 Task: Provide the results of the 2023 Victory Lane Racing Xfinity Series for the track "Portland Int'l Raceway".
Action: Mouse moved to (313, 407)
Screenshot: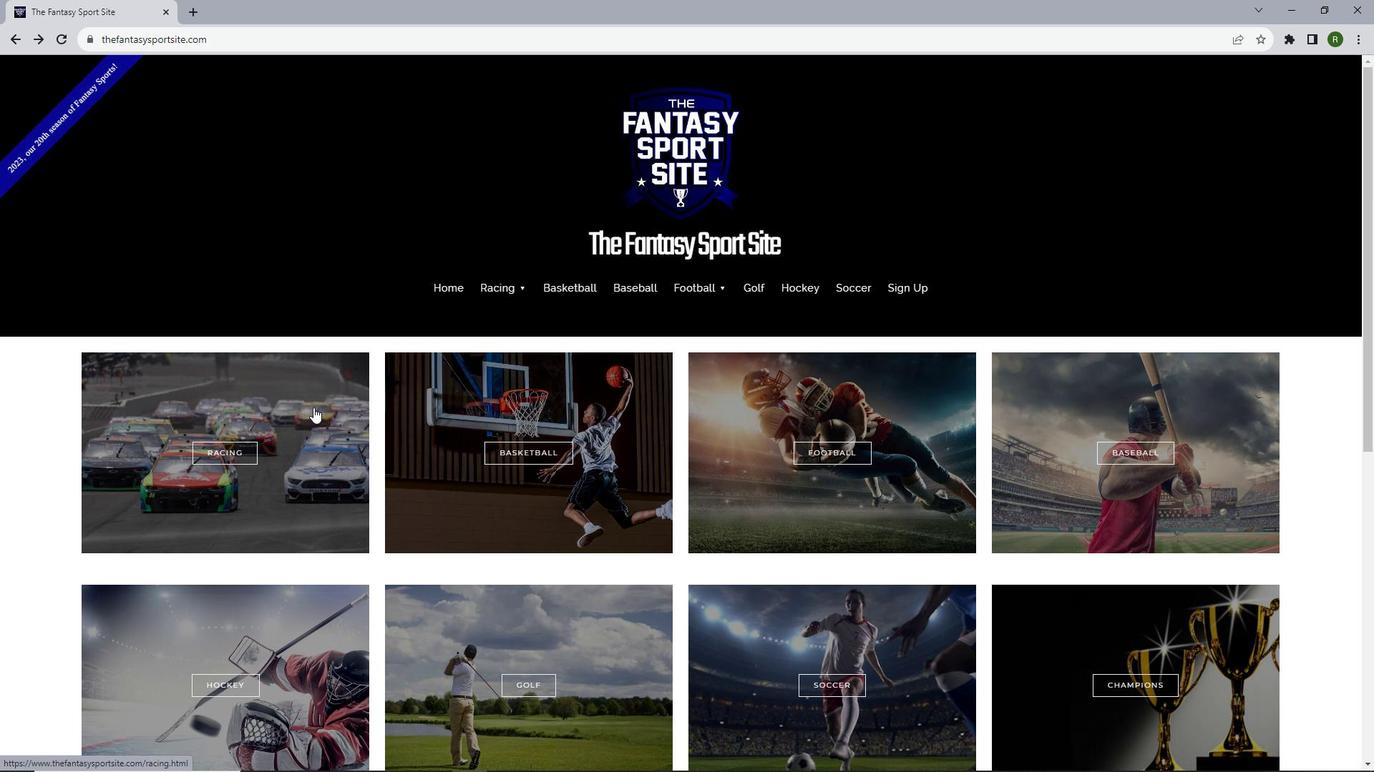 
Action: Mouse scrolled (313, 407) with delta (0, 0)
Screenshot: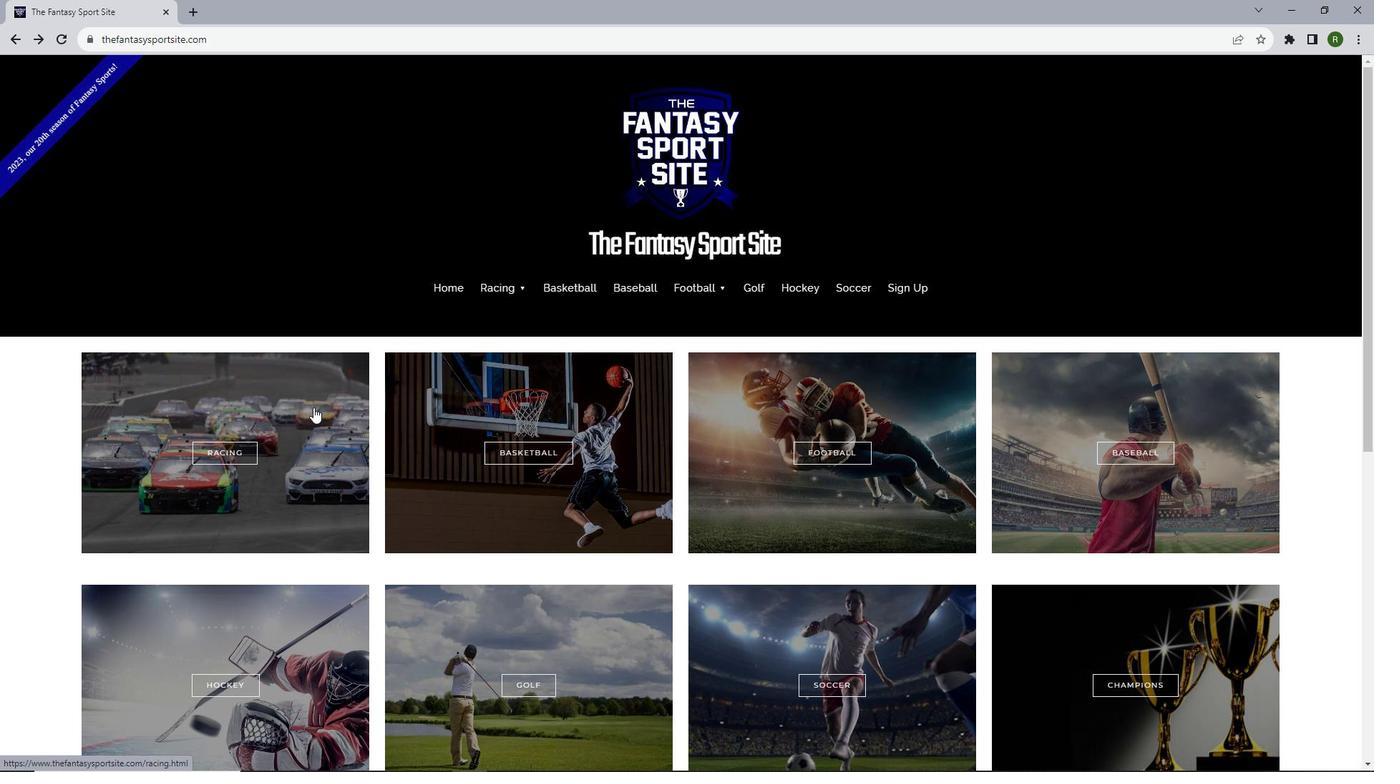 
Action: Mouse moved to (210, 370)
Screenshot: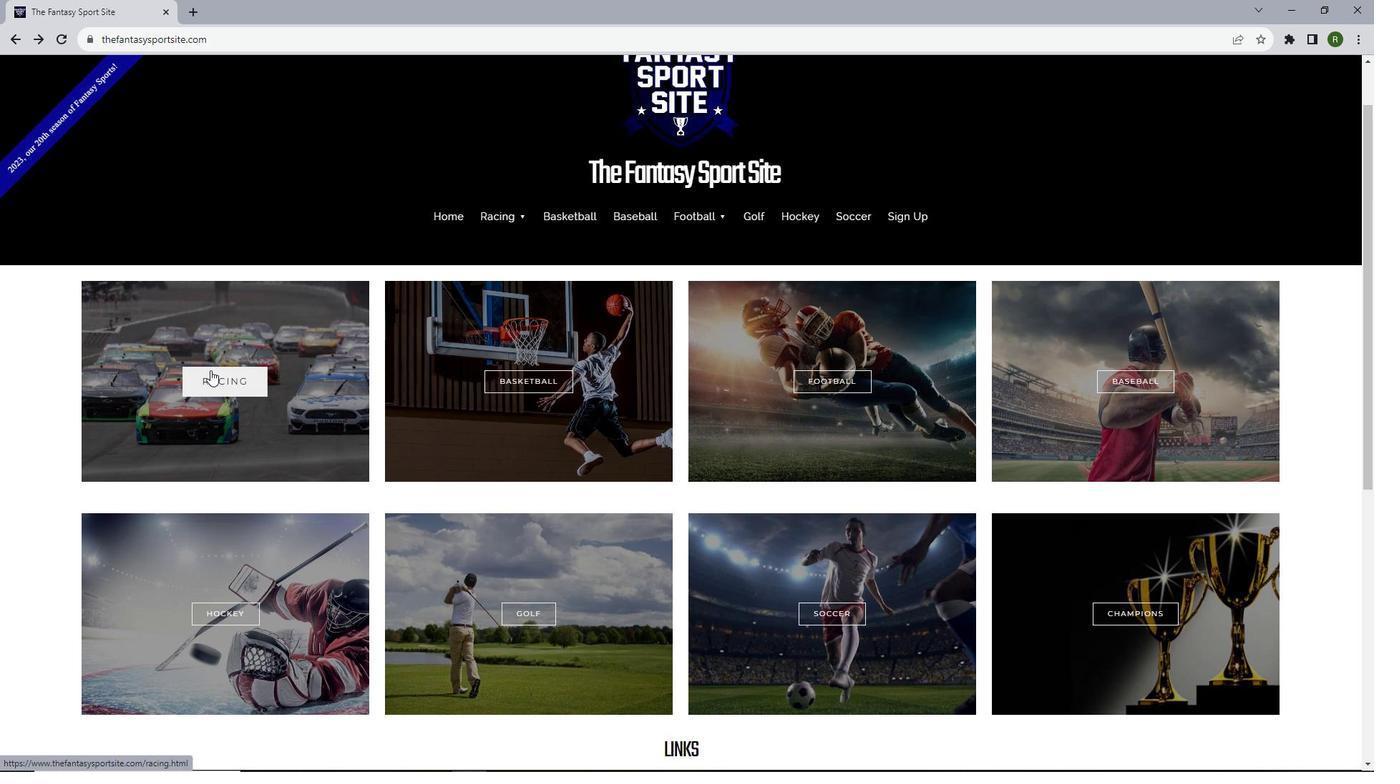 
Action: Mouse pressed left at (210, 370)
Screenshot: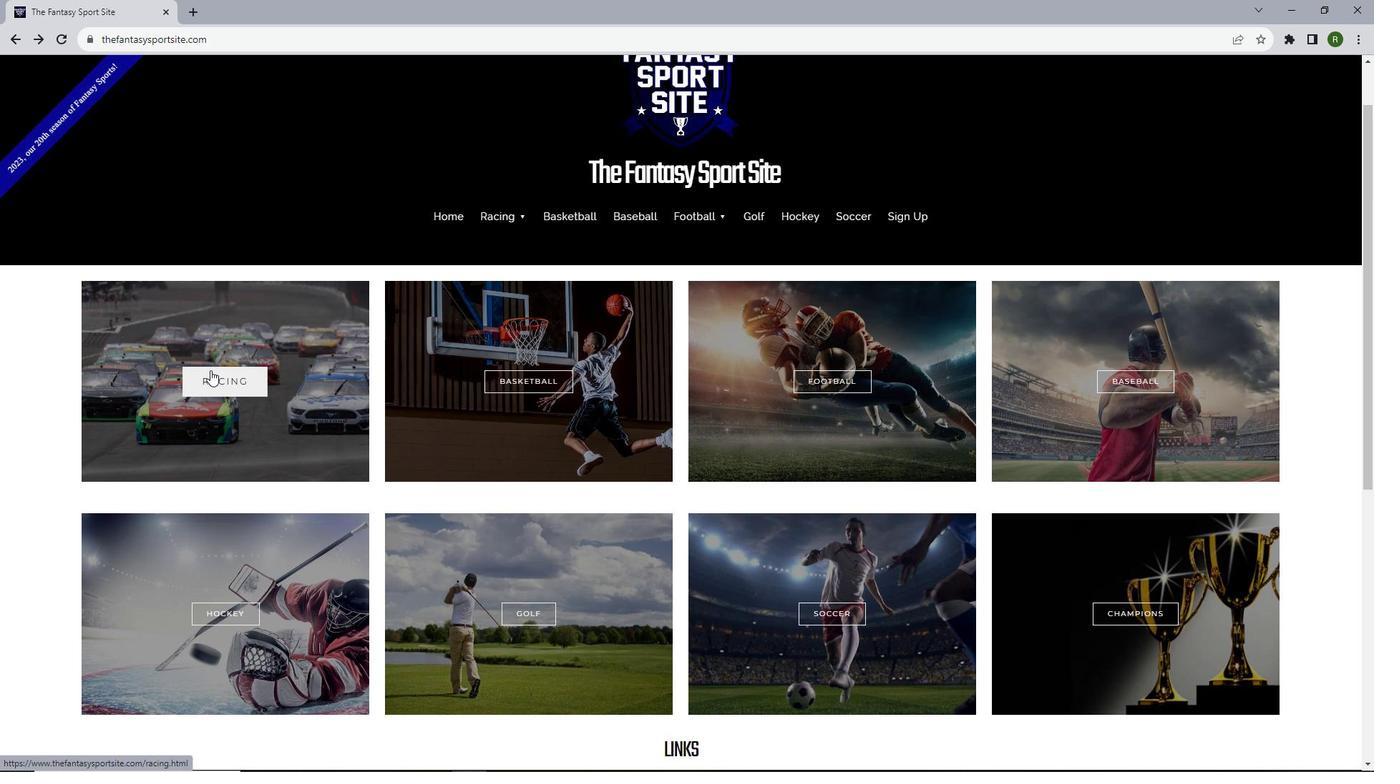 
Action: Mouse moved to (547, 420)
Screenshot: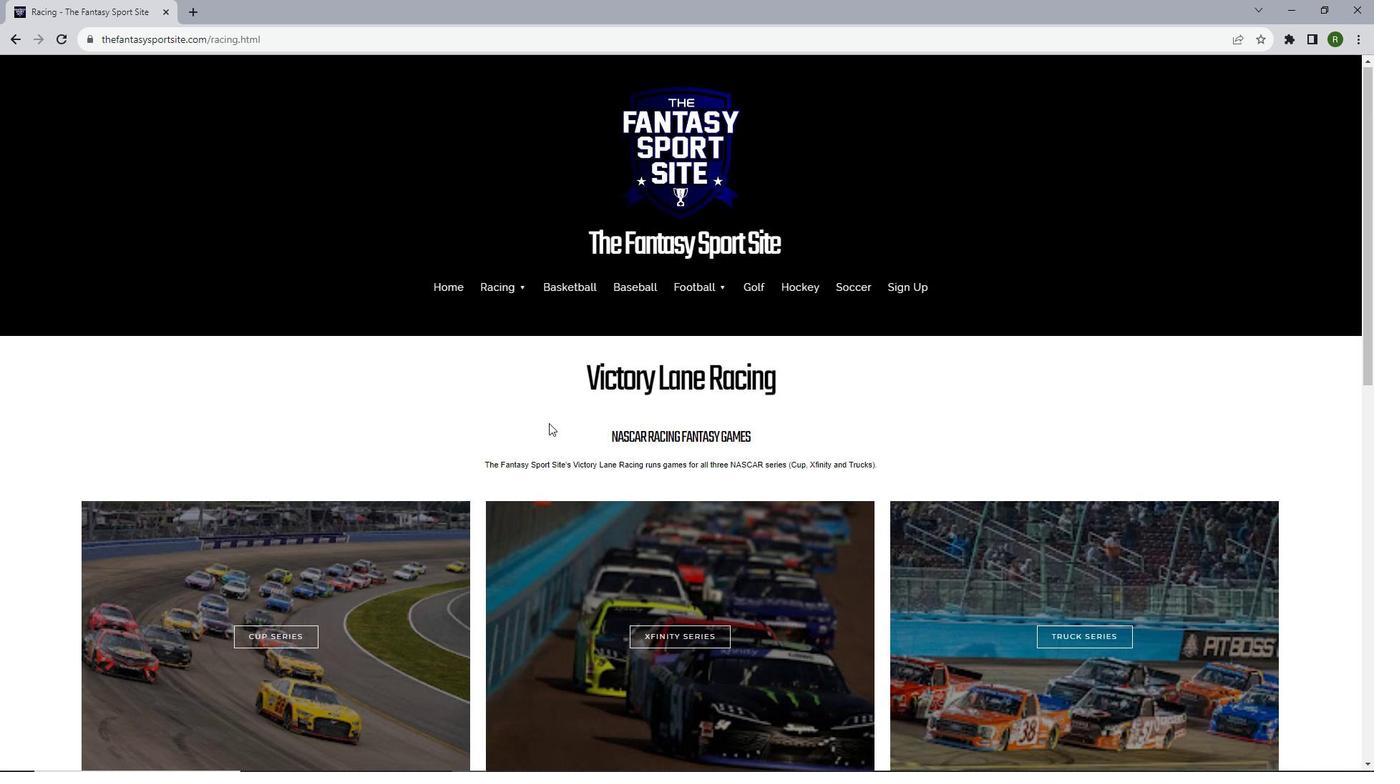 
Action: Mouse scrolled (547, 420) with delta (0, 0)
Screenshot: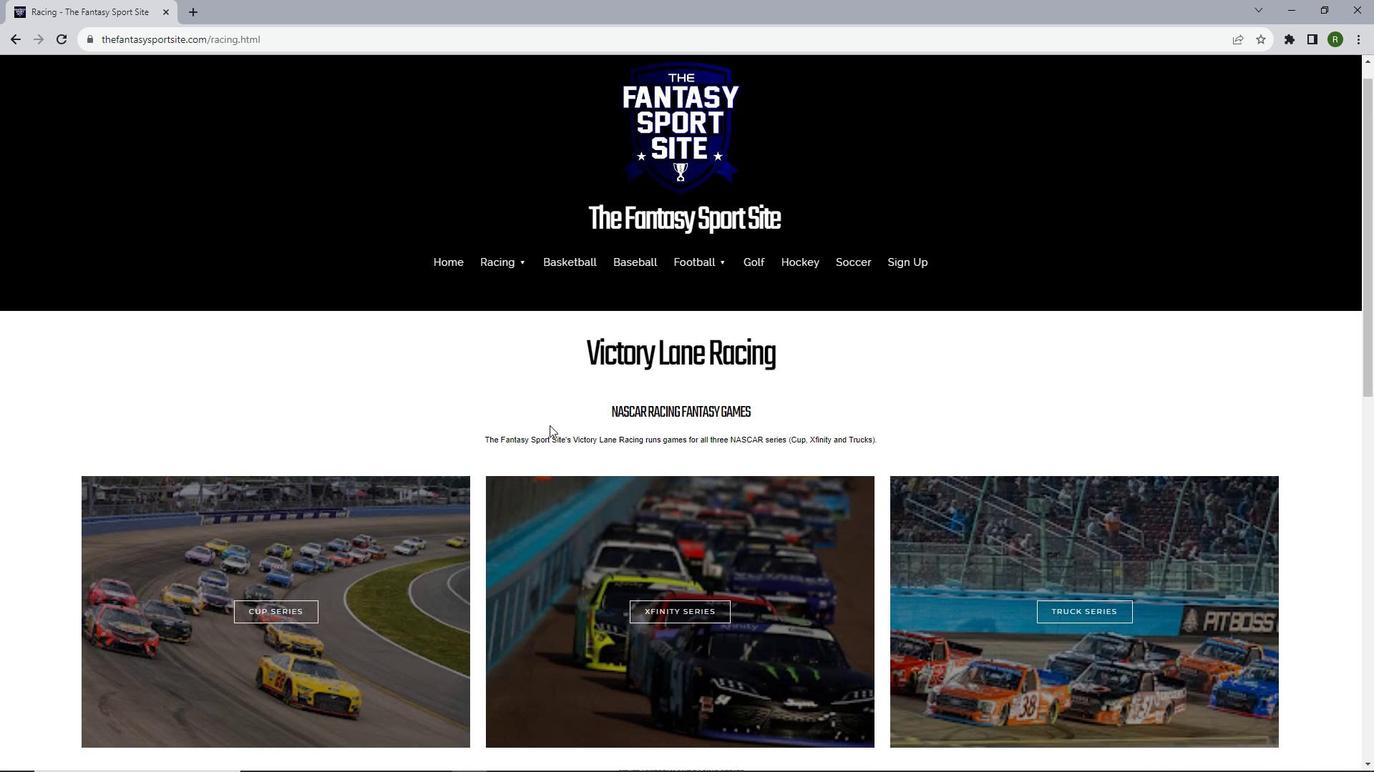 
Action: Mouse moved to (717, 576)
Screenshot: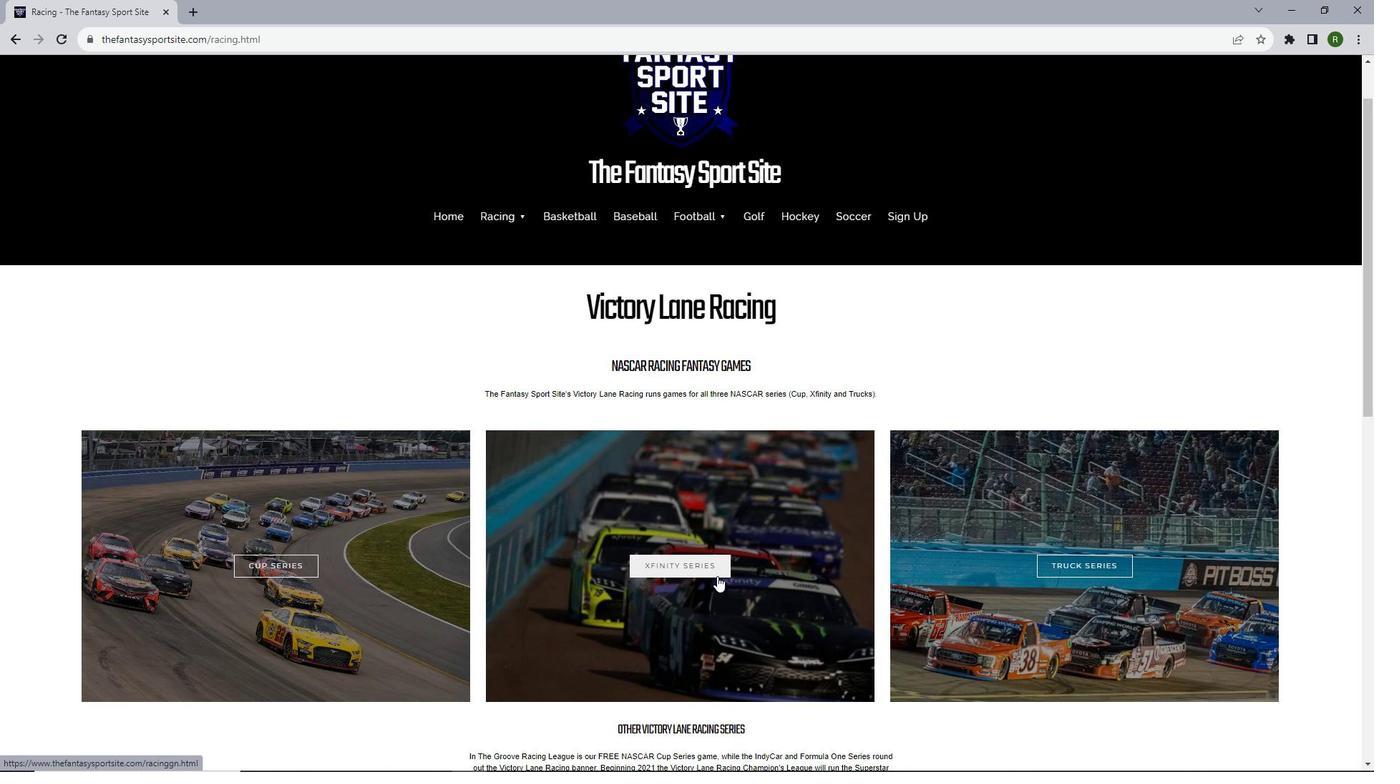 
Action: Mouse pressed left at (717, 576)
Screenshot: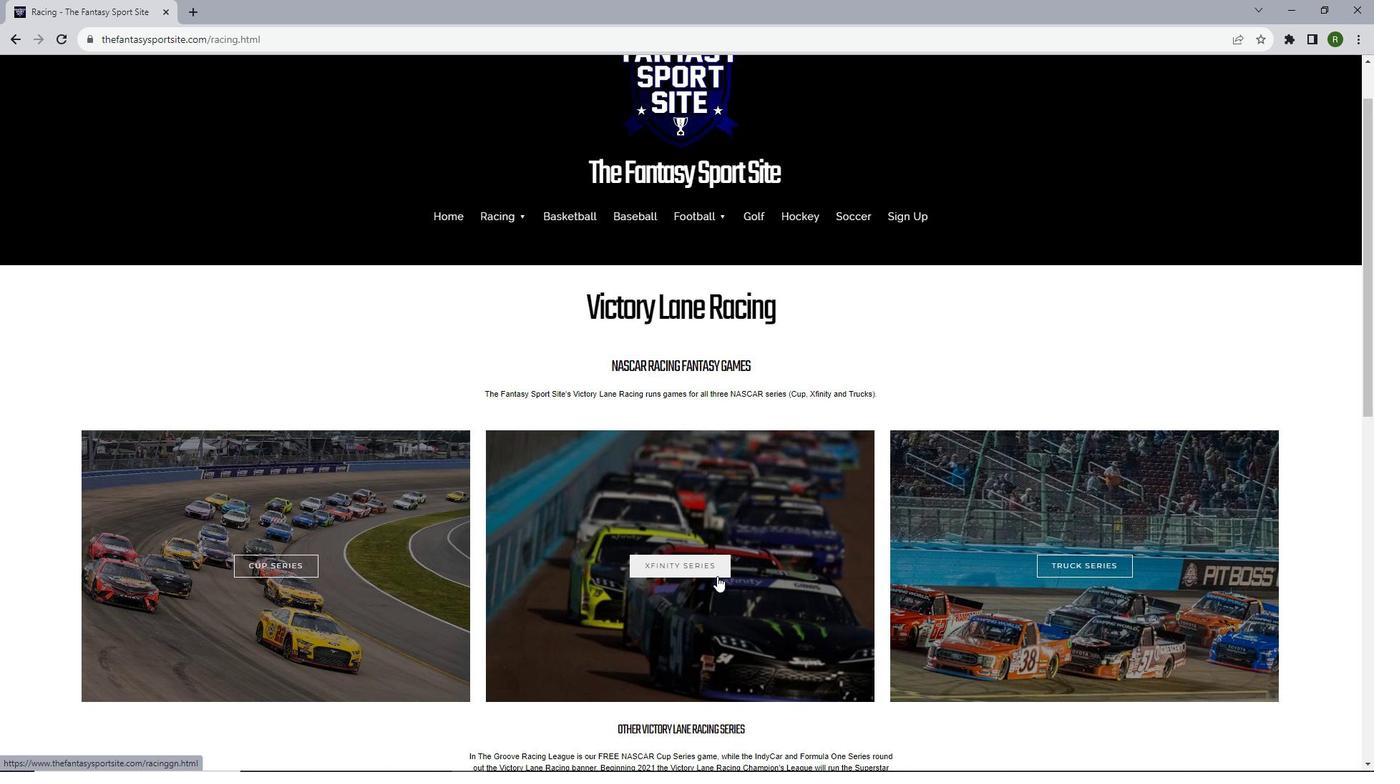 
Action: Mouse moved to (292, 289)
Screenshot: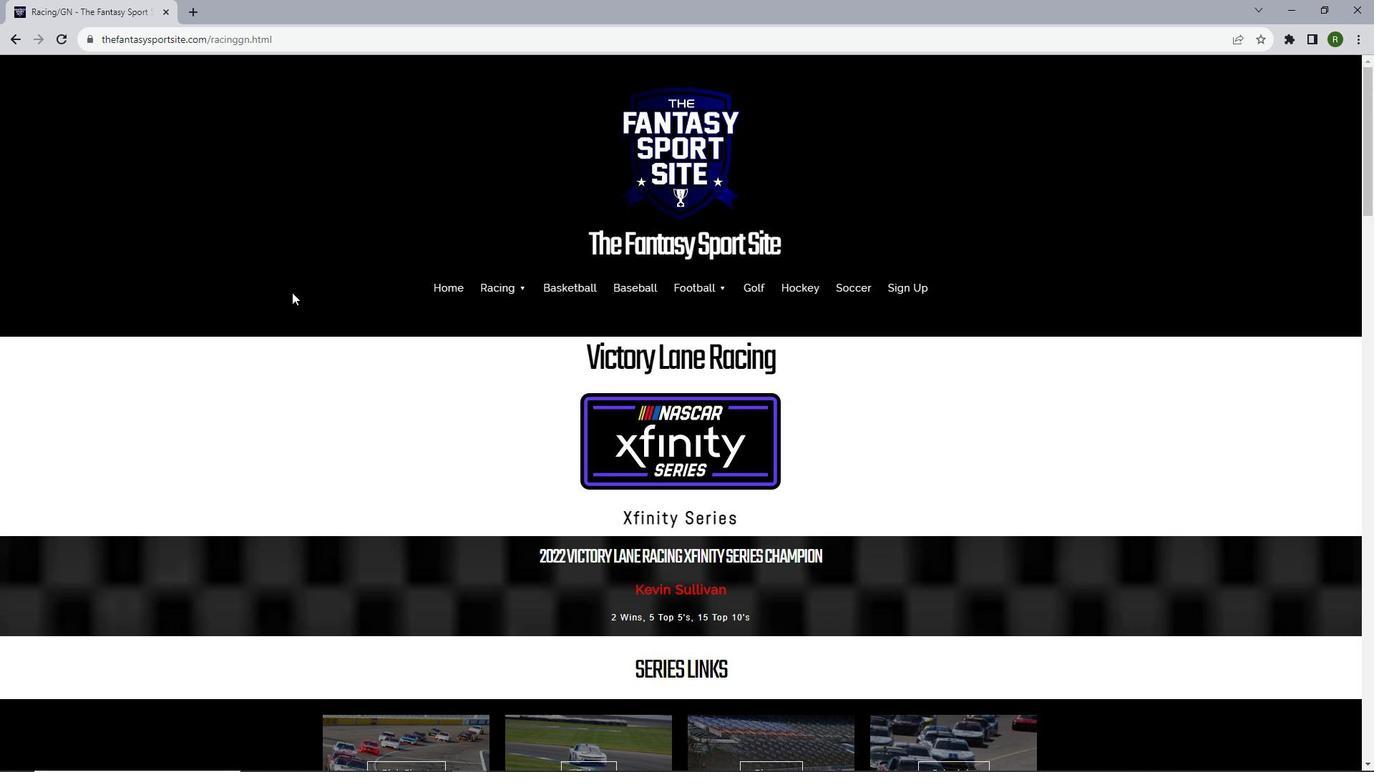 
Action: Mouse scrolled (292, 288) with delta (0, 0)
Screenshot: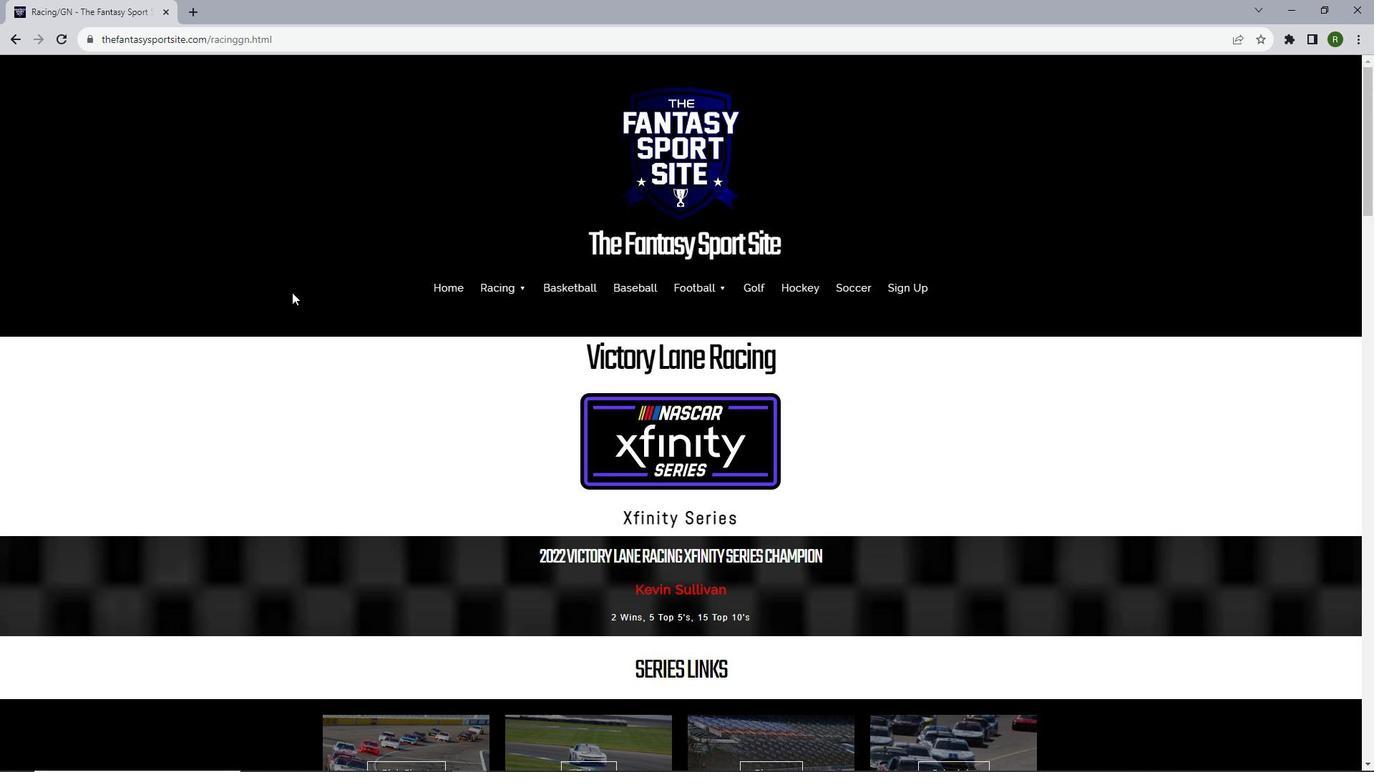 
Action: Mouse moved to (292, 295)
Screenshot: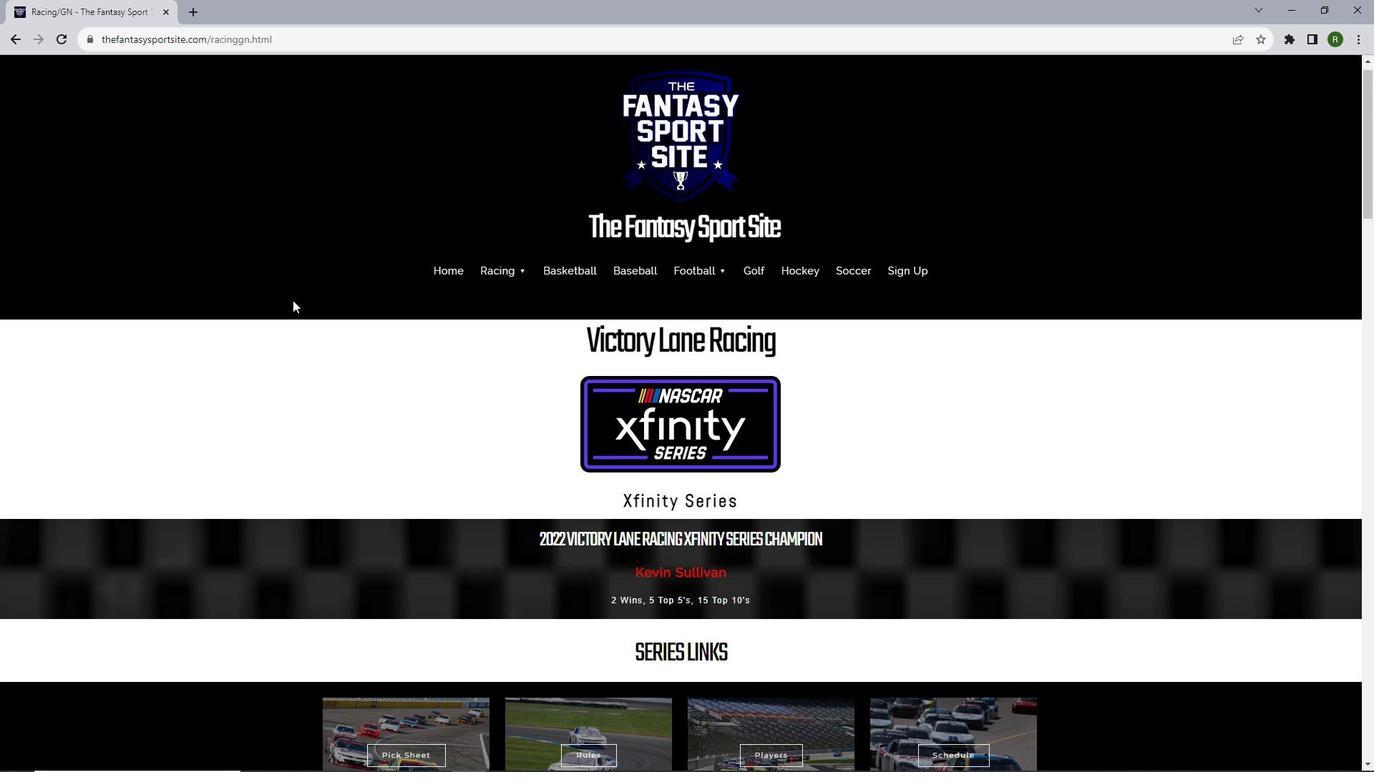 
Action: Mouse scrolled (292, 294) with delta (0, 0)
Screenshot: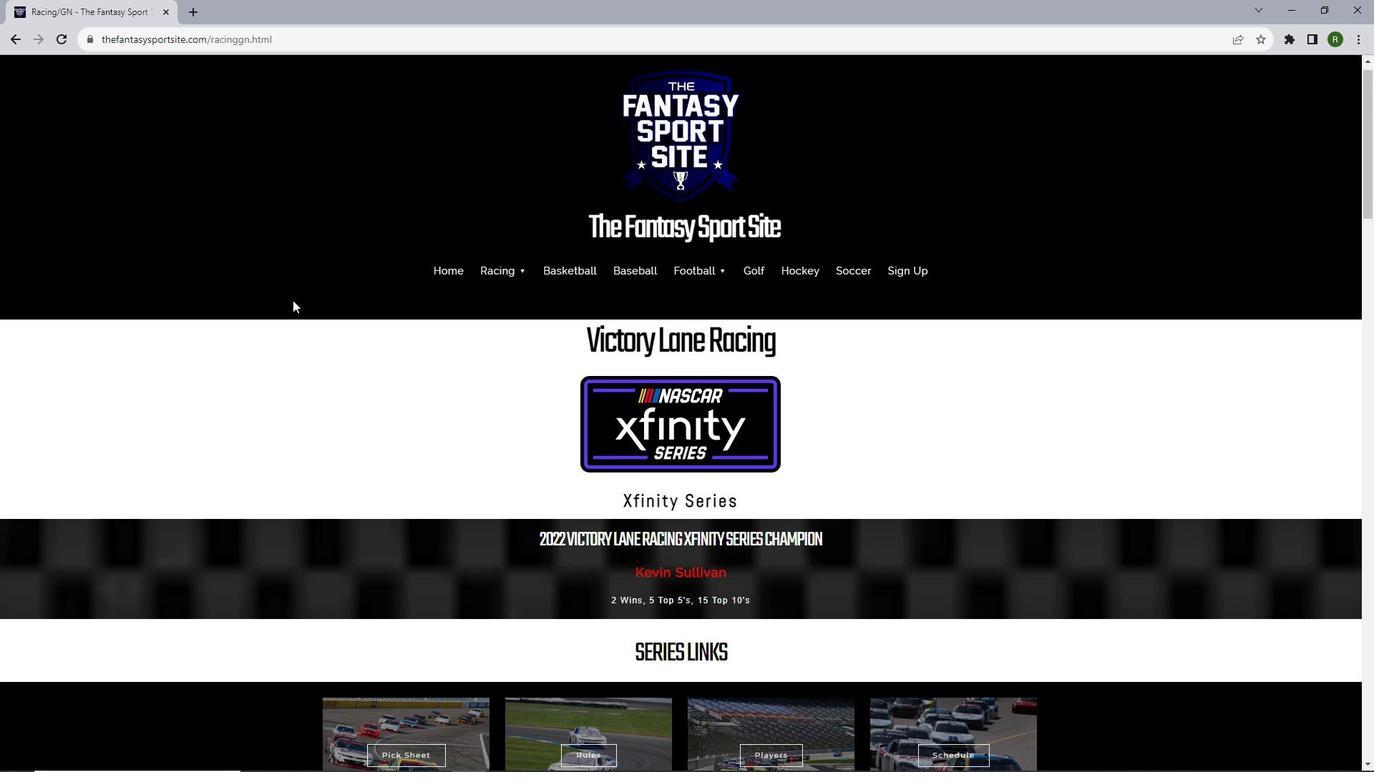 
Action: Mouse moved to (454, 397)
Screenshot: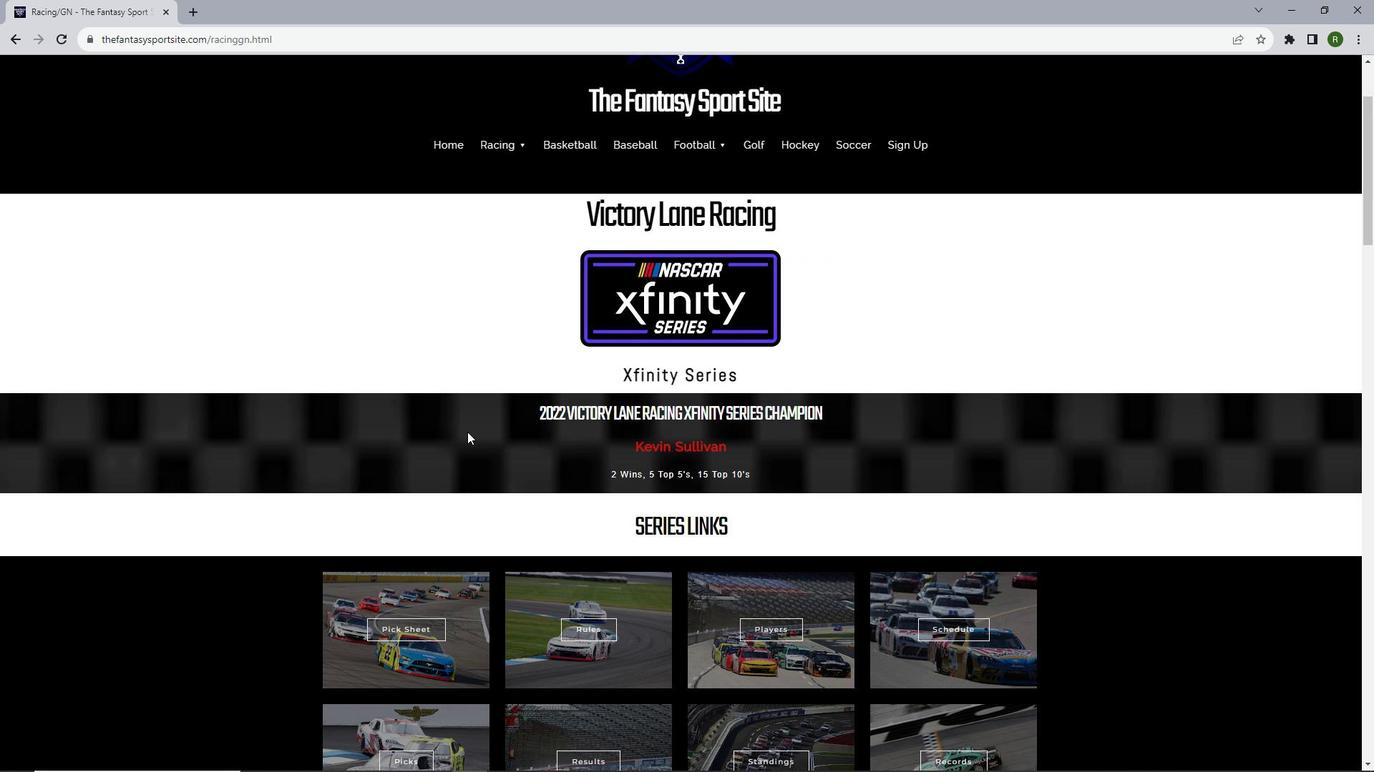 
Action: Mouse scrolled (454, 396) with delta (0, 0)
Screenshot: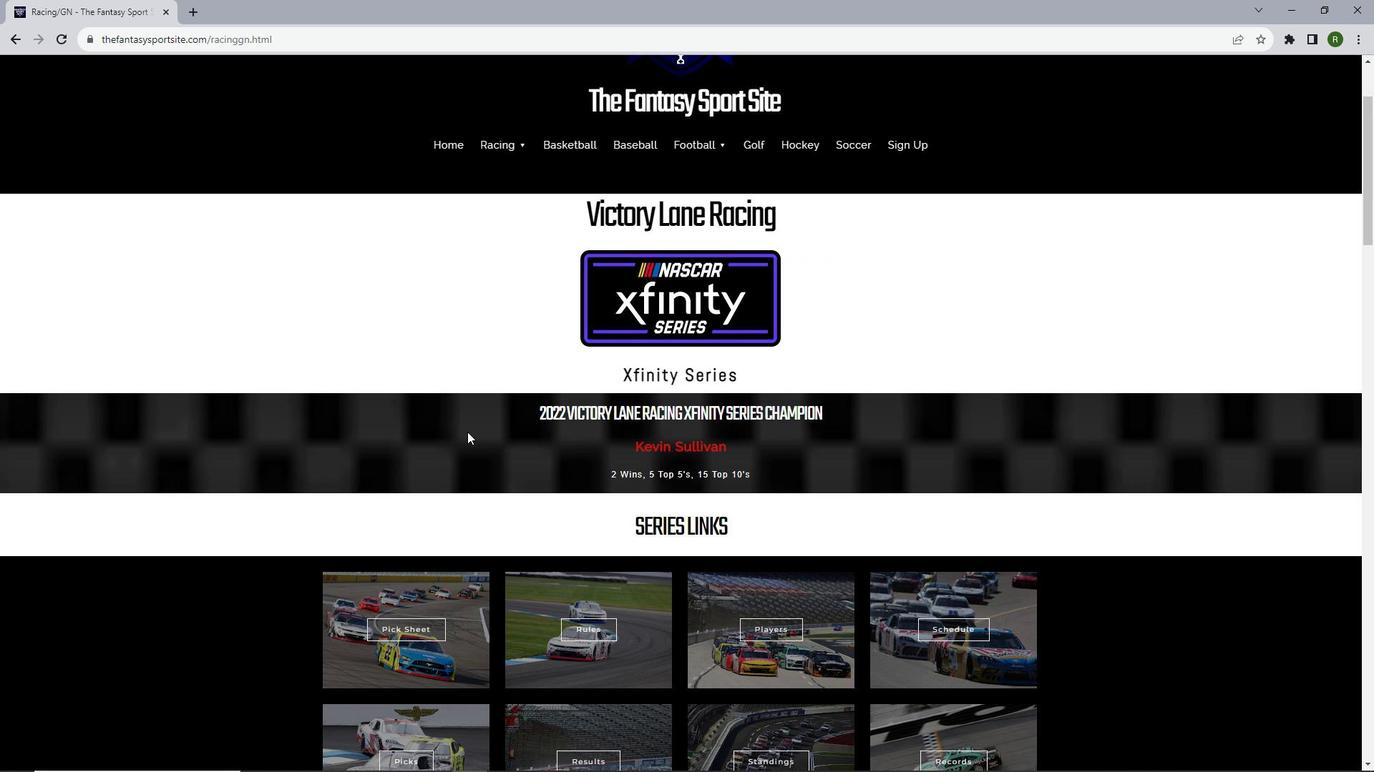 
Action: Mouse moved to (464, 427)
Screenshot: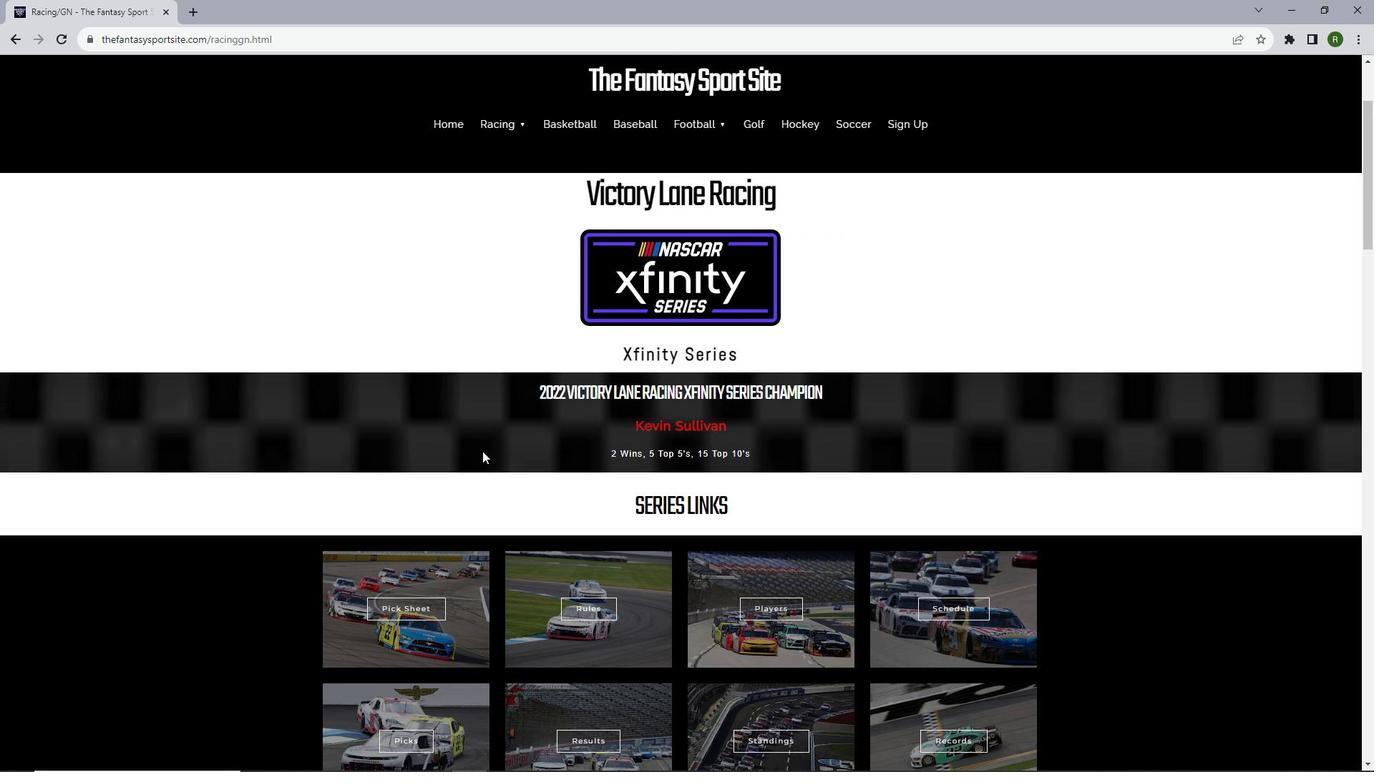 
Action: Mouse scrolled (464, 426) with delta (0, 0)
Screenshot: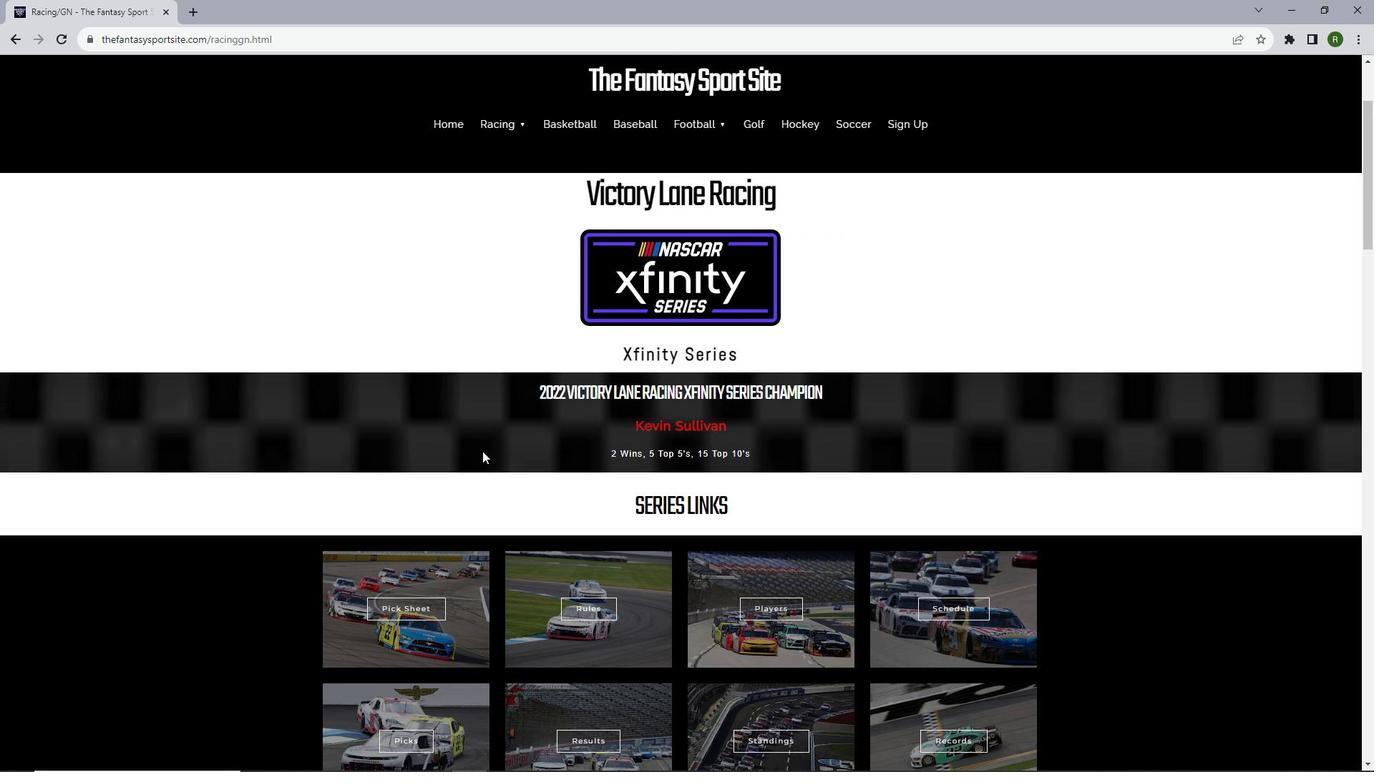 
Action: Mouse moved to (563, 616)
Screenshot: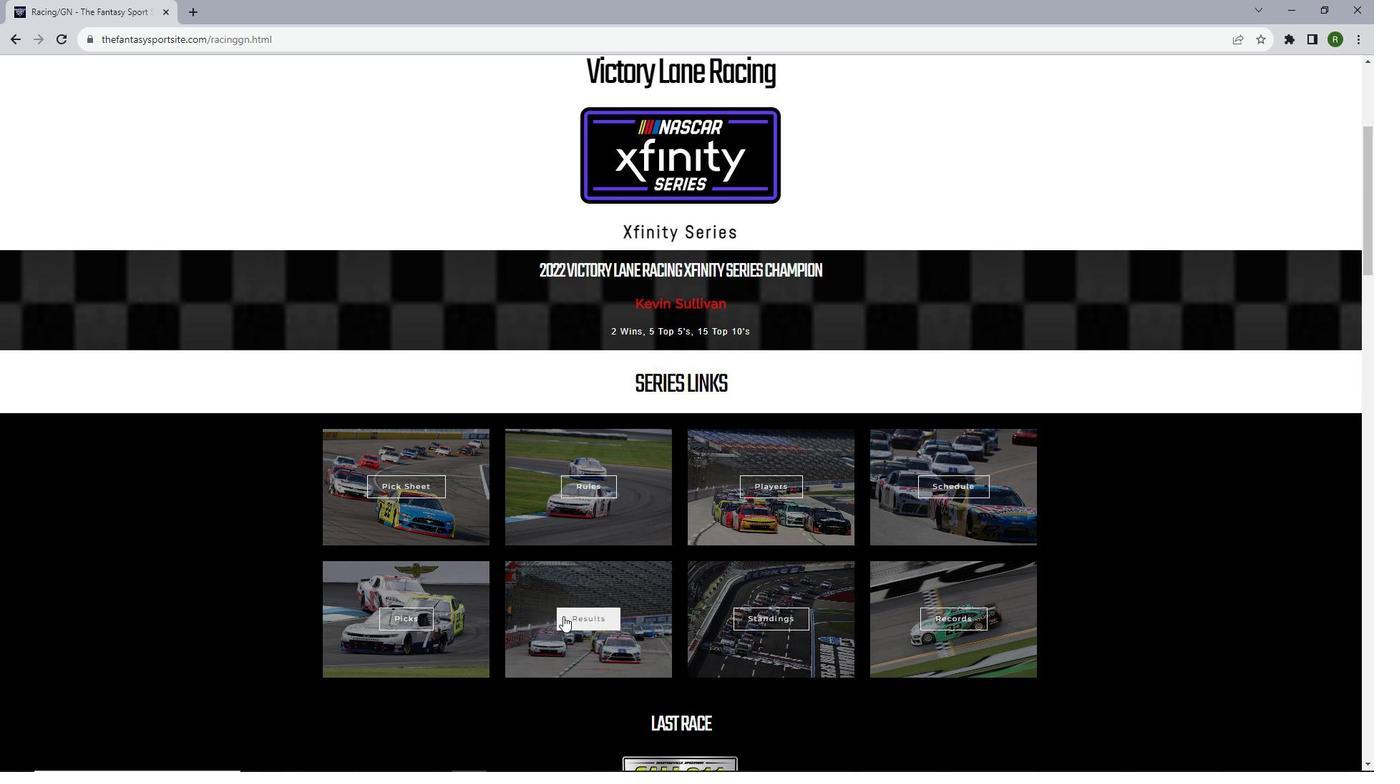 
Action: Mouse pressed left at (563, 616)
Screenshot: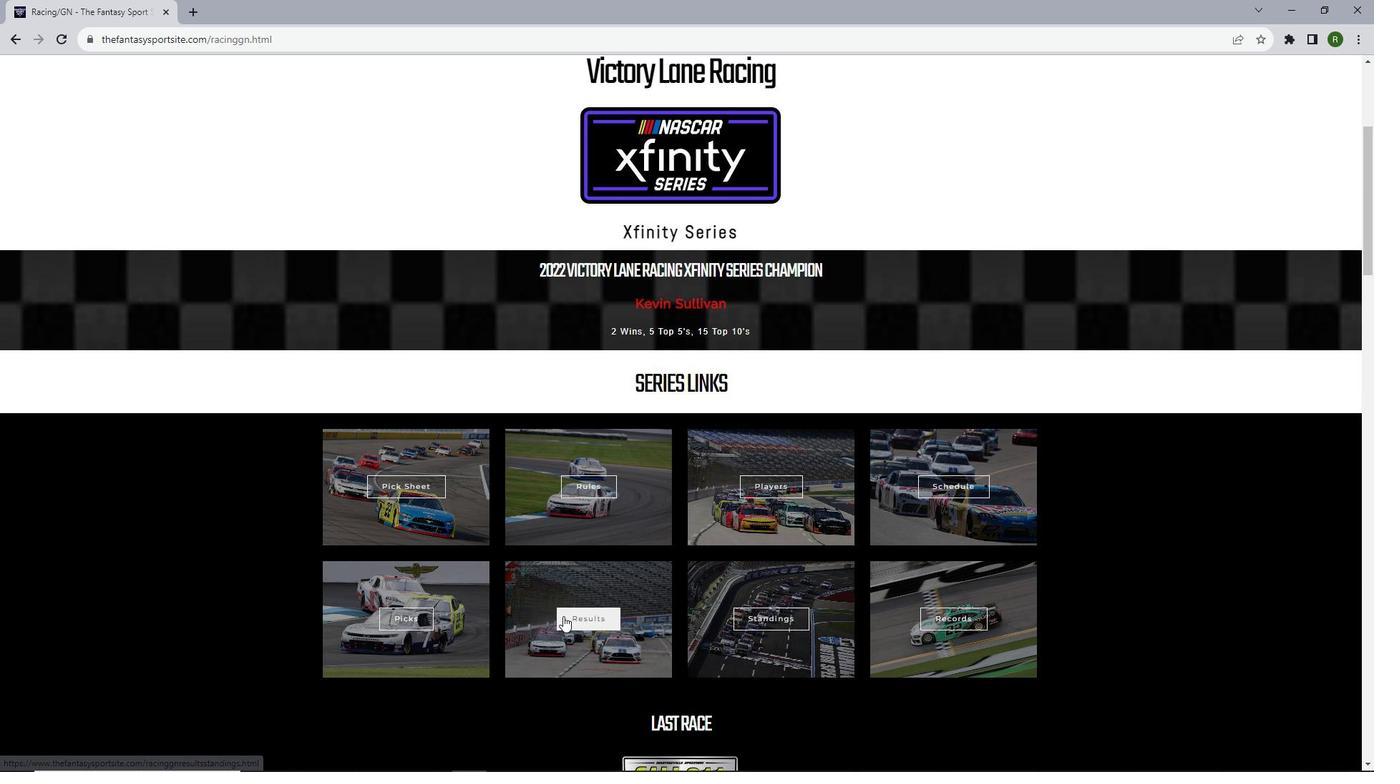 
Action: Mouse moved to (571, 338)
Screenshot: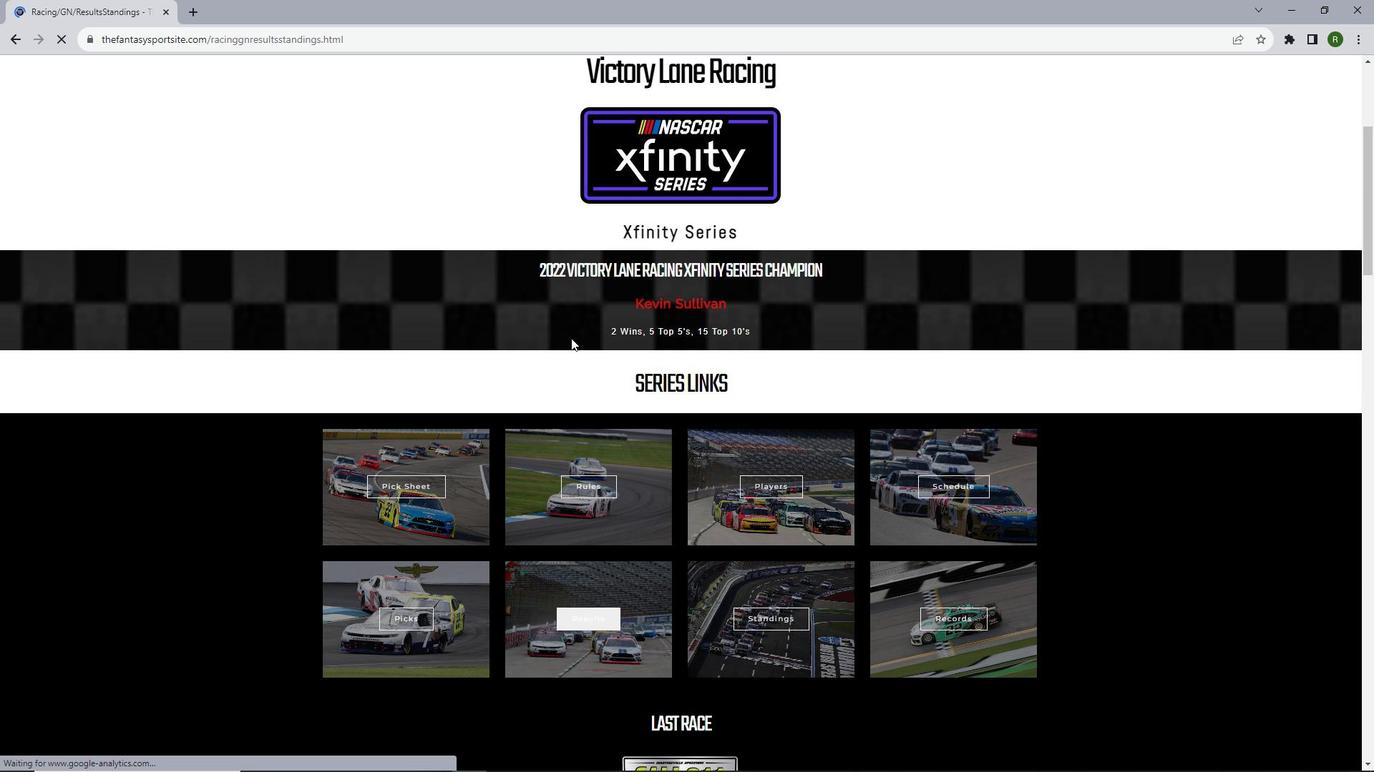 
Action: Mouse scrolled (571, 337) with delta (0, 0)
Screenshot: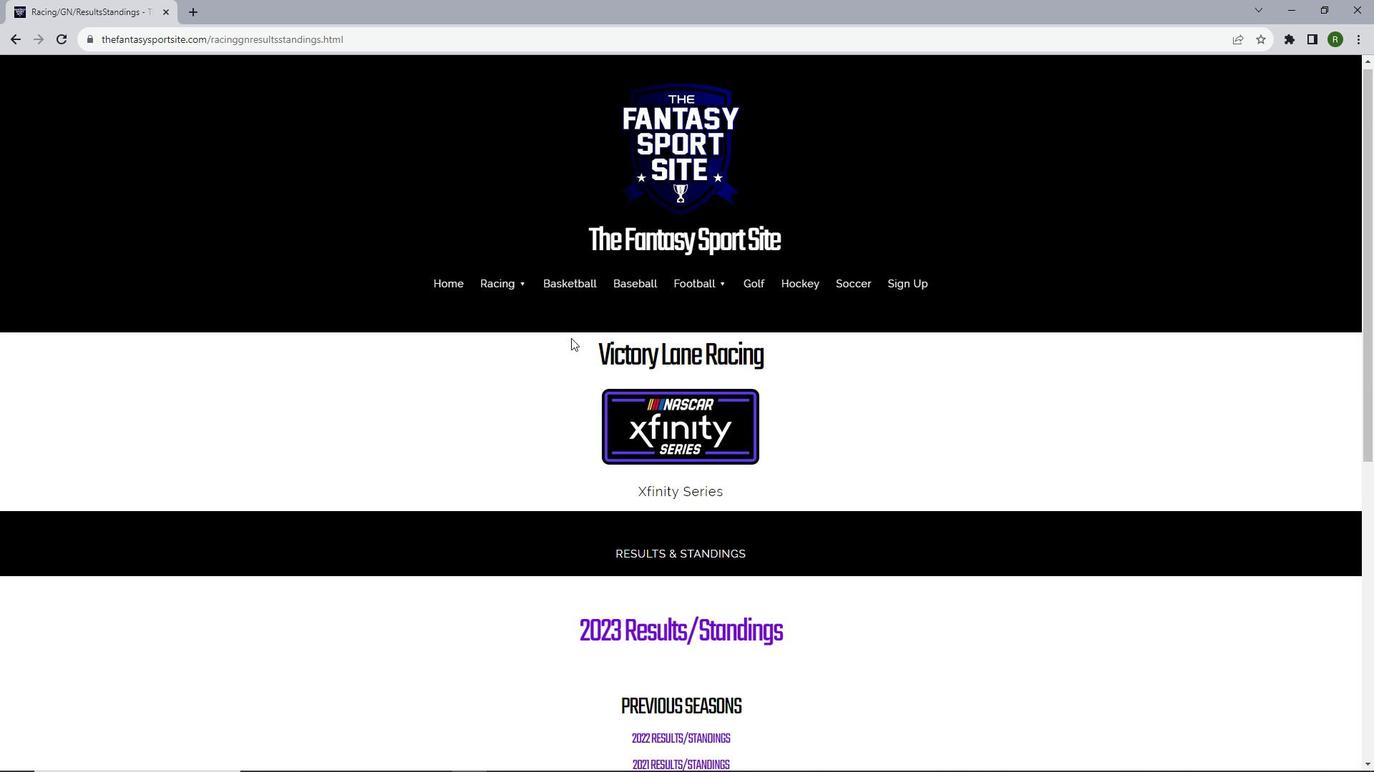 
Action: Mouse scrolled (571, 337) with delta (0, 0)
Screenshot: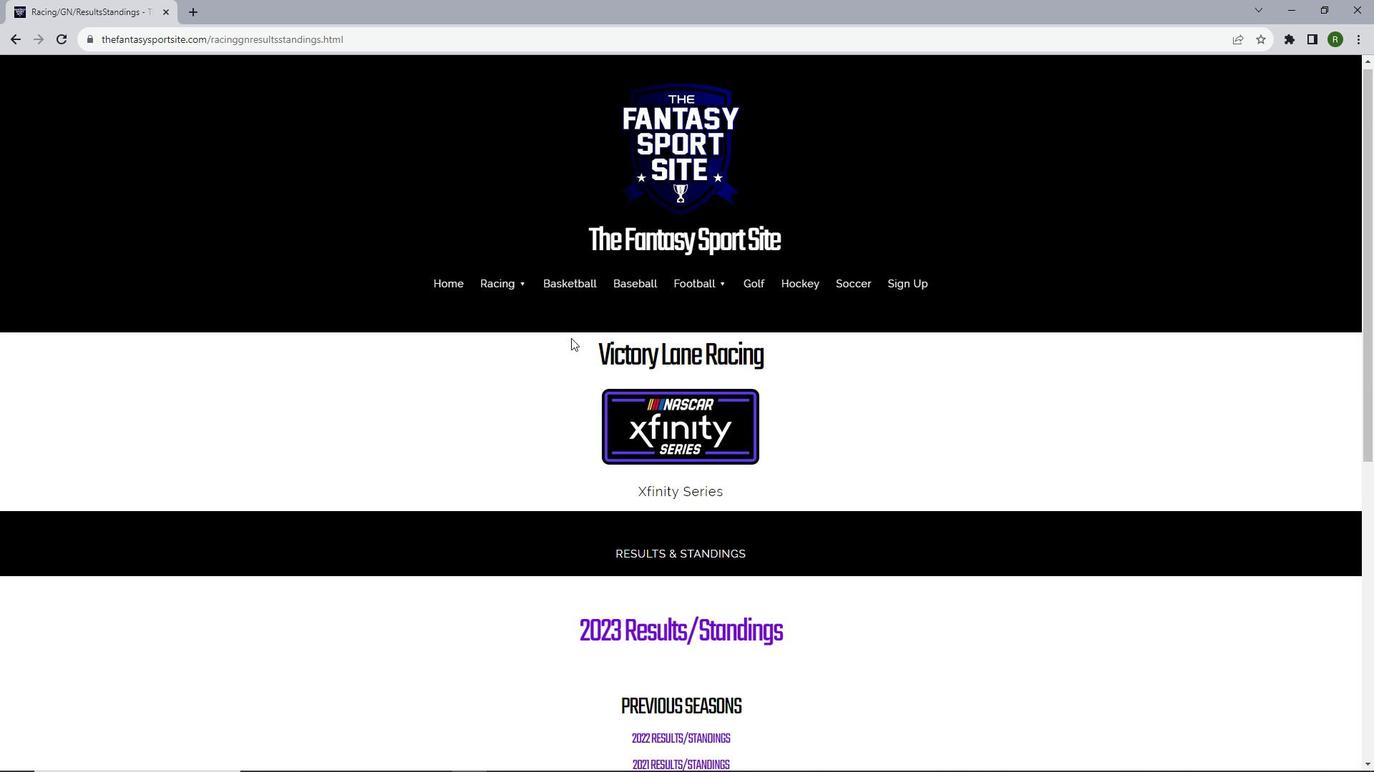 
Action: Mouse scrolled (571, 337) with delta (0, 0)
Screenshot: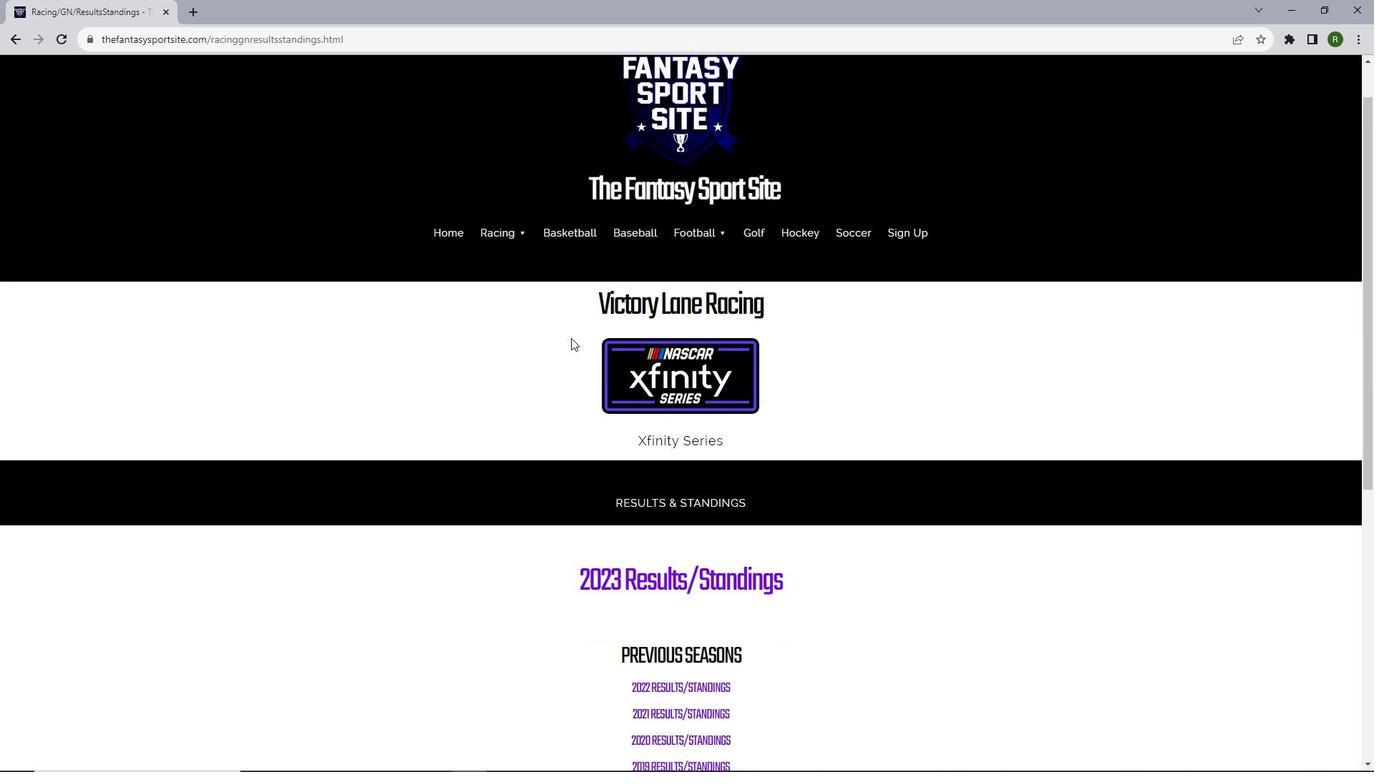 
Action: Mouse moved to (744, 422)
Screenshot: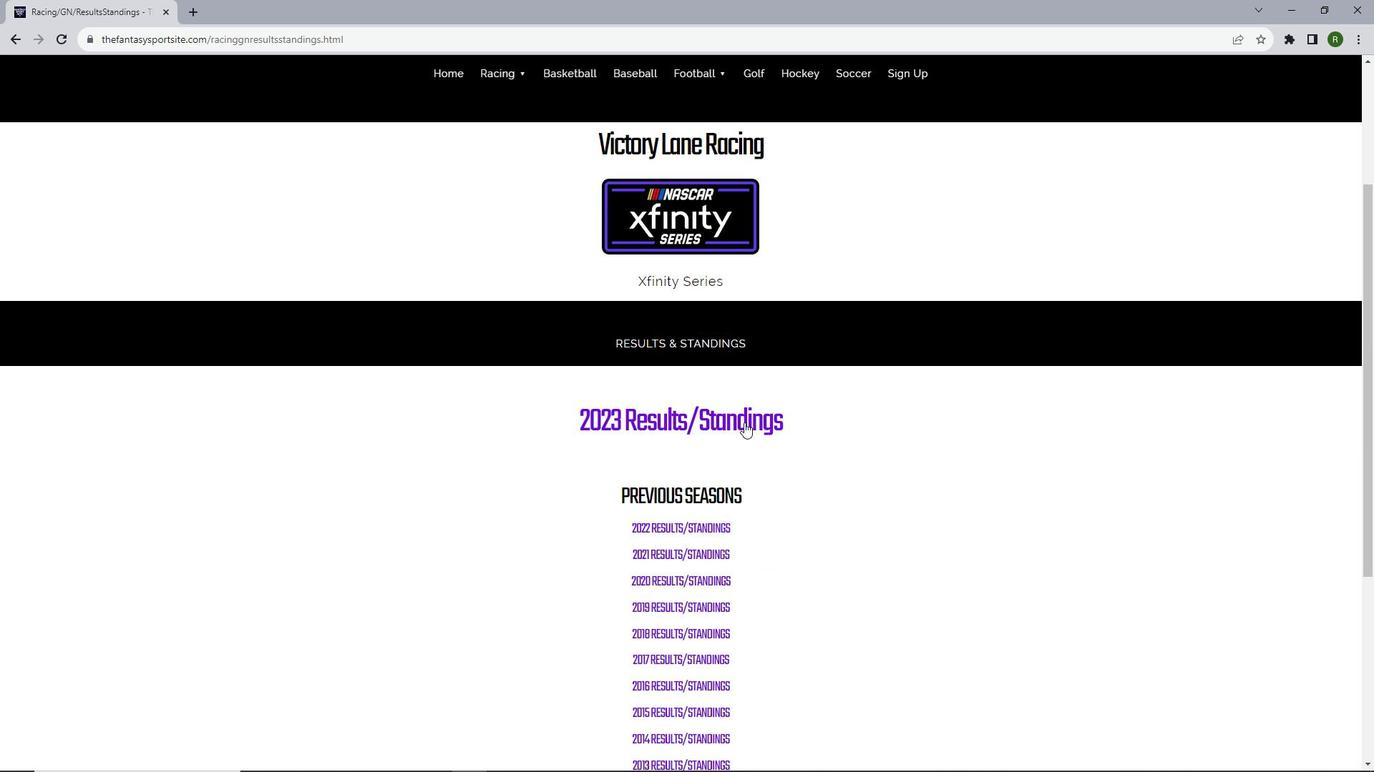 
Action: Mouse pressed left at (744, 422)
Screenshot: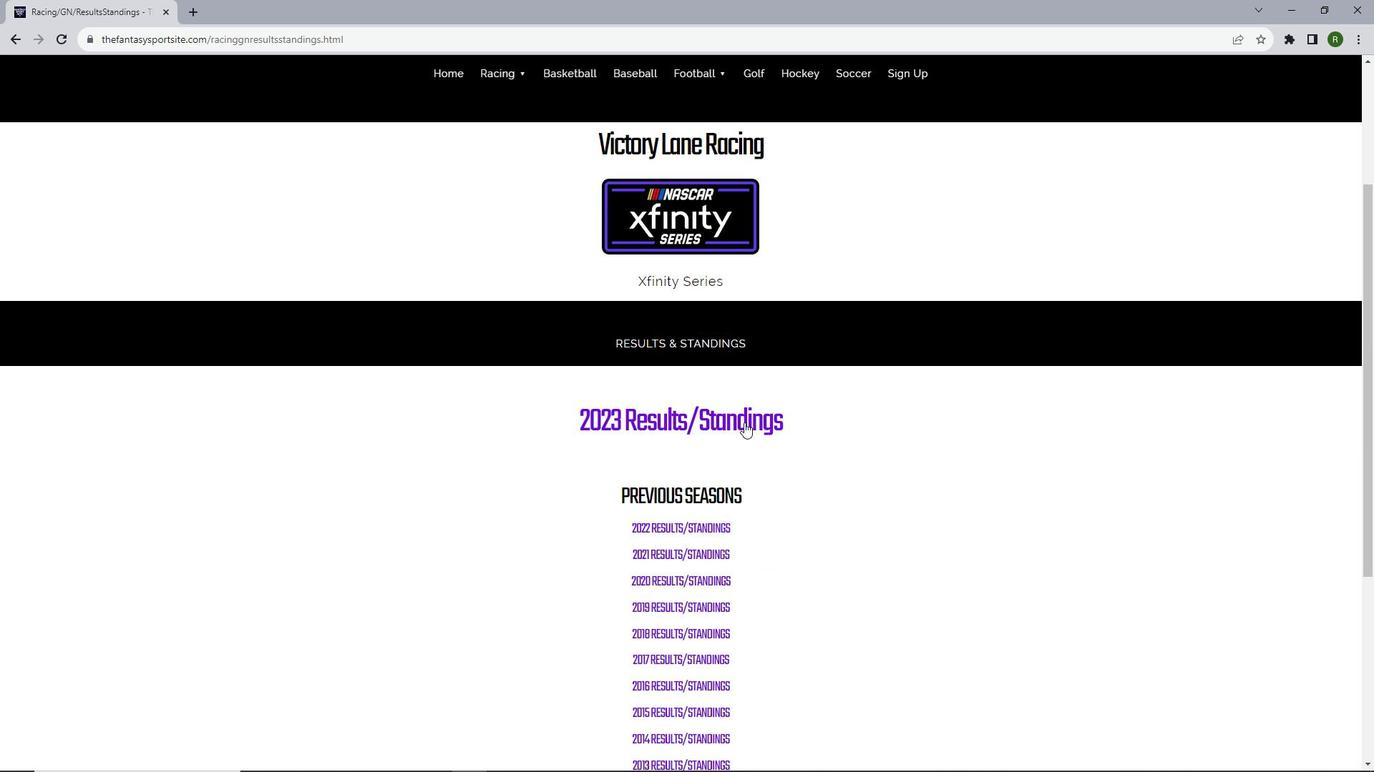 
Action: Mouse moved to (795, 304)
Screenshot: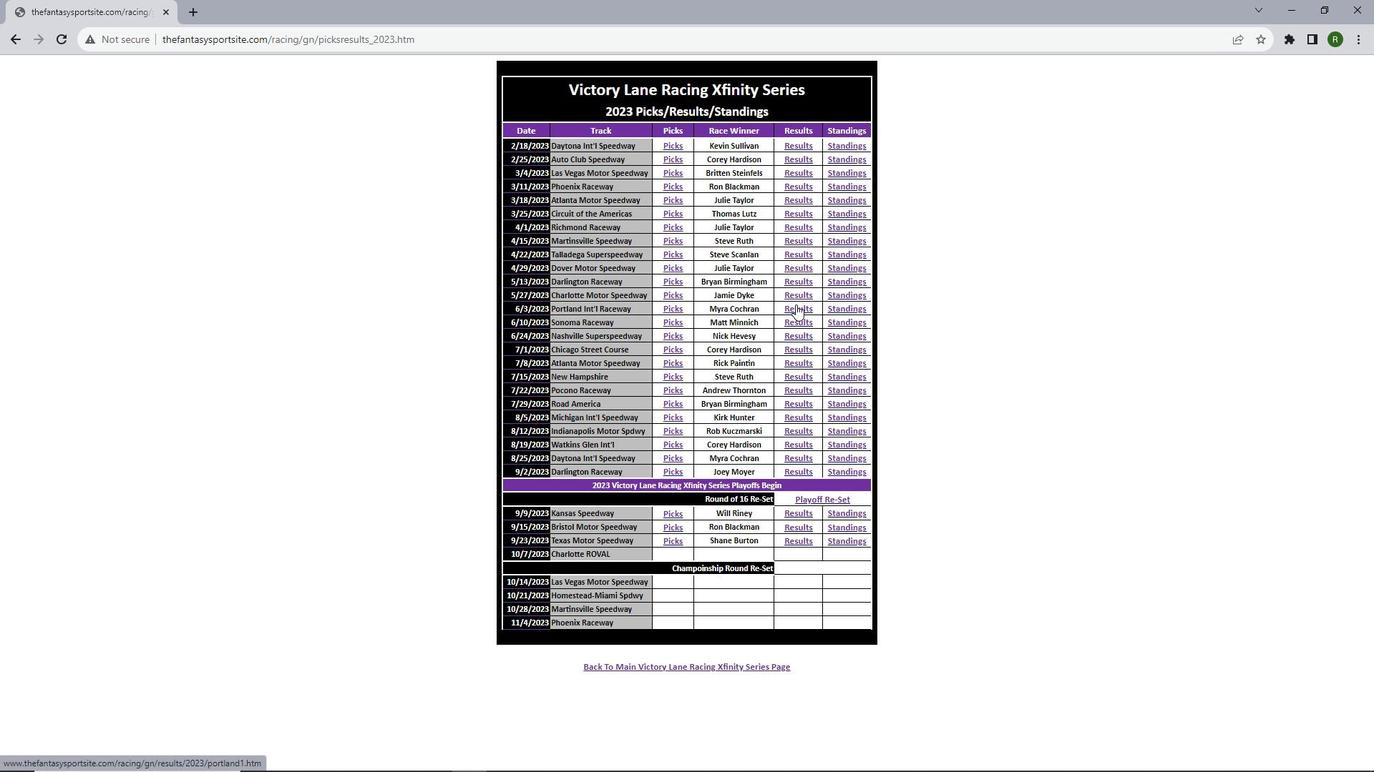 
Action: Mouse pressed left at (795, 304)
Screenshot: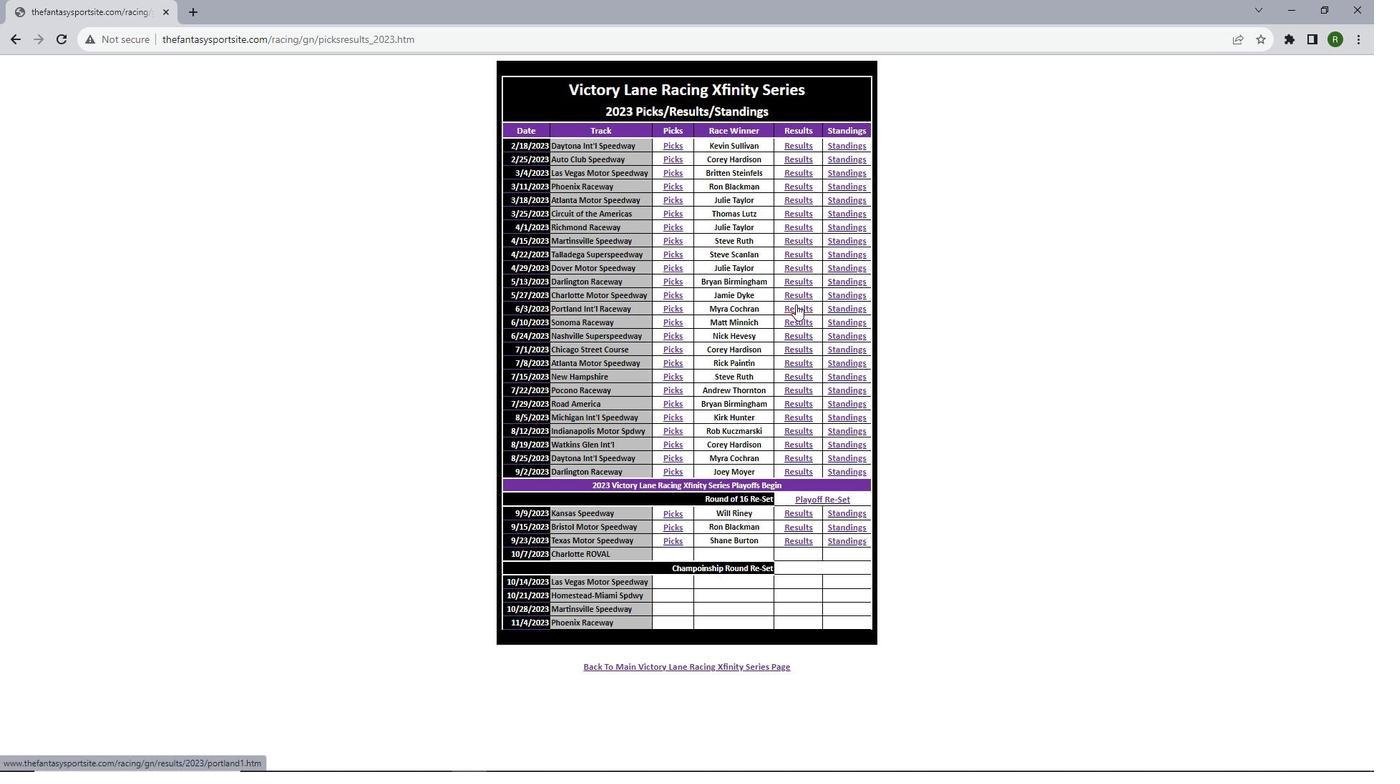
Action: Mouse scrolled (795, 304) with delta (0, 0)
Screenshot: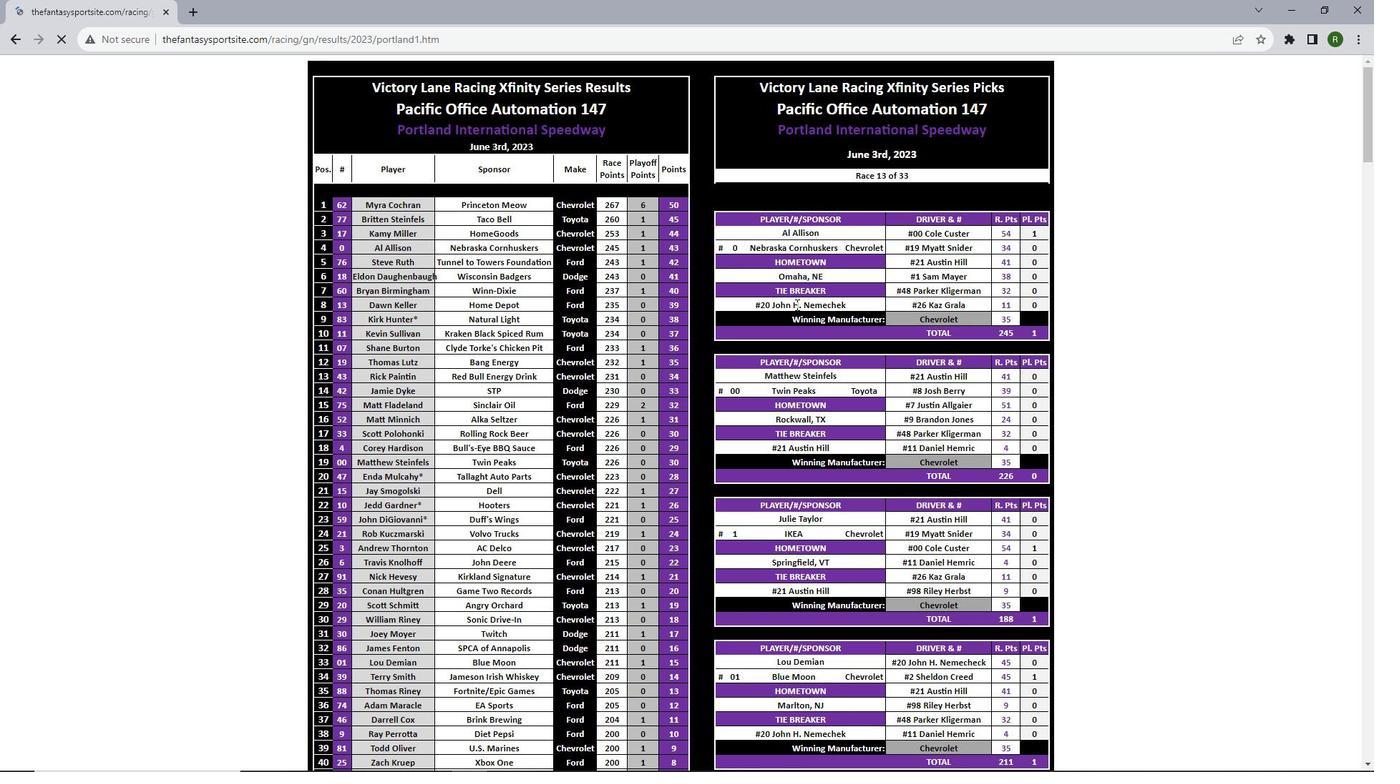 
Action: Mouse scrolled (795, 304) with delta (0, 0)
Screenshot: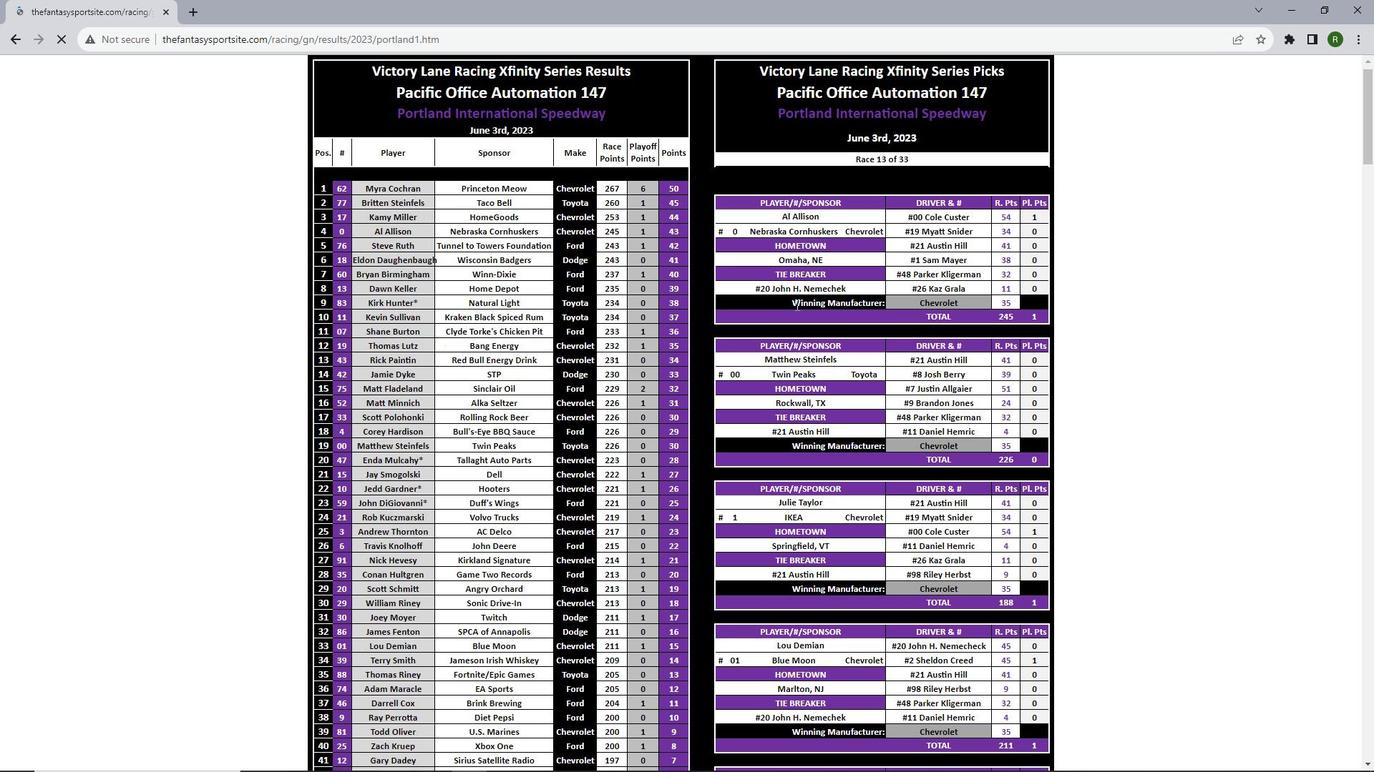
Action: Mouse scrolled (795, 304) with delta (0, 0)
Screenshot: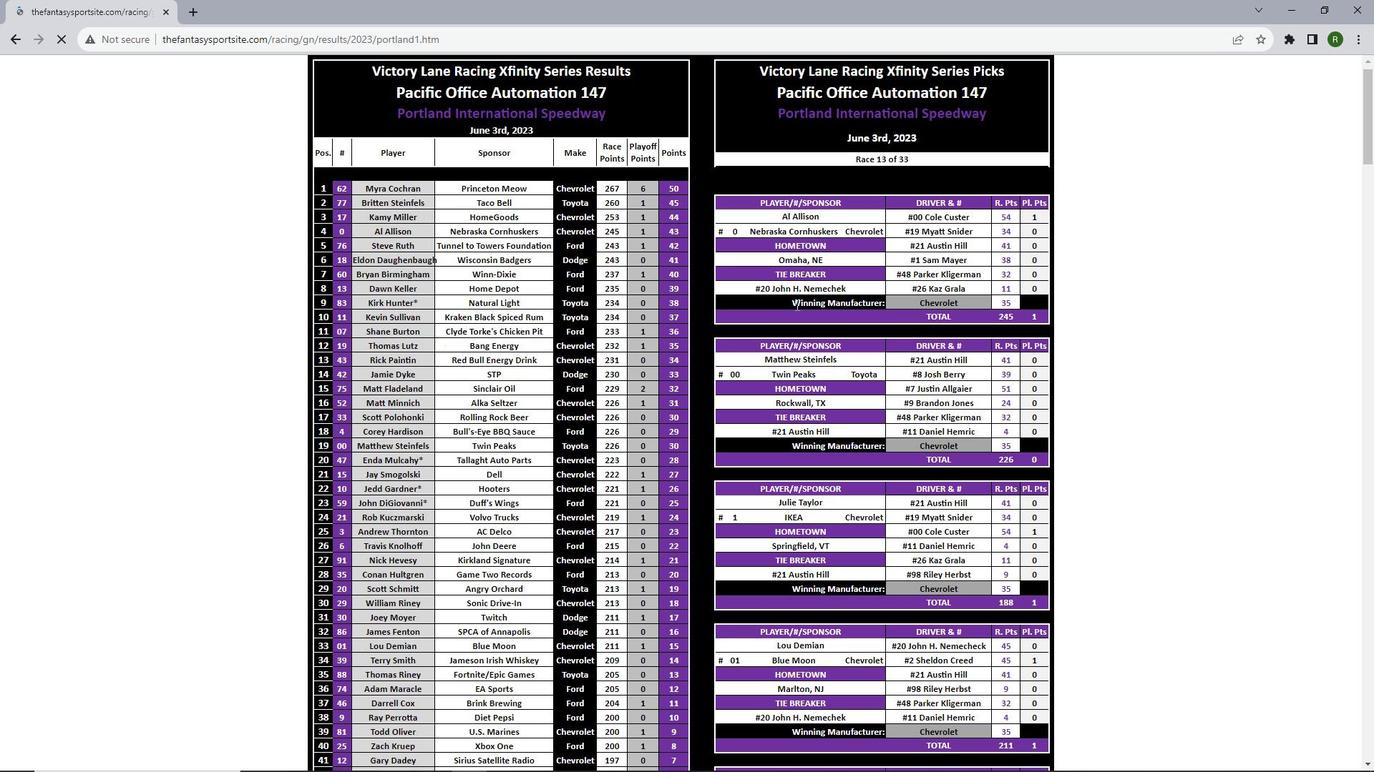 
Action: Mouse scrolled (795, 304) with delta (0, 0)
Screenshot: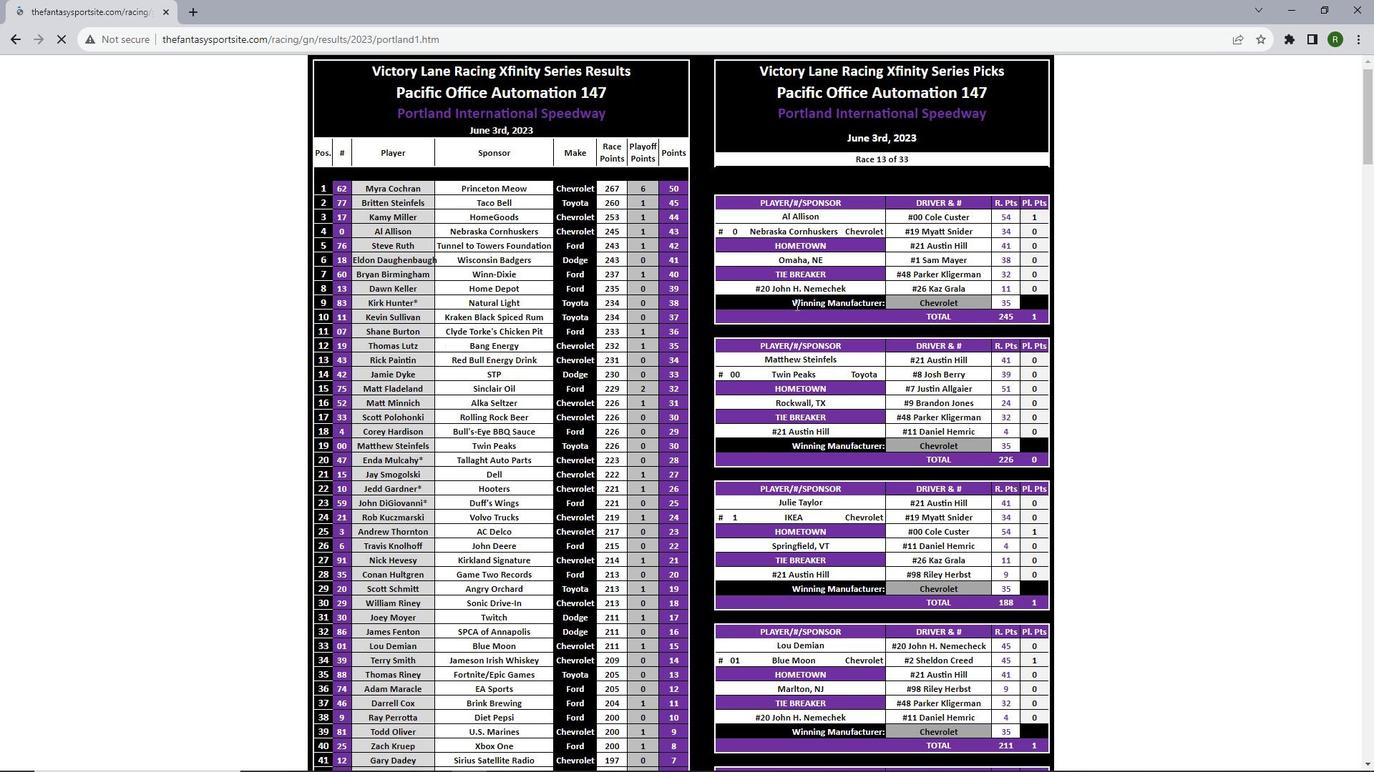 
Action: Mouse scrolled (795, 304) with delta (0, 0)
Screenshot: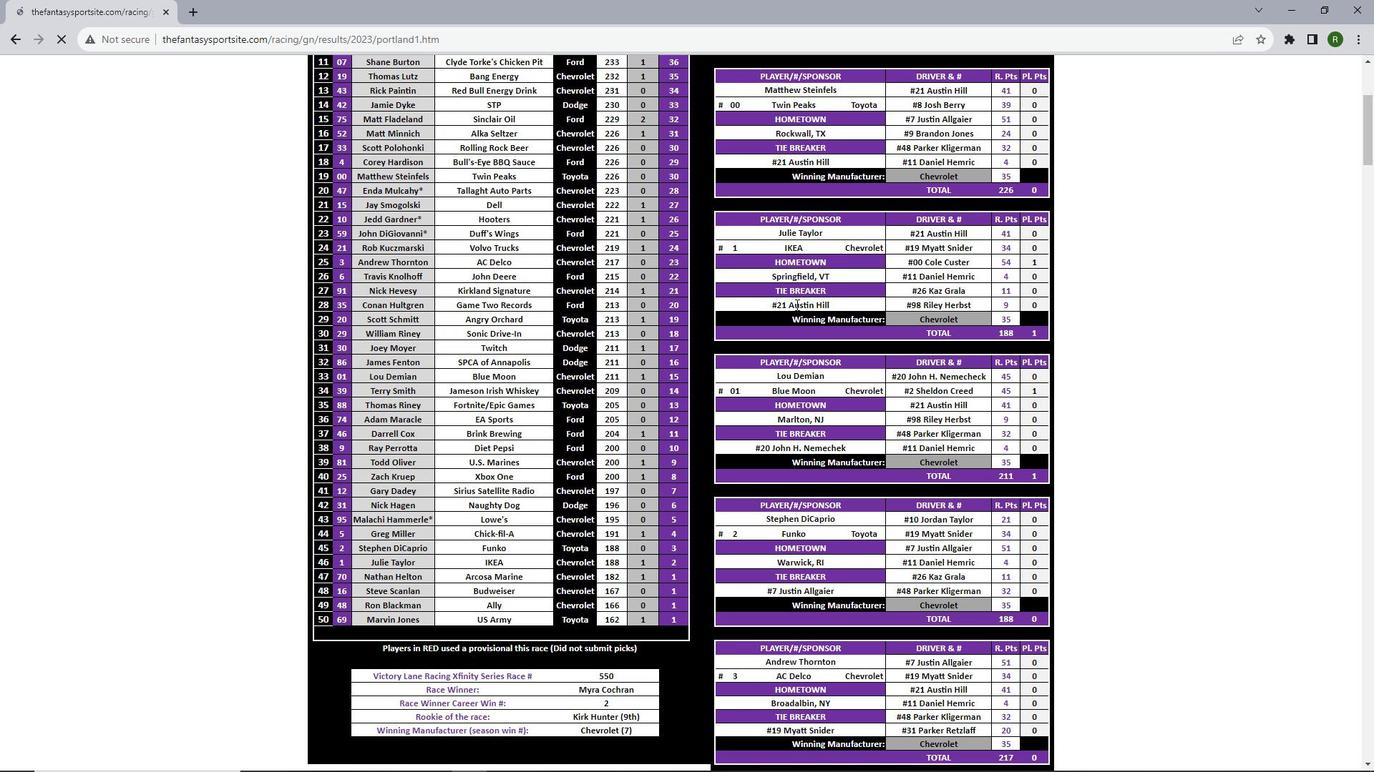
Action: Mouse scrolled (795, 304) with delta (0, 0)
Screenshot: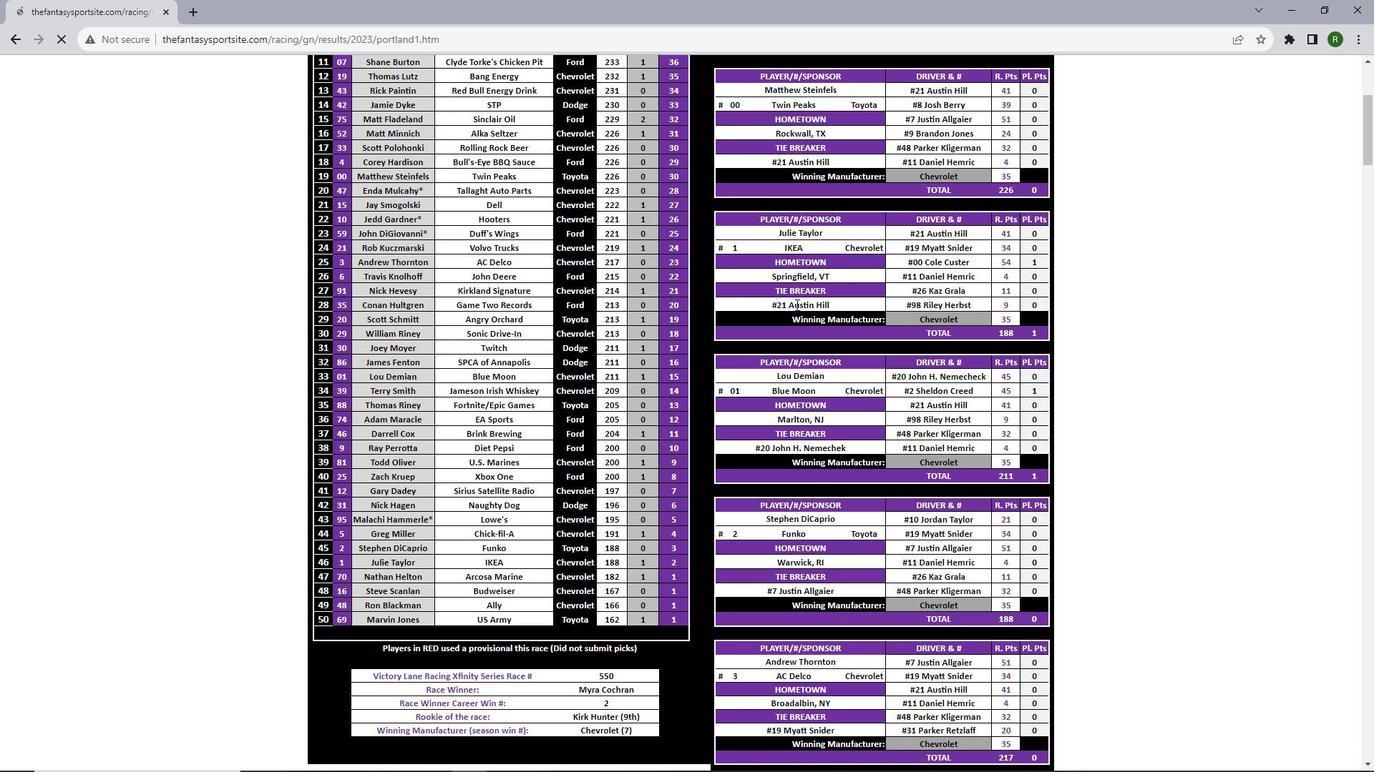 
Action: Mouse scrolled (795, 304) with delta (0, 0)
Screenshot: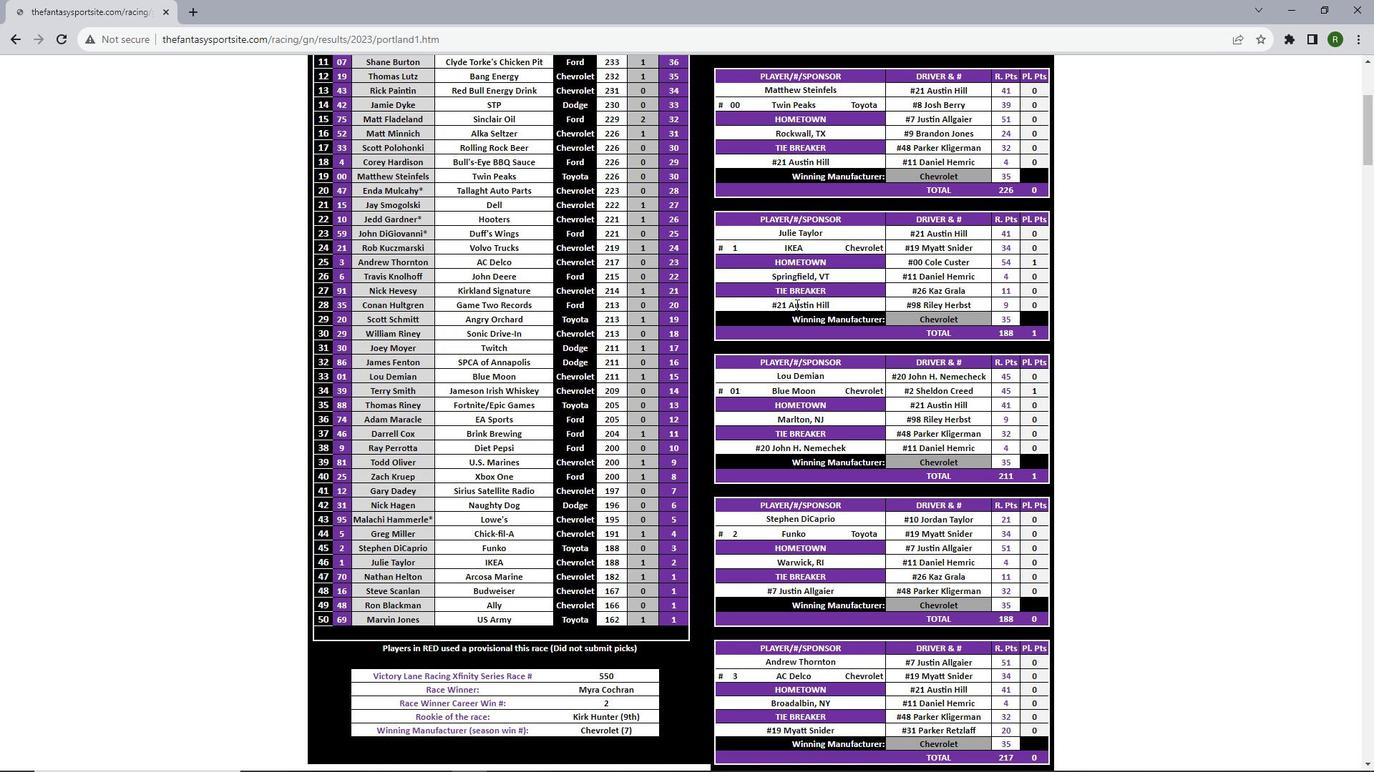 
Action: Mouse scrolled (795, 304) with delta (0, 0)
Screenshot: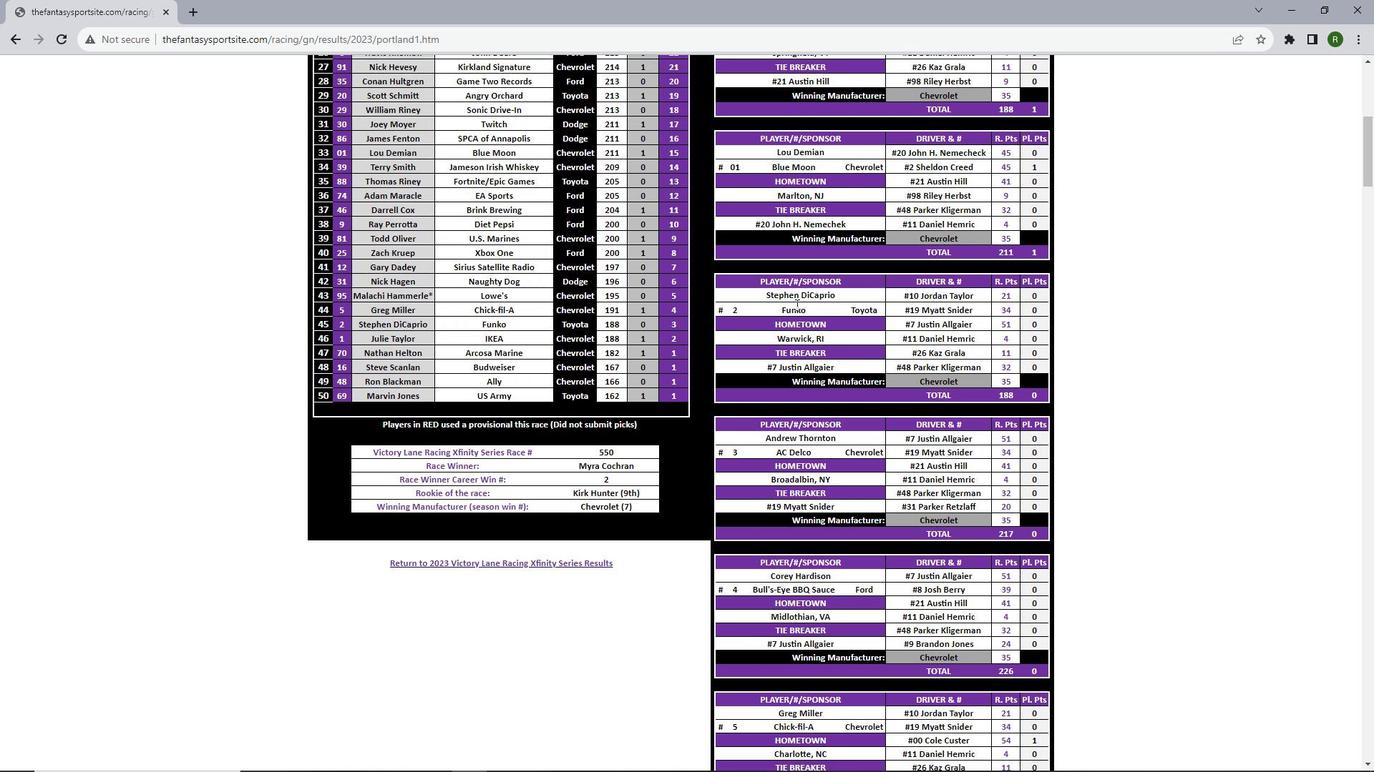 
Action: Mouse scrolled (795, 304) with delta (0, 0)
Screenshot: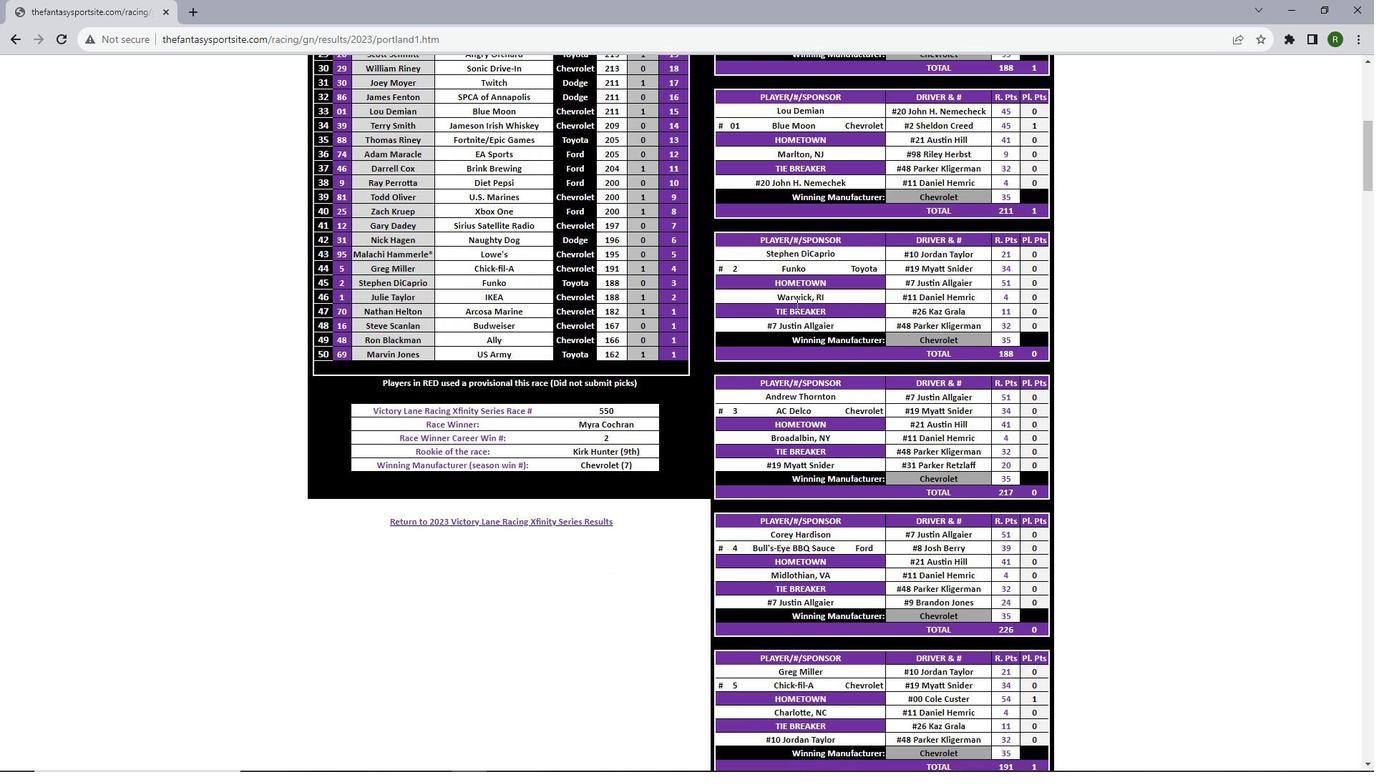 
Action: Mouse scrolled (795, 304) with delta (0, 0)
Screenshot: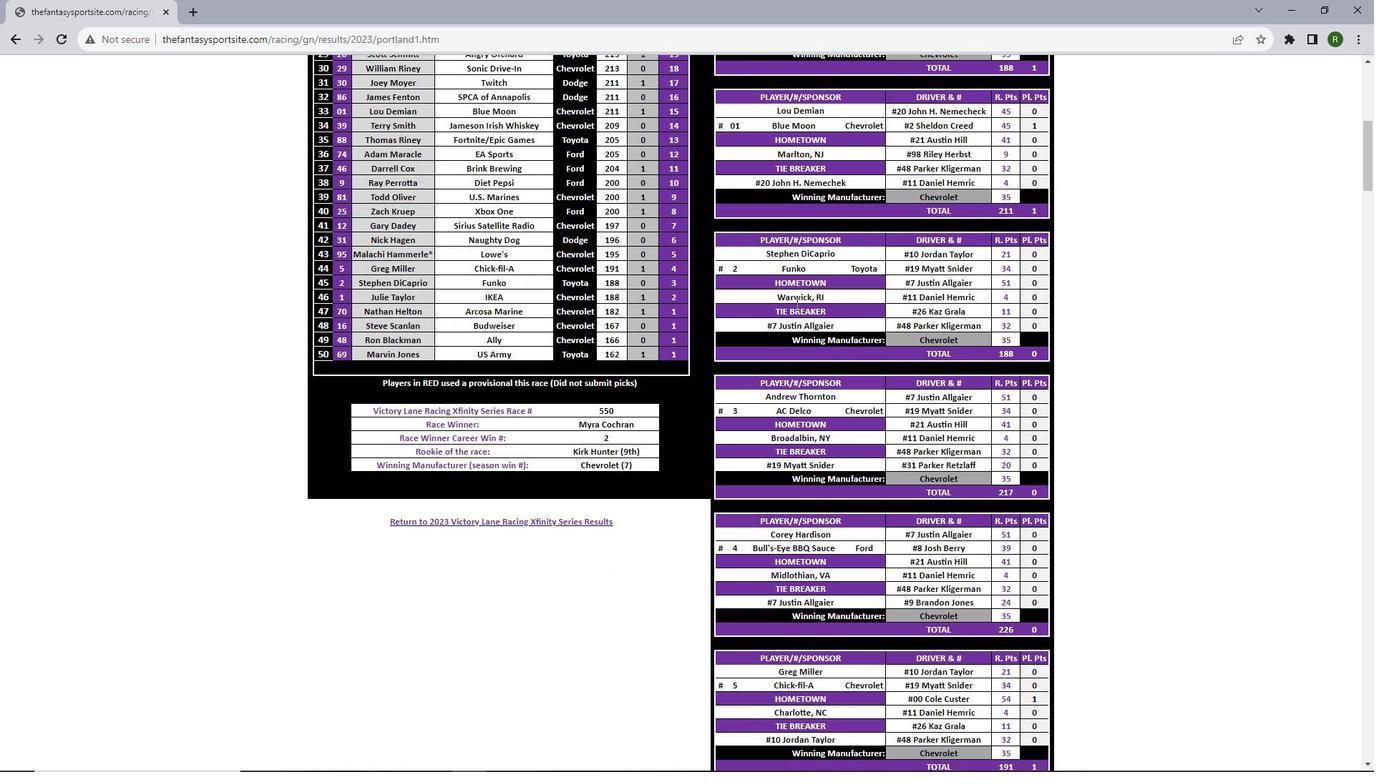 
Action: Mouse scrolled (795, 304) with delta (0, 0)
Screenshot: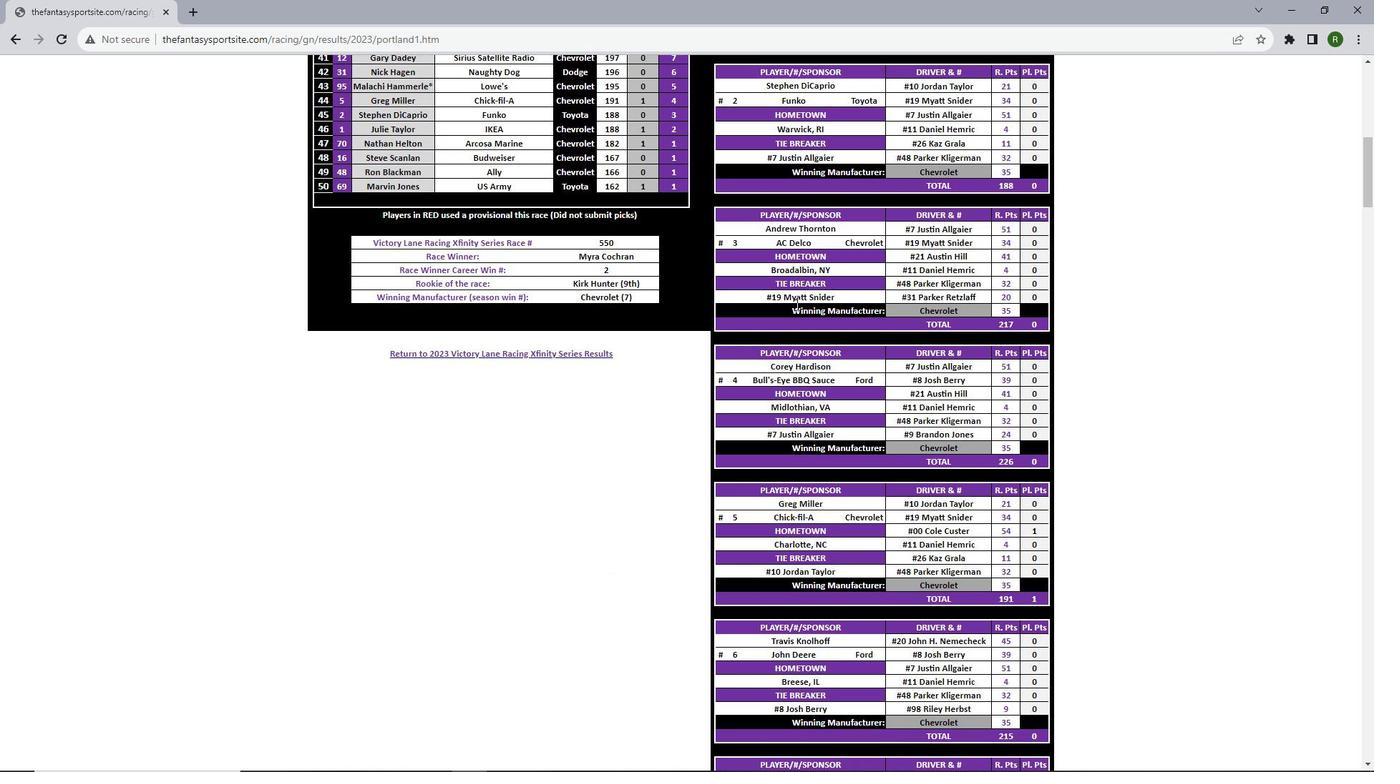 
Action: Mouse scrolled (795, 304) with delta (0, 0)
Screenshot: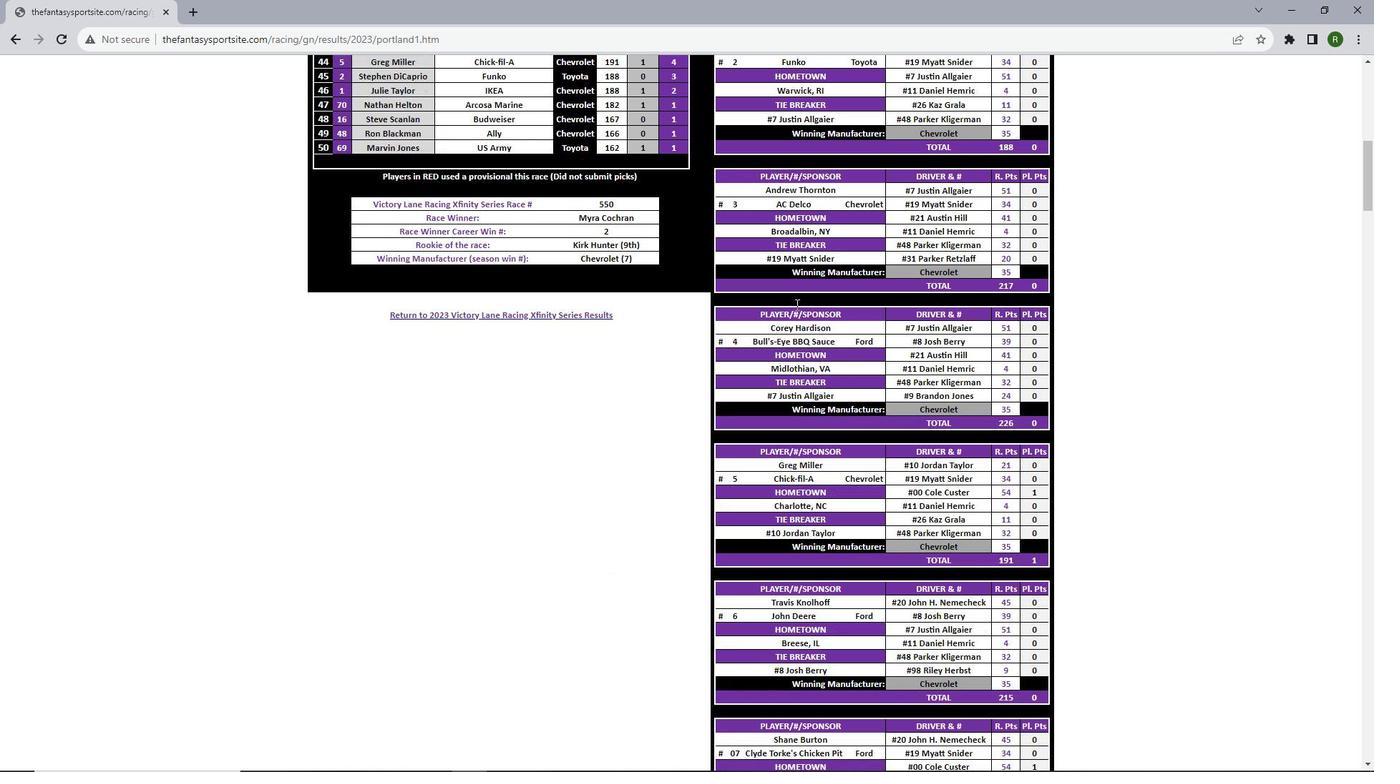 
Action: Mouse scrolled (795, 304) with delta (0, 0)
Screenshot: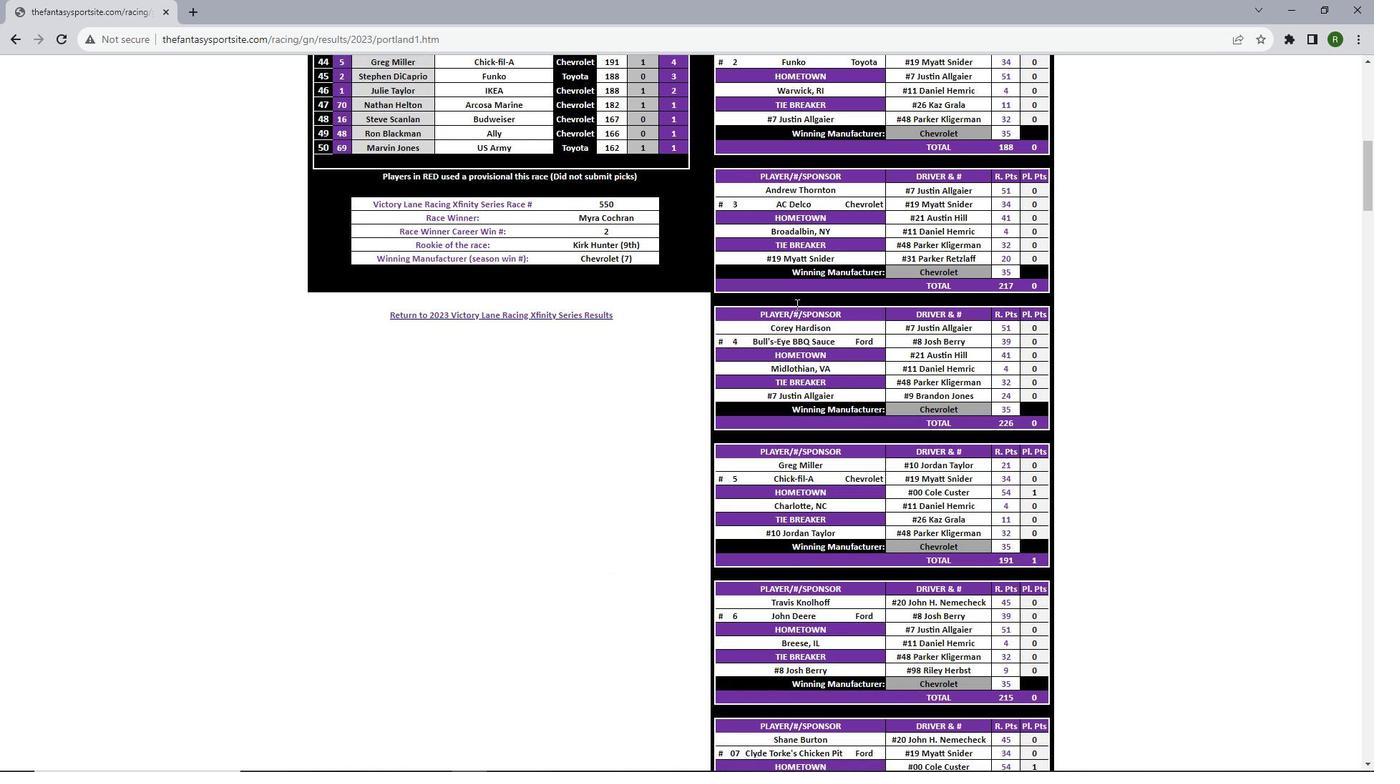 
Action: Mouse scrolled (795, 304) with delta (0, 0)
Screenshot: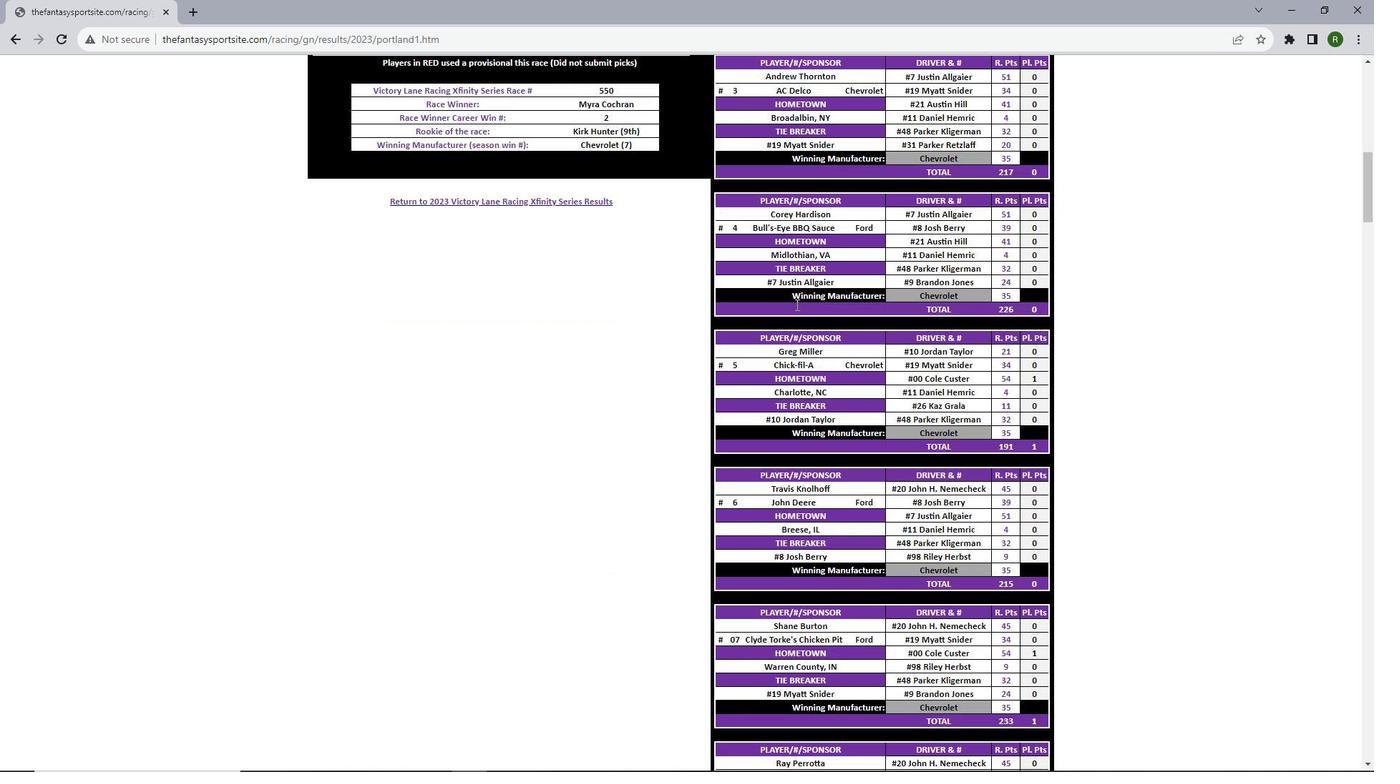 
Action: Mouse scrolled (795, 304) with delta (0, 0)
Screenshot: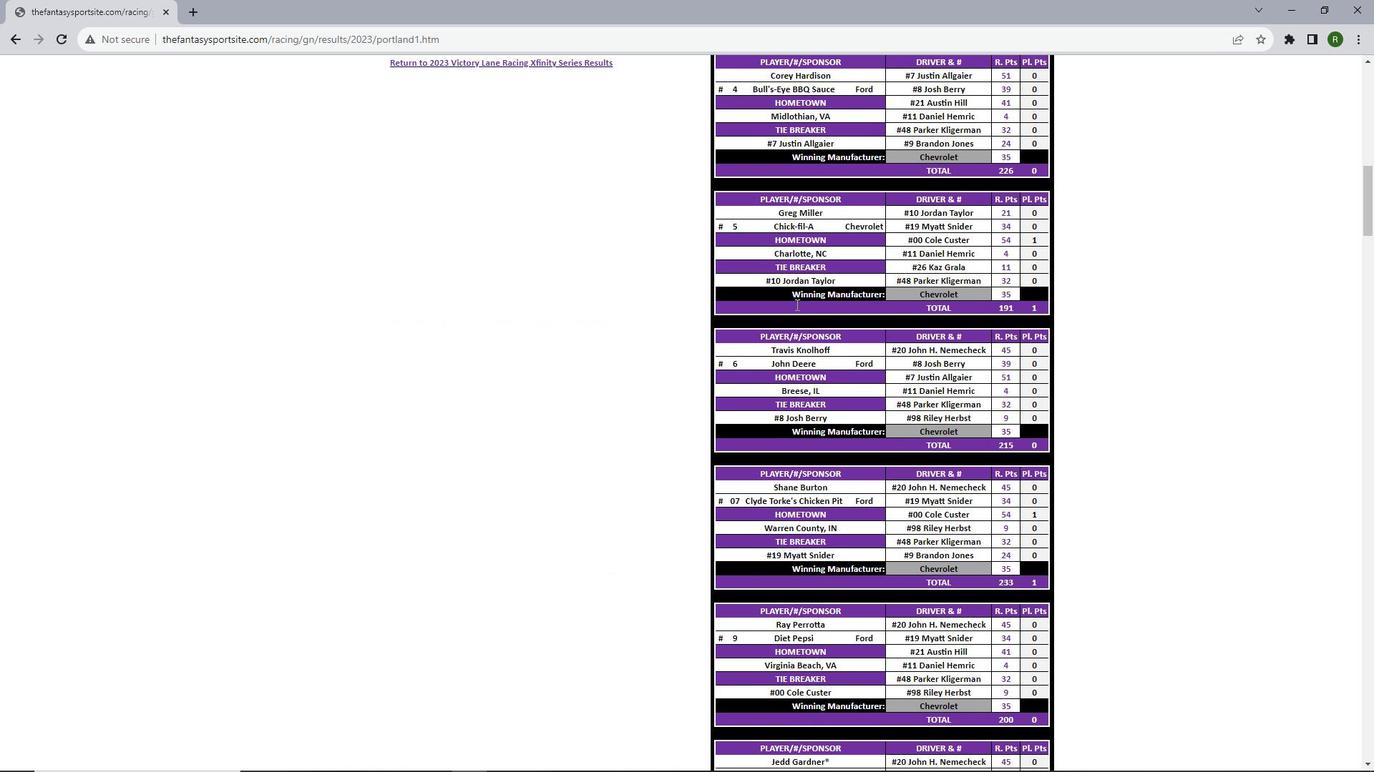 
Action: Mouse scrolled (795, 304) with delta (0, 0)
Screenshot: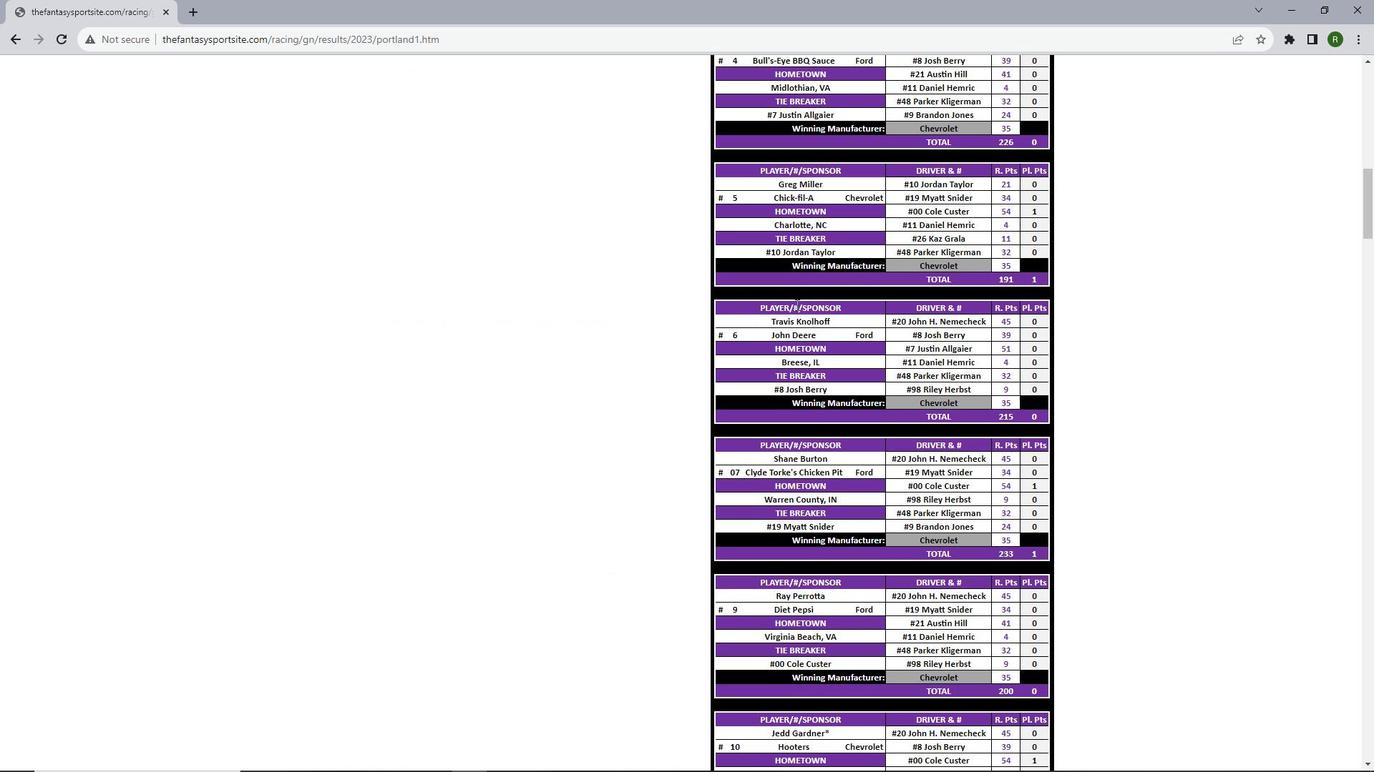 
Action: Mouse scrolled (795, 304) with delta (0, 0)
Screenshot: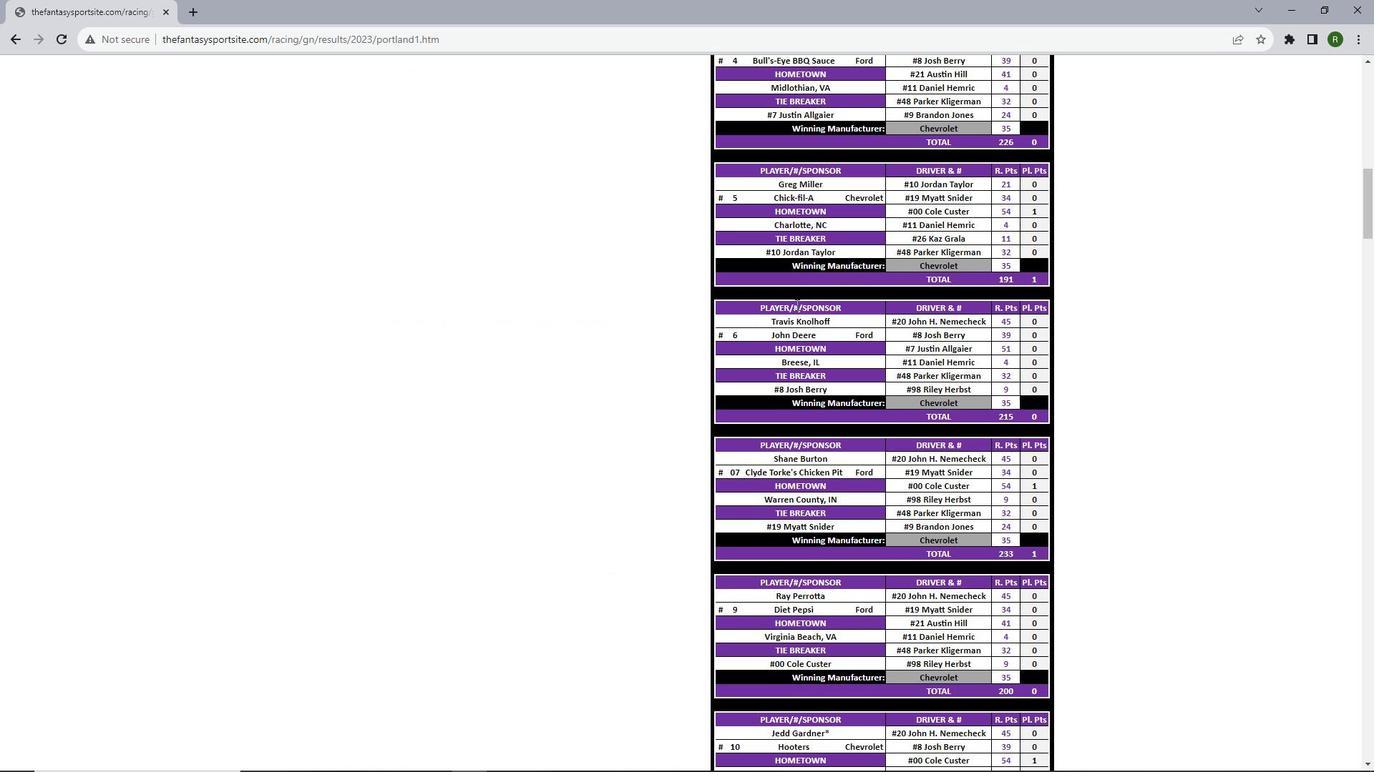 
Action: Mouse scrolled (795, 304) with delta (0, 0)
Screenshot: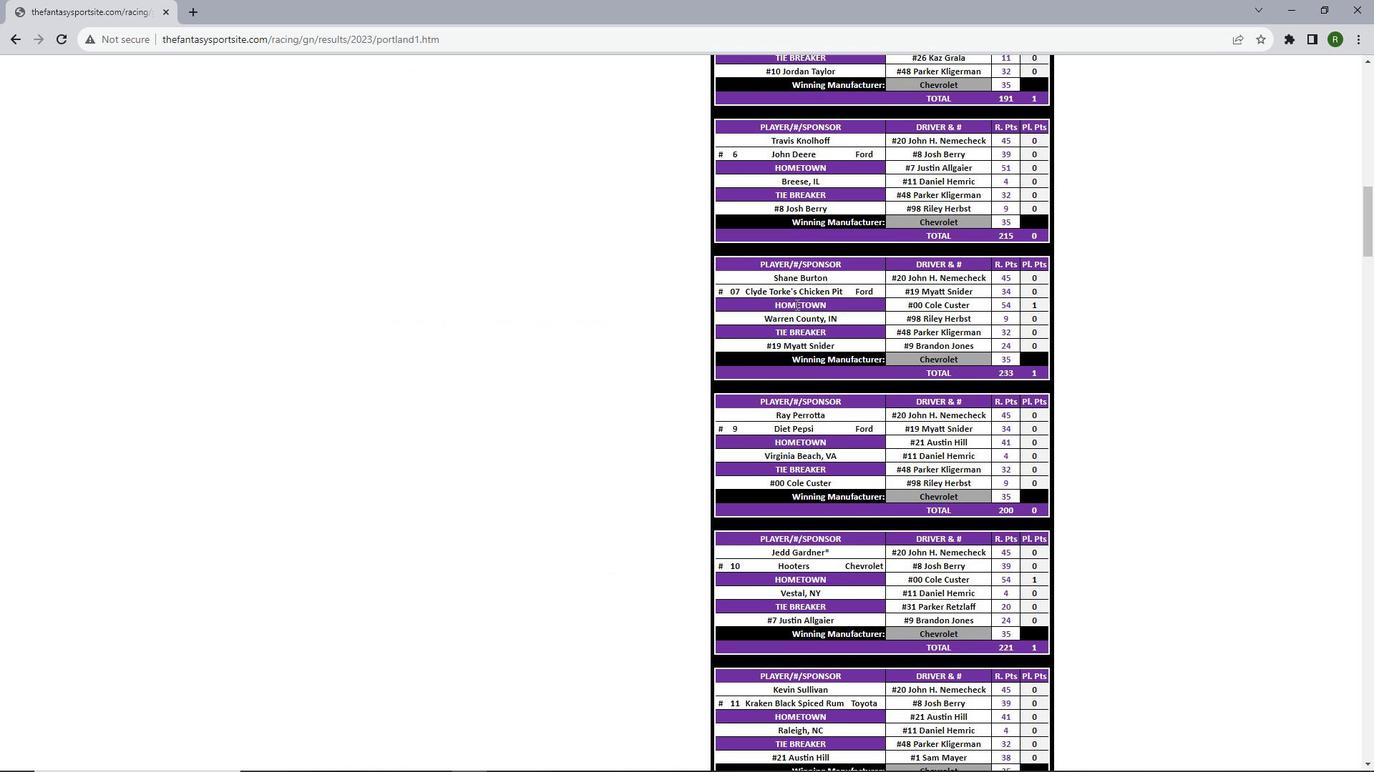 
Action: Mouse scrolled (795, 304) with delta (0, 0)
Screenshot: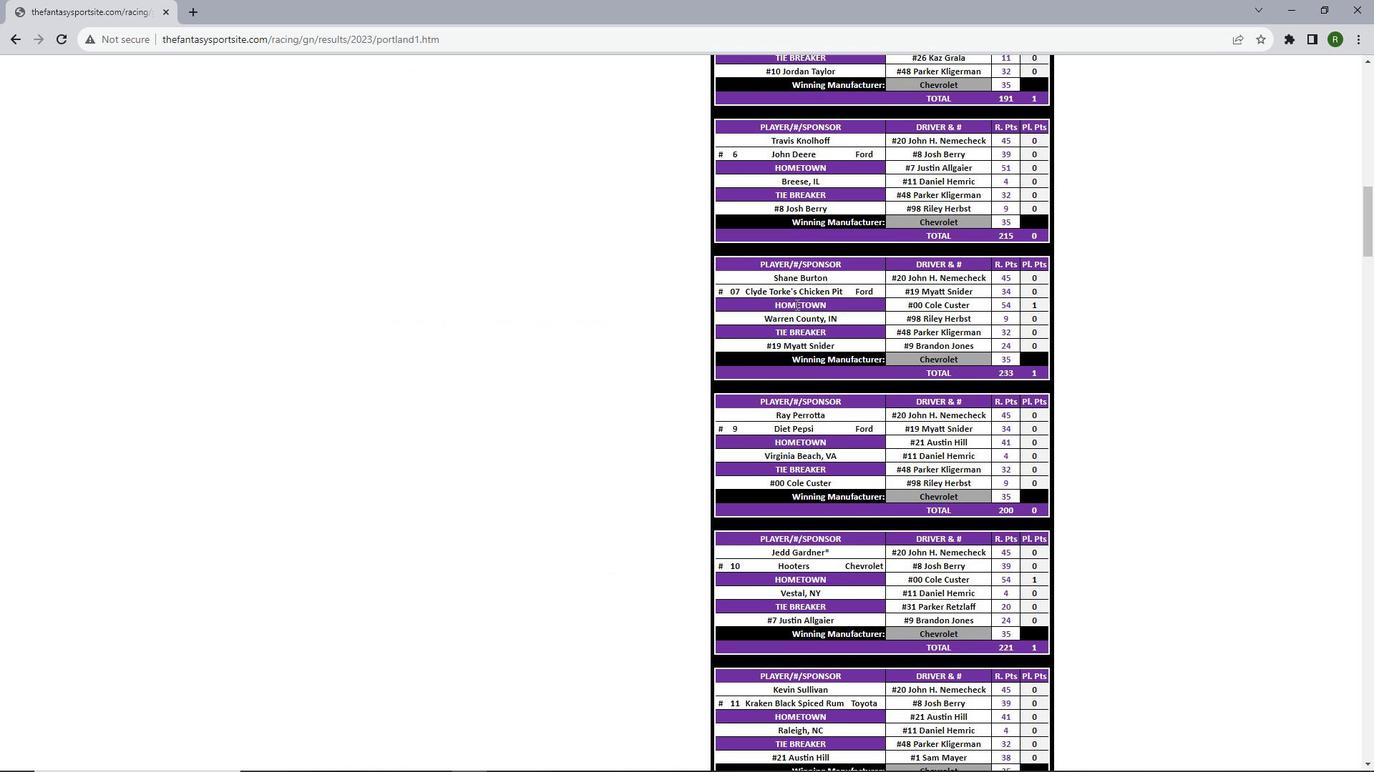 
Action: Mouse scrolled (795, 304) with delta (0, 0)
Screenshot: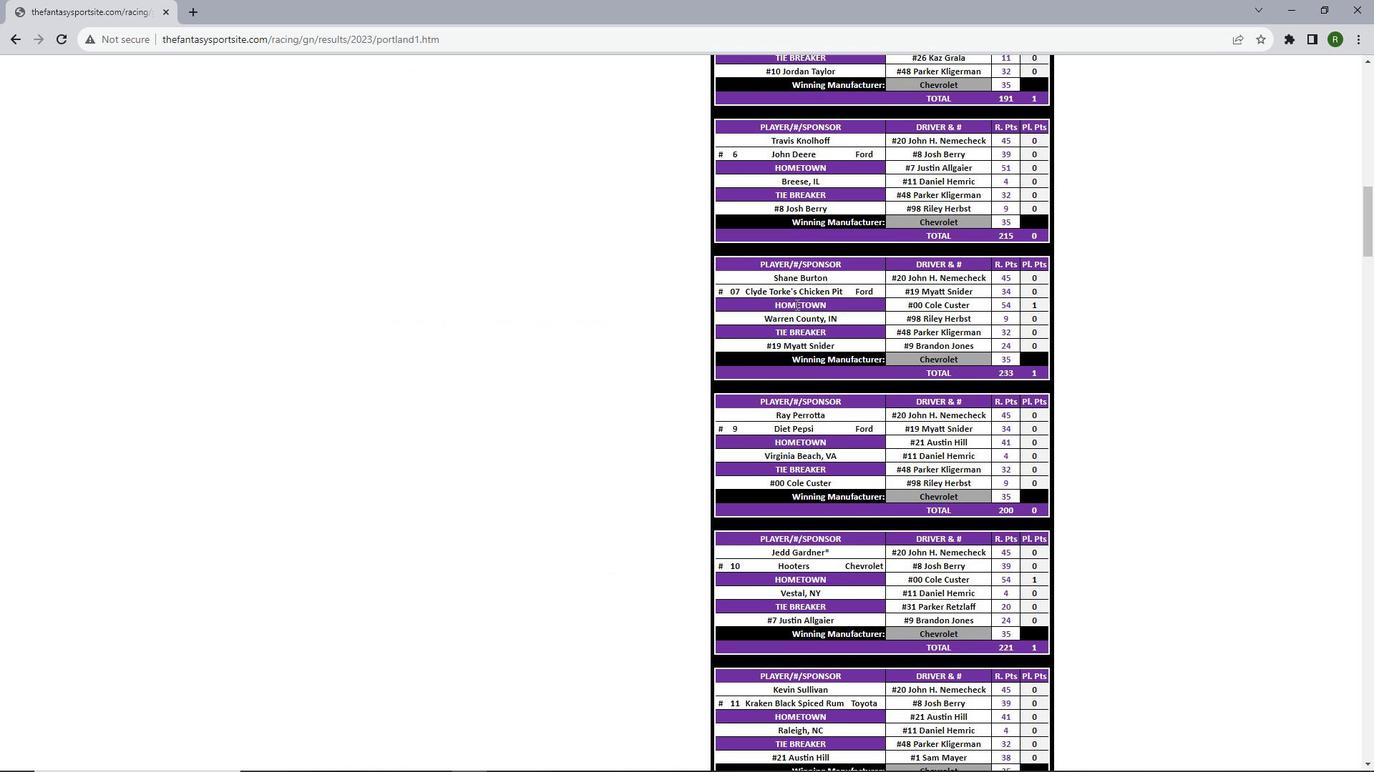
Action: Mouse scrolled (795, 304) with delta (0, 0)
Screenshot: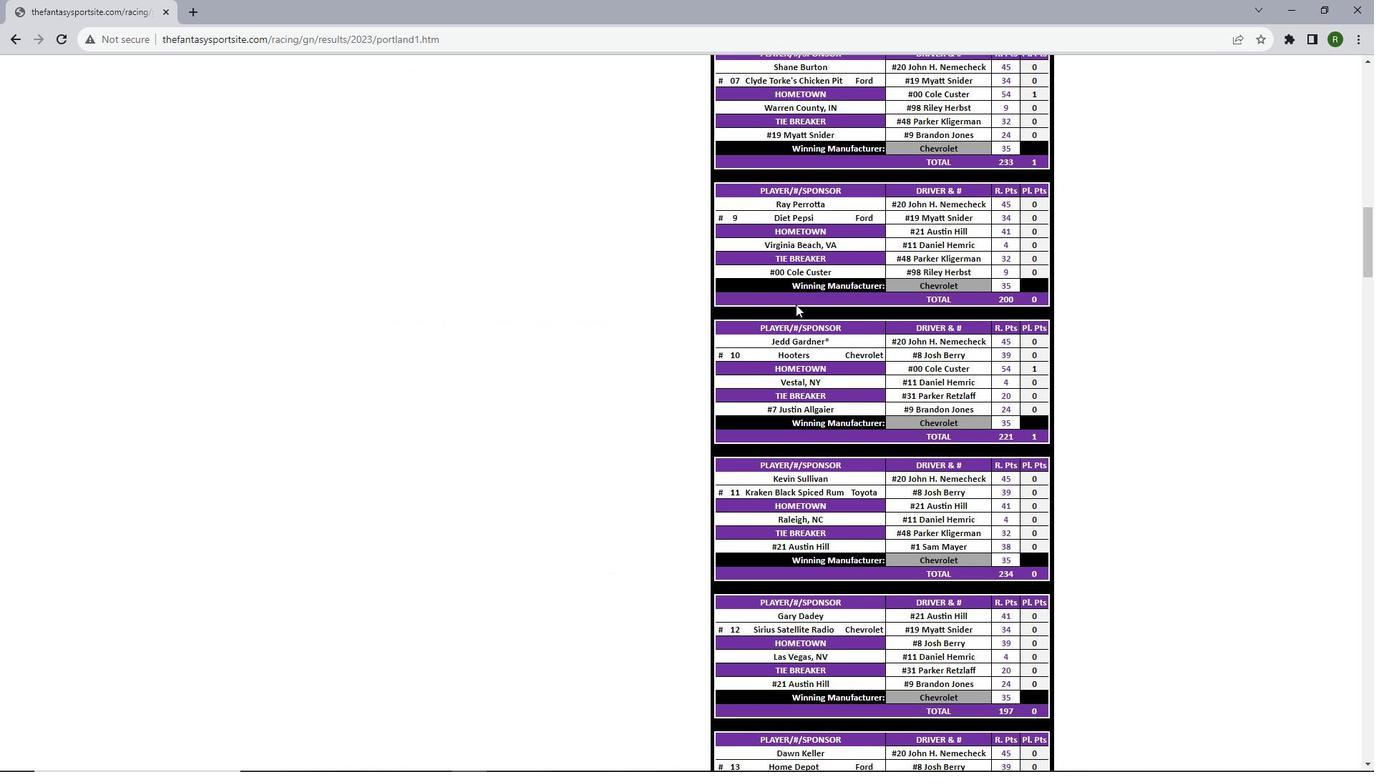 
Action: Mouse scrolled (795, 304) with delta (0, 0)
Screenshot: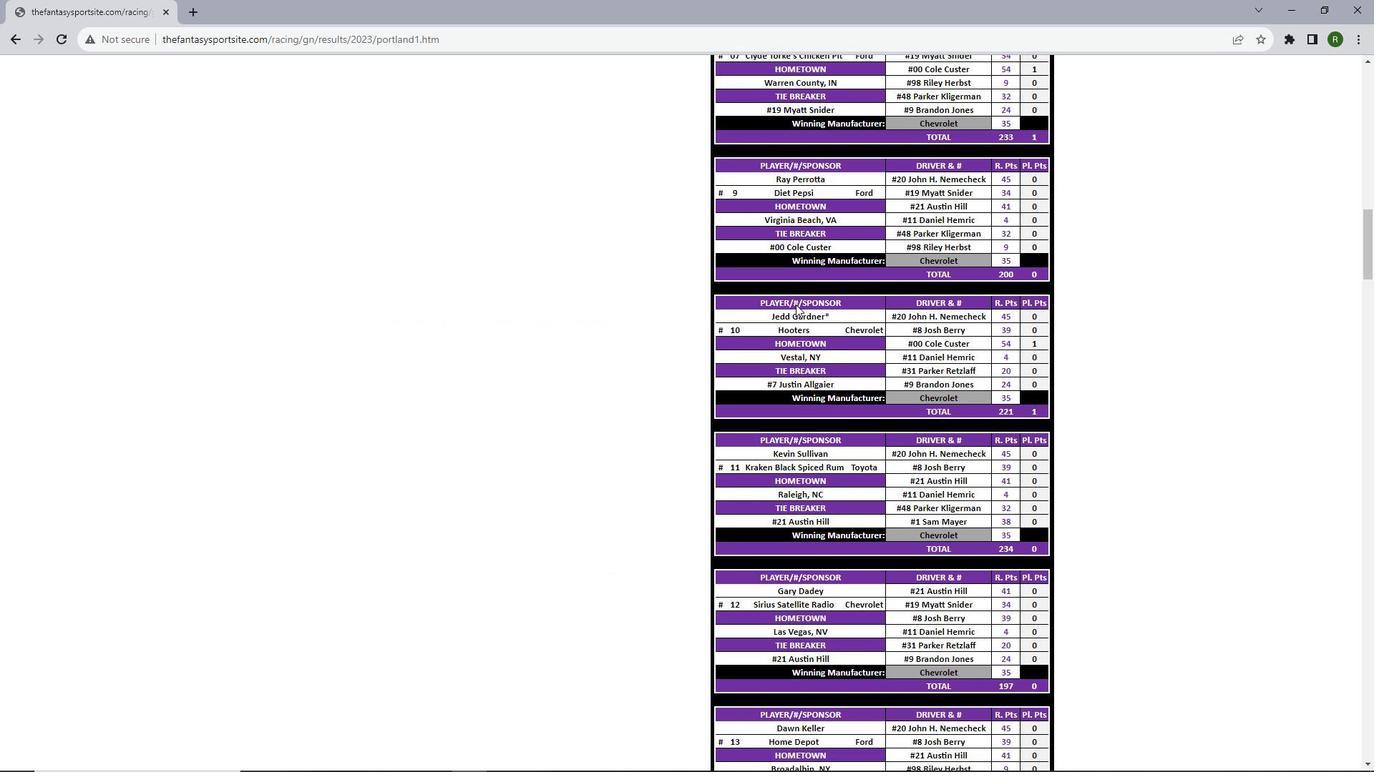 
Action: Mouse scrolled (795, 304) with delta (0, 0)
Screenshot: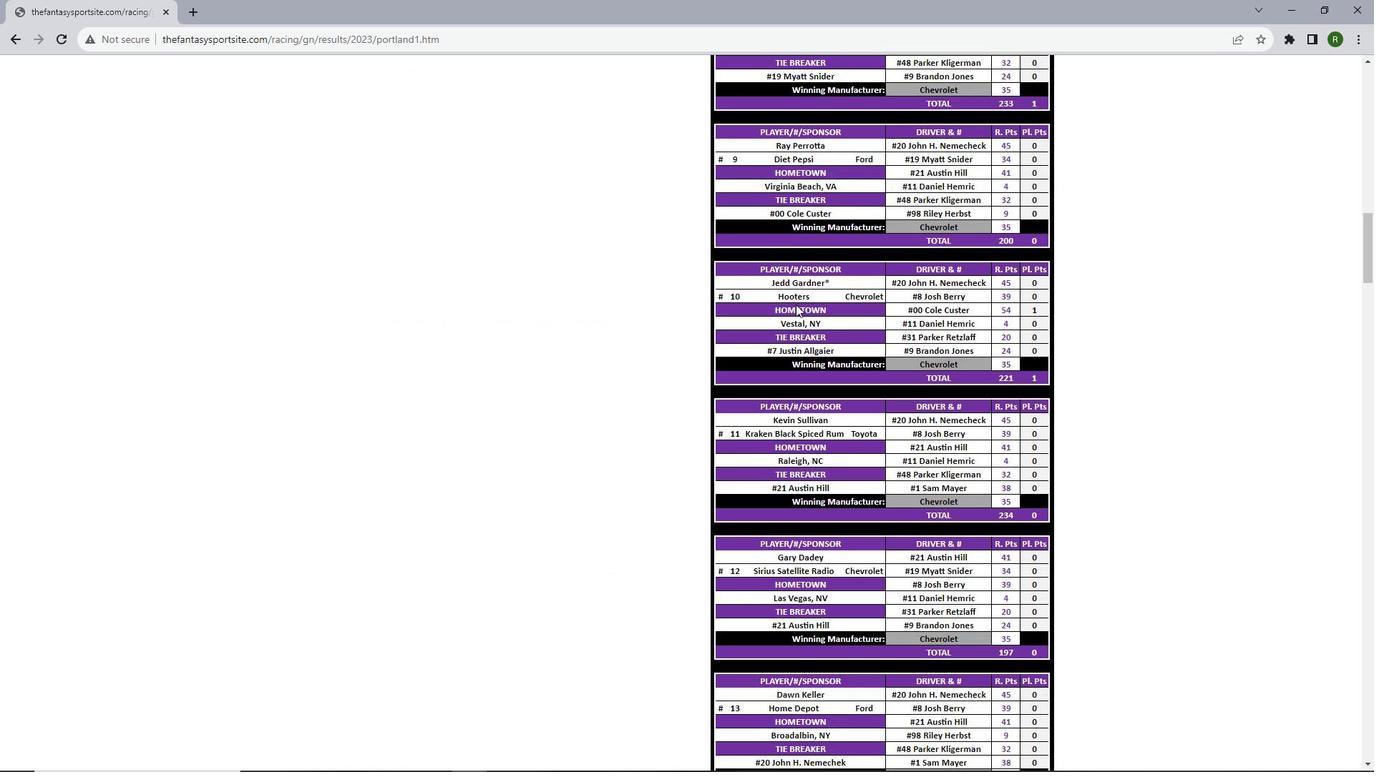 
Action: Mouse scrolled (795, 304) with delta (0, 0)
Screenshot: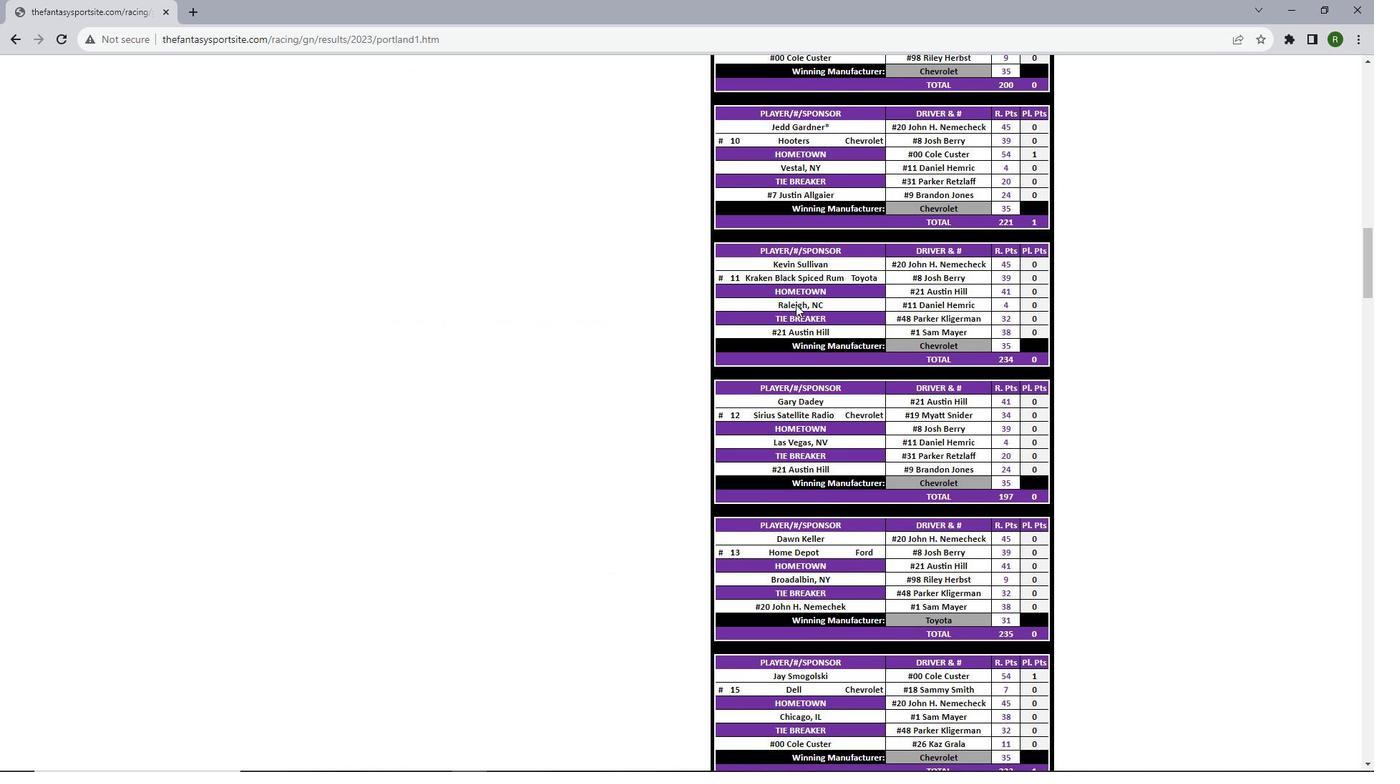 
Action: Mouse scrolled (795, 304) with delta (0, 0)
Screenshot: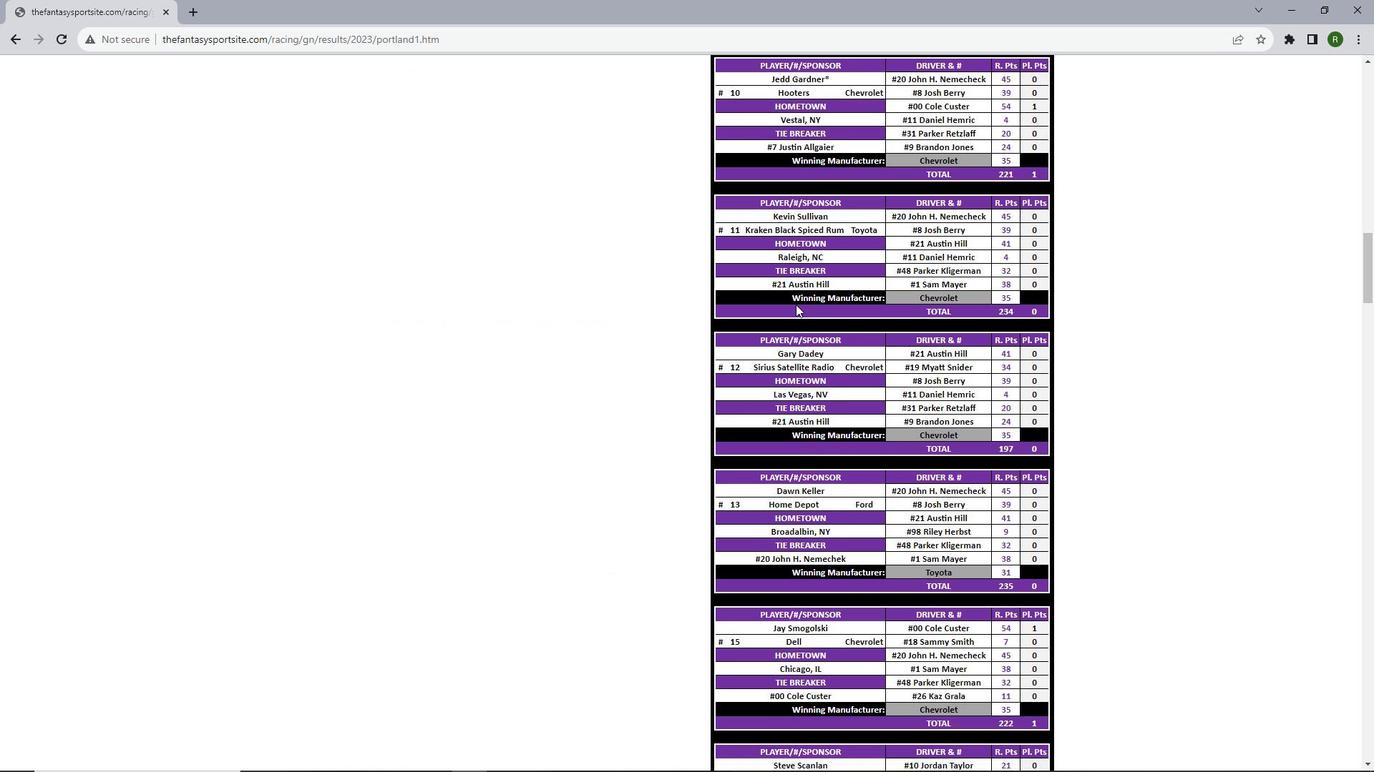 
Action: Mouse scrolled (795, 304) with delta (0, 0)
Screenshot: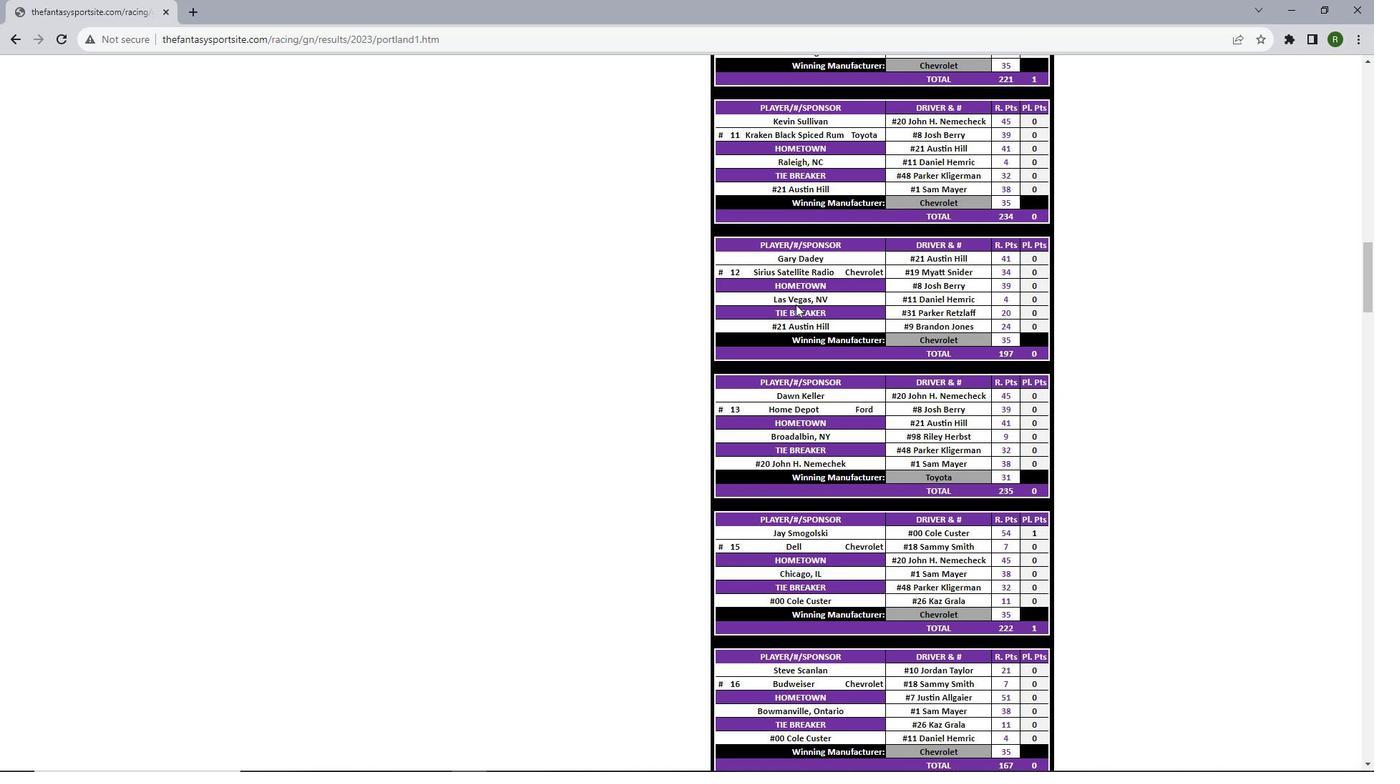 
Action: Mouse scrolled (795, 304) with delta (0, 0)
Screenshot: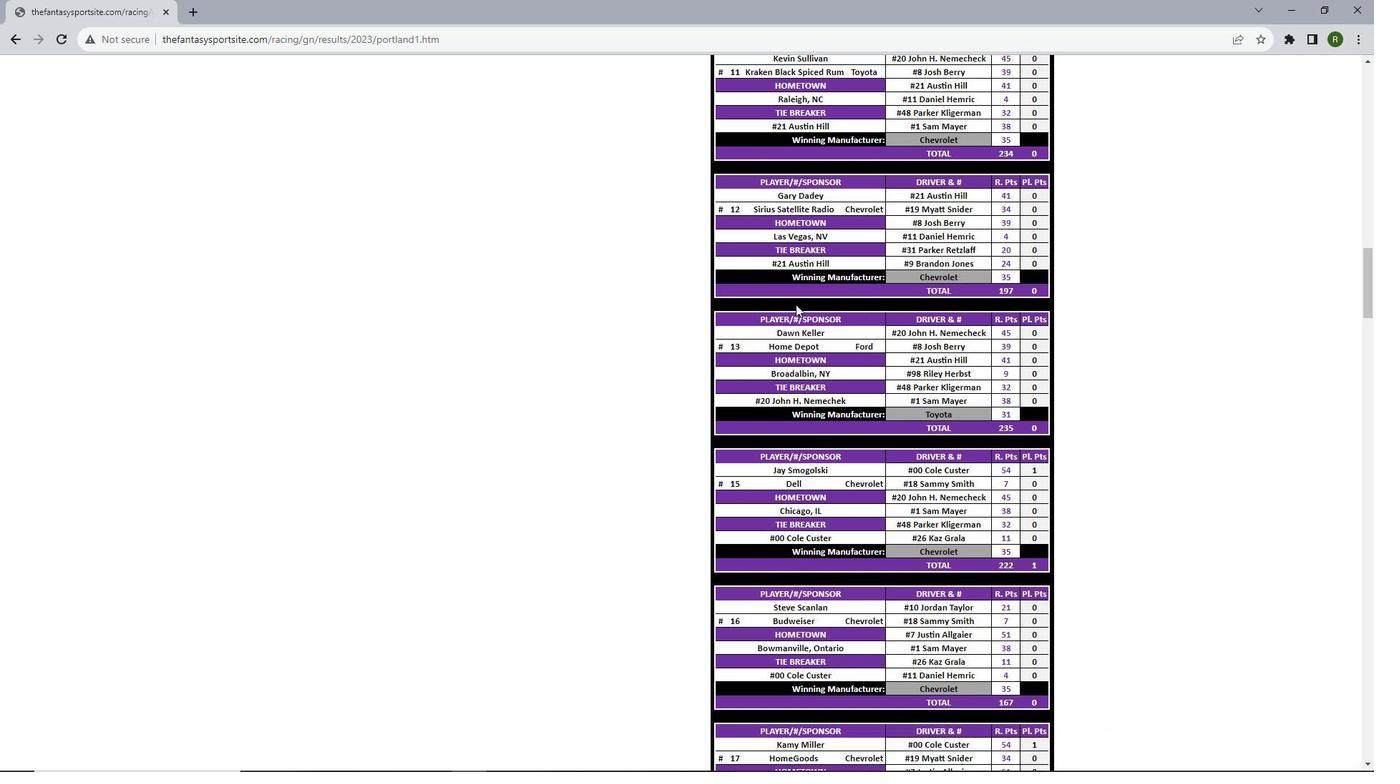 
Action: Mouse scrolled (795, 304) with delta (0, 0)
Screenshot: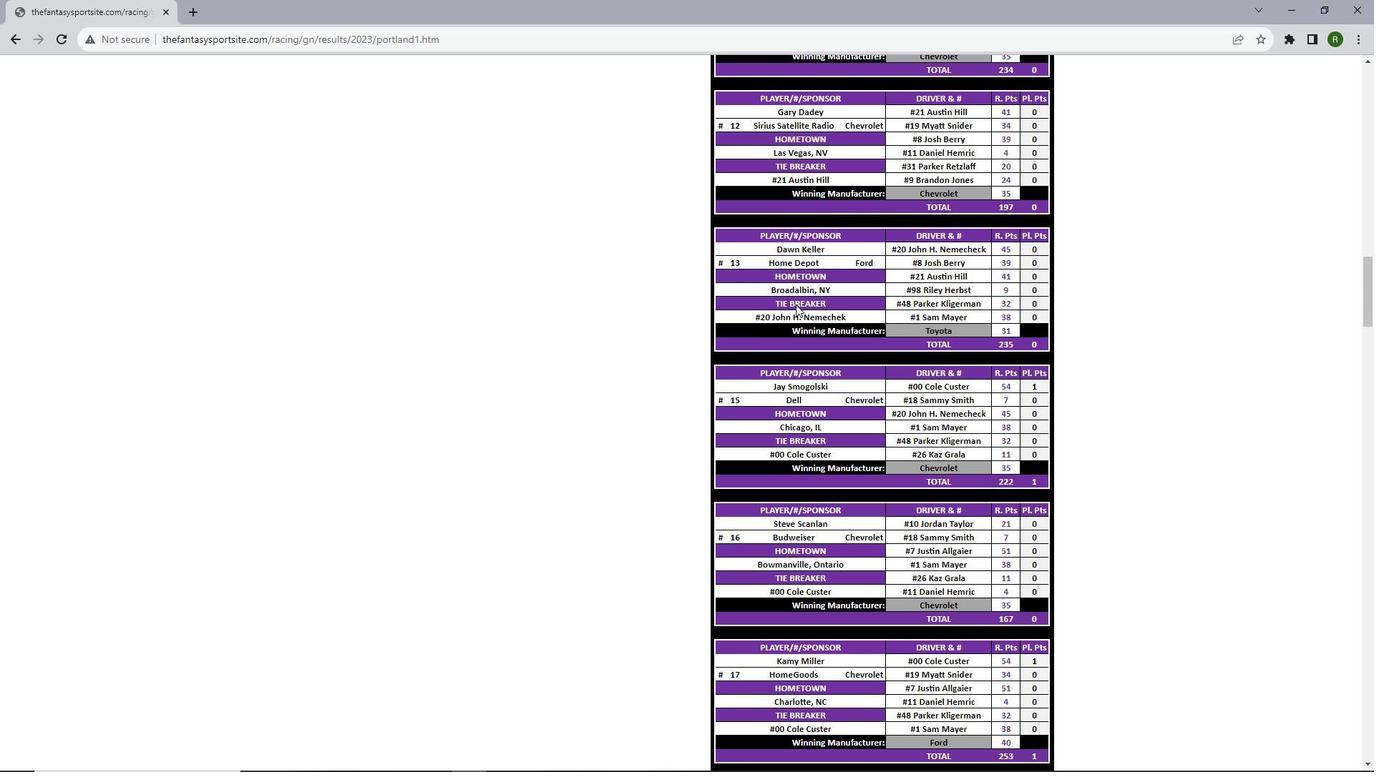 
Action: Mouse scrolled (795, 304) with delta (0, 0)
Screenshot: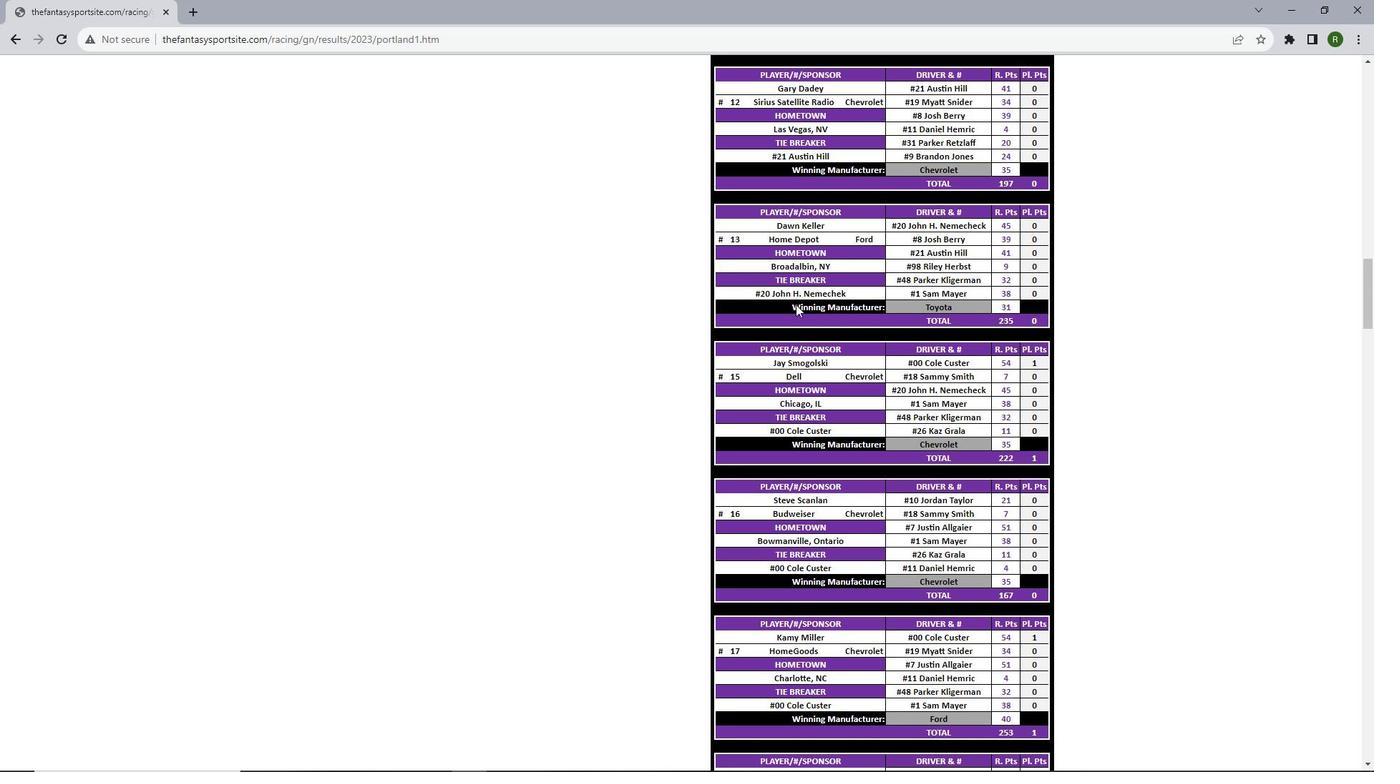 
Action: Mouse scrolled (795, 304) with delta (0, 0)
Screenshot: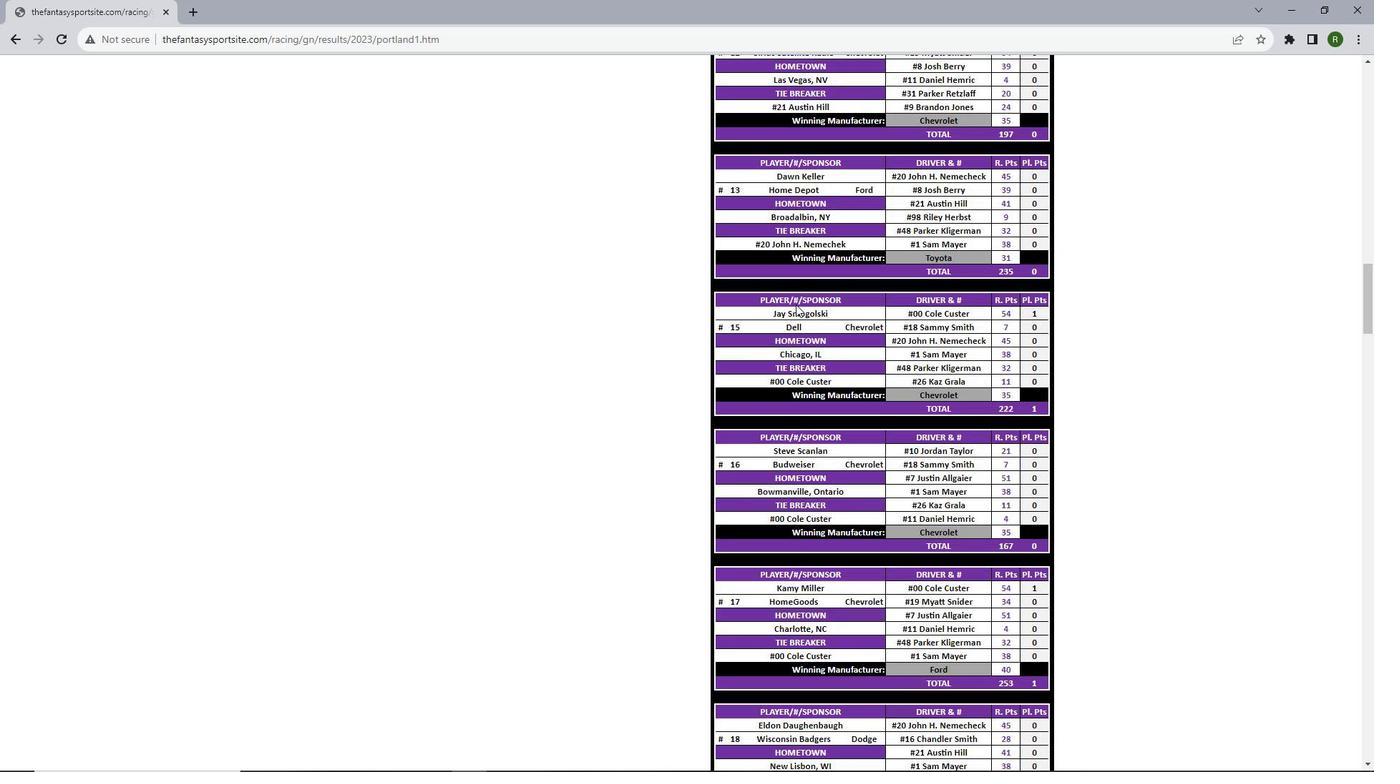 
Action: Mouse scrolled (795, 304) with delta (0, 0)
Screenshot: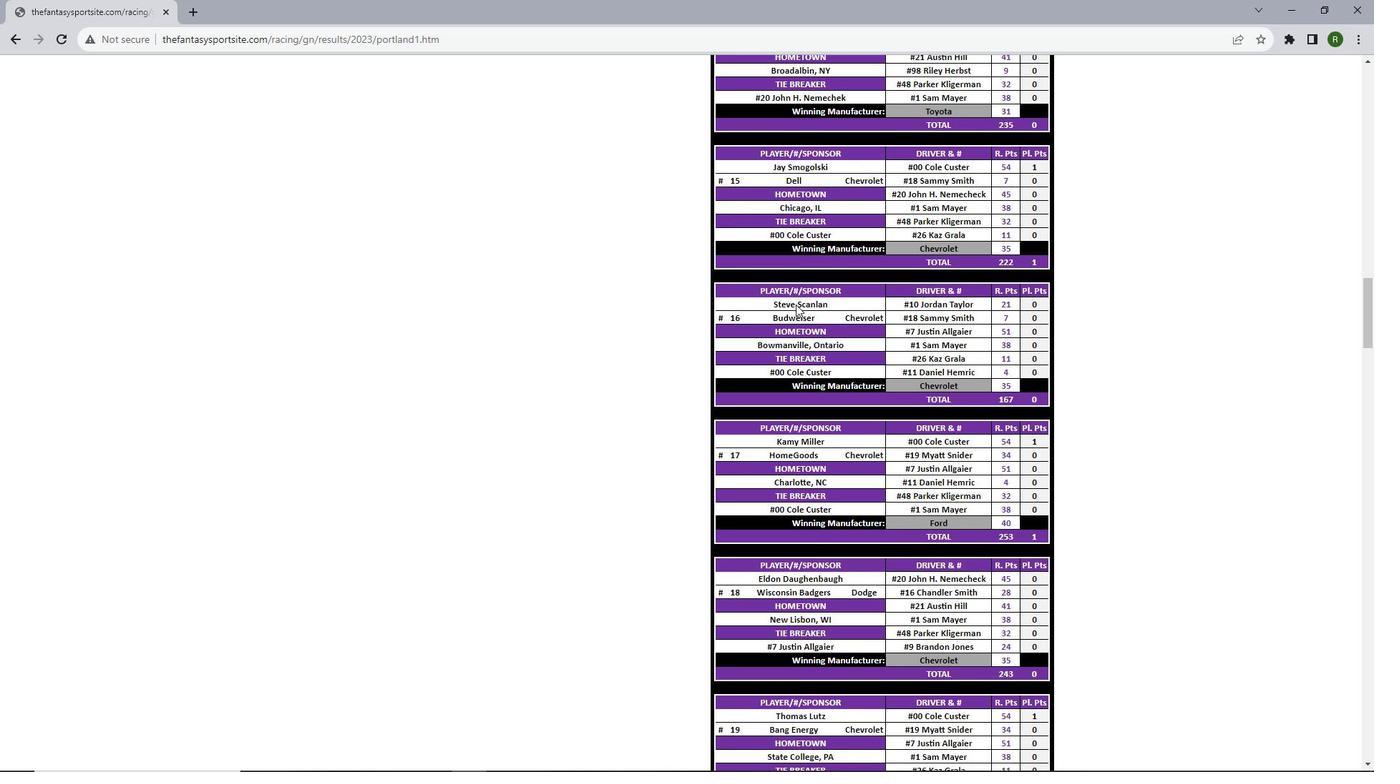 
Action: Mouse scrolled (795, 304) with delta (0, 0)
Screenshot: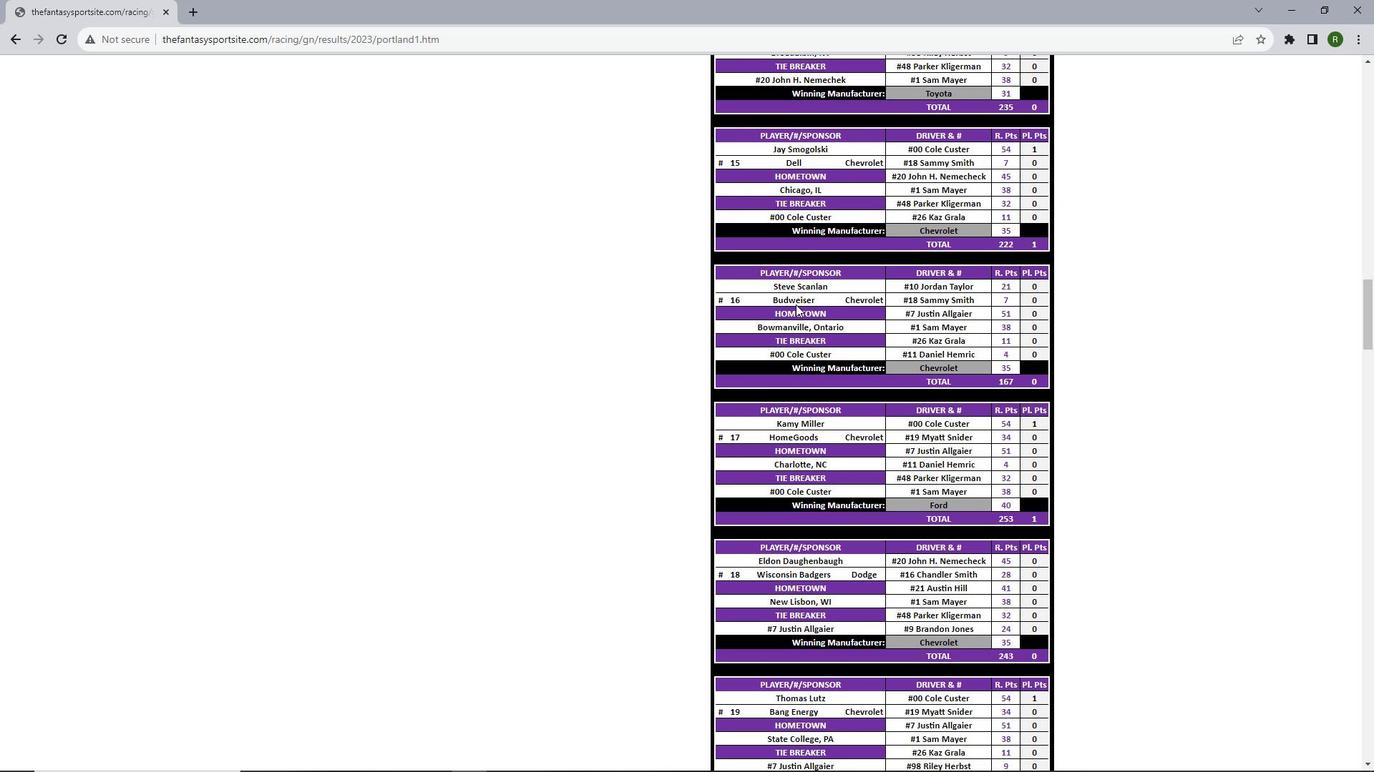
Action: Mouse scrolled (795, 304) with delta (0, 0)
Screenshot: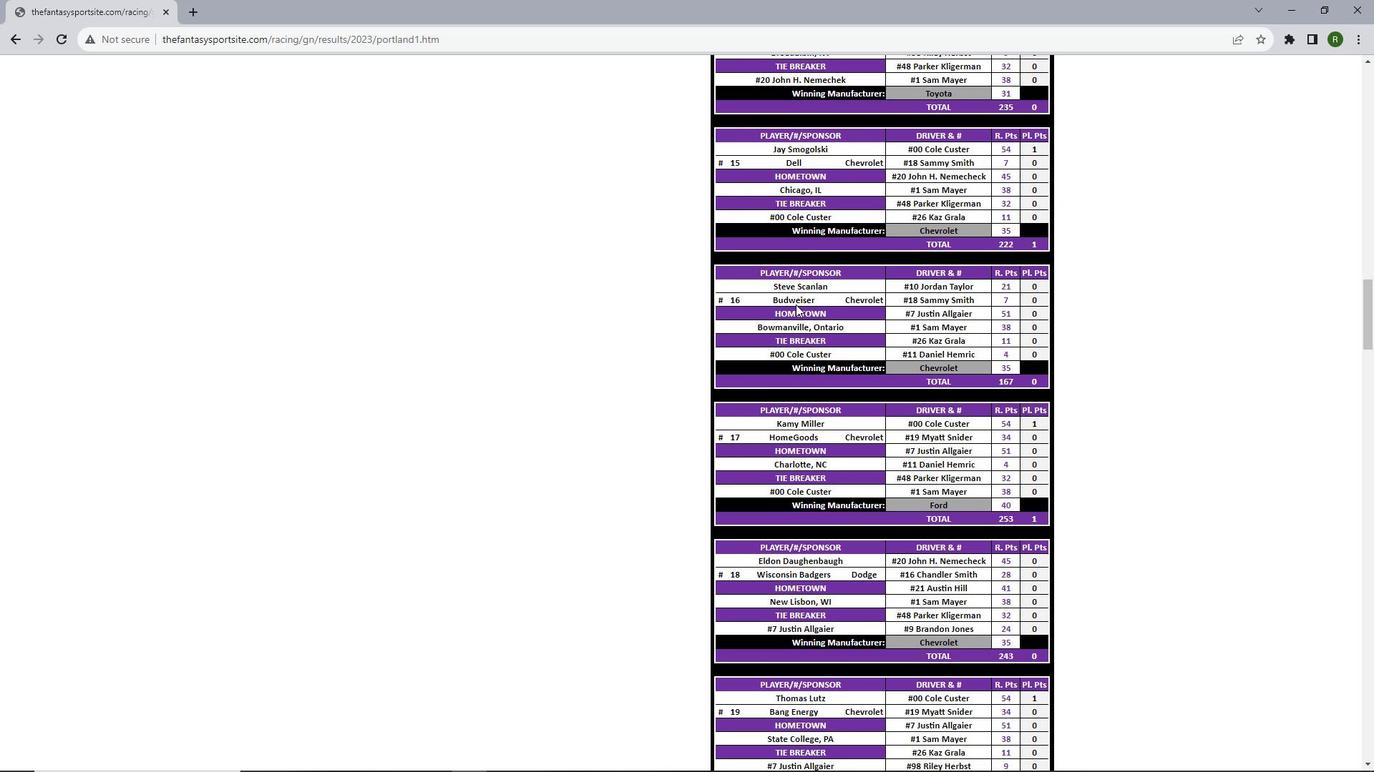 
Action: Mouse scrolled (795, 304) with delta (0, 0)
Screenshot: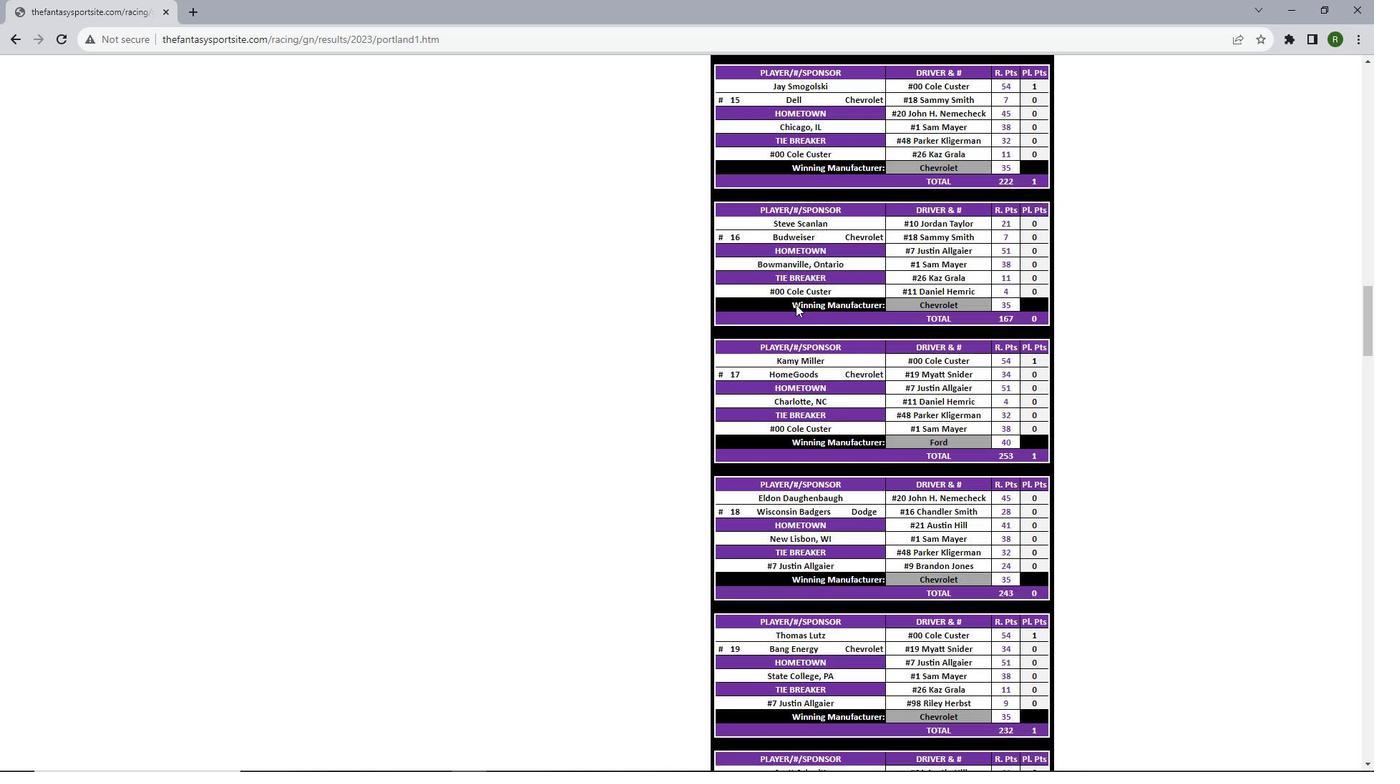 
Action: Mouse scrolled (795, 304) with delta (0, 0)
Screenshot: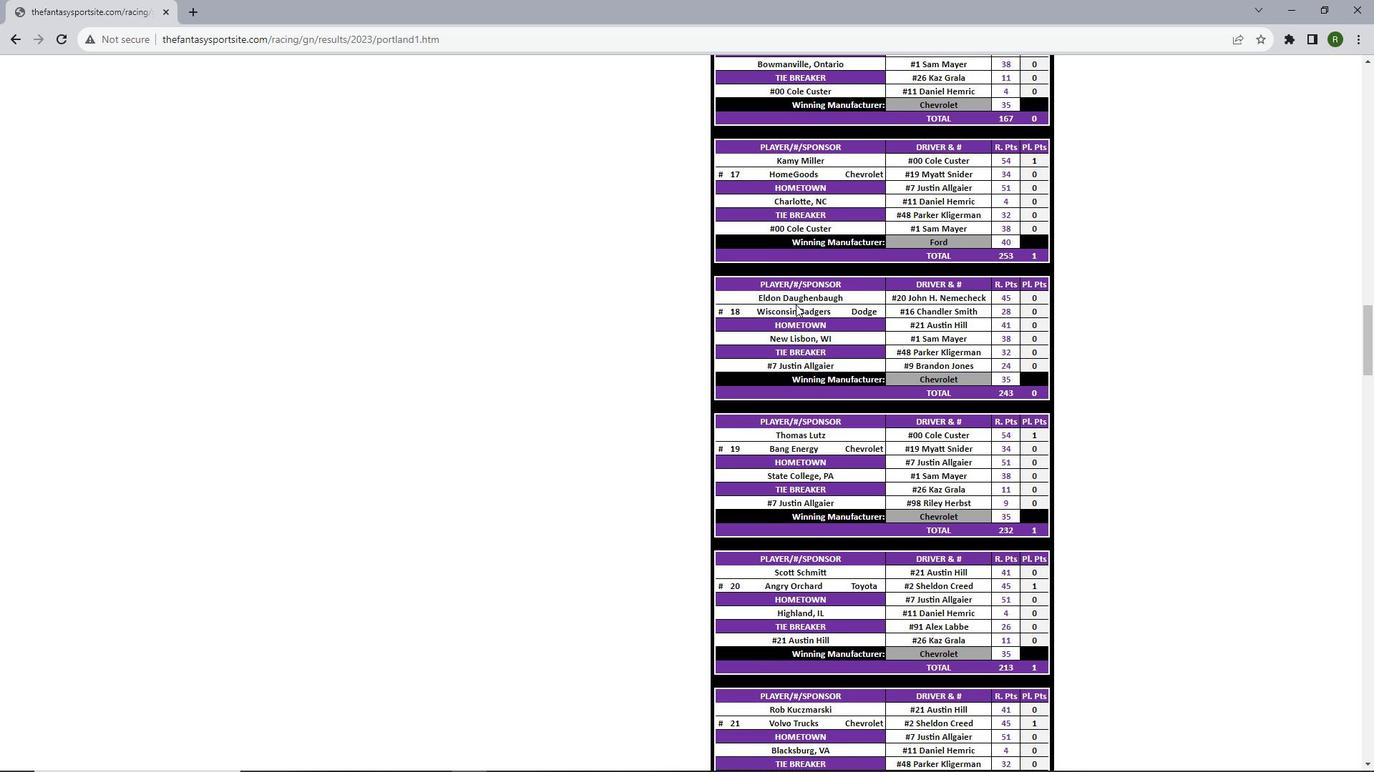 
Action: Mouse scrolled (795, 304) with delta (0, 0)
Screenshot: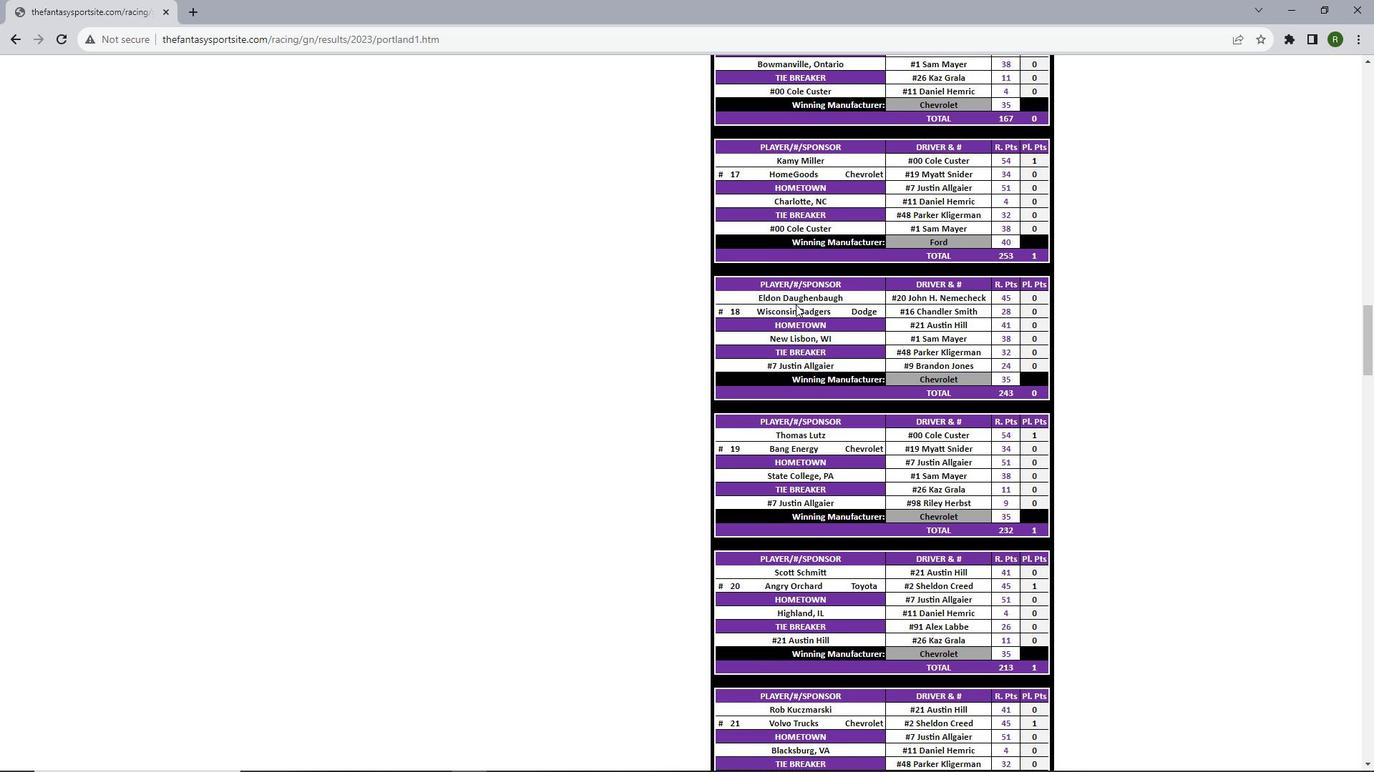 
Action: Mouse scrolled (795, 304) with delta (0, 0)
Screenshot: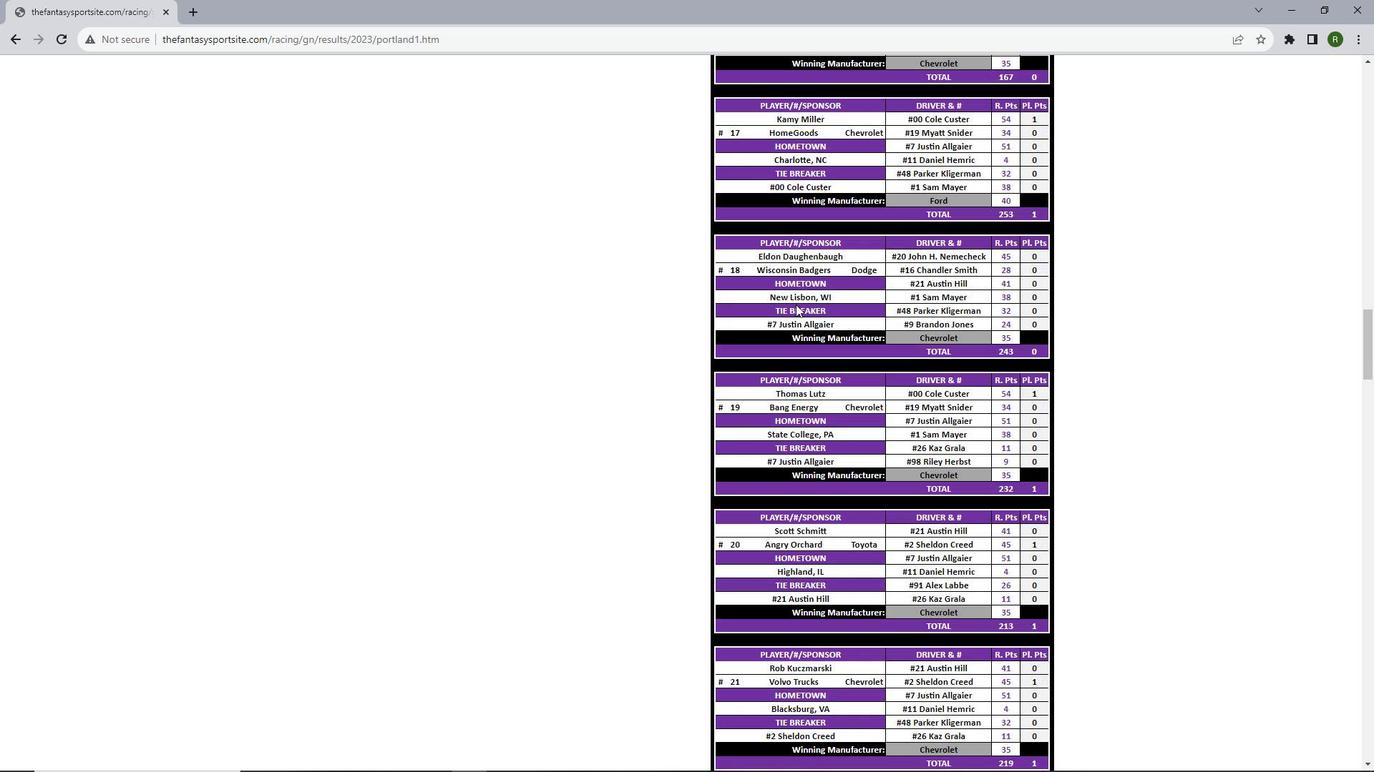 
Action: Mouse scrolled (795, 304) with delta (0, 0)
Screenshot: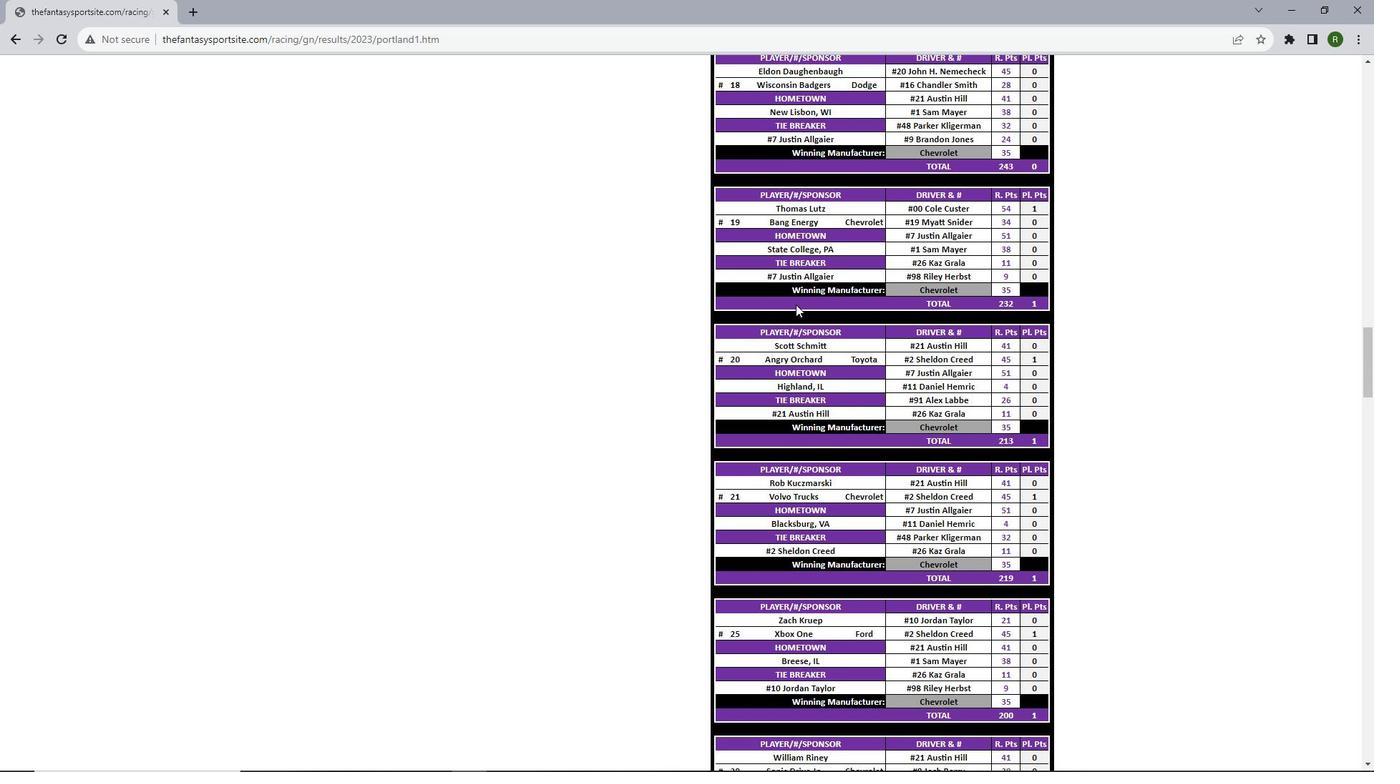 
Action: Mouse scrolled (795, 304) with delta (0, 0)
Screenshot: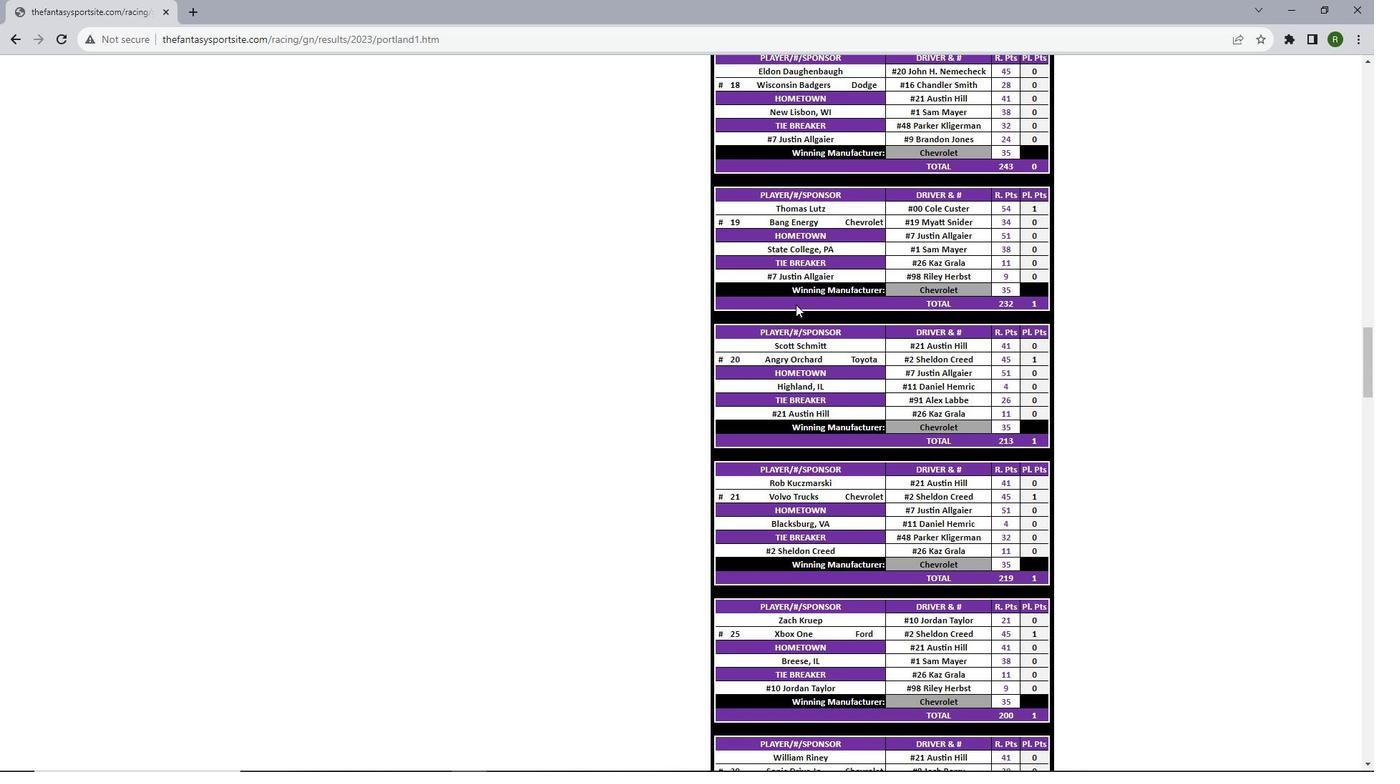 
Action: Mouse scrolled (795, 304) with delta (0, 0)
Screenshot: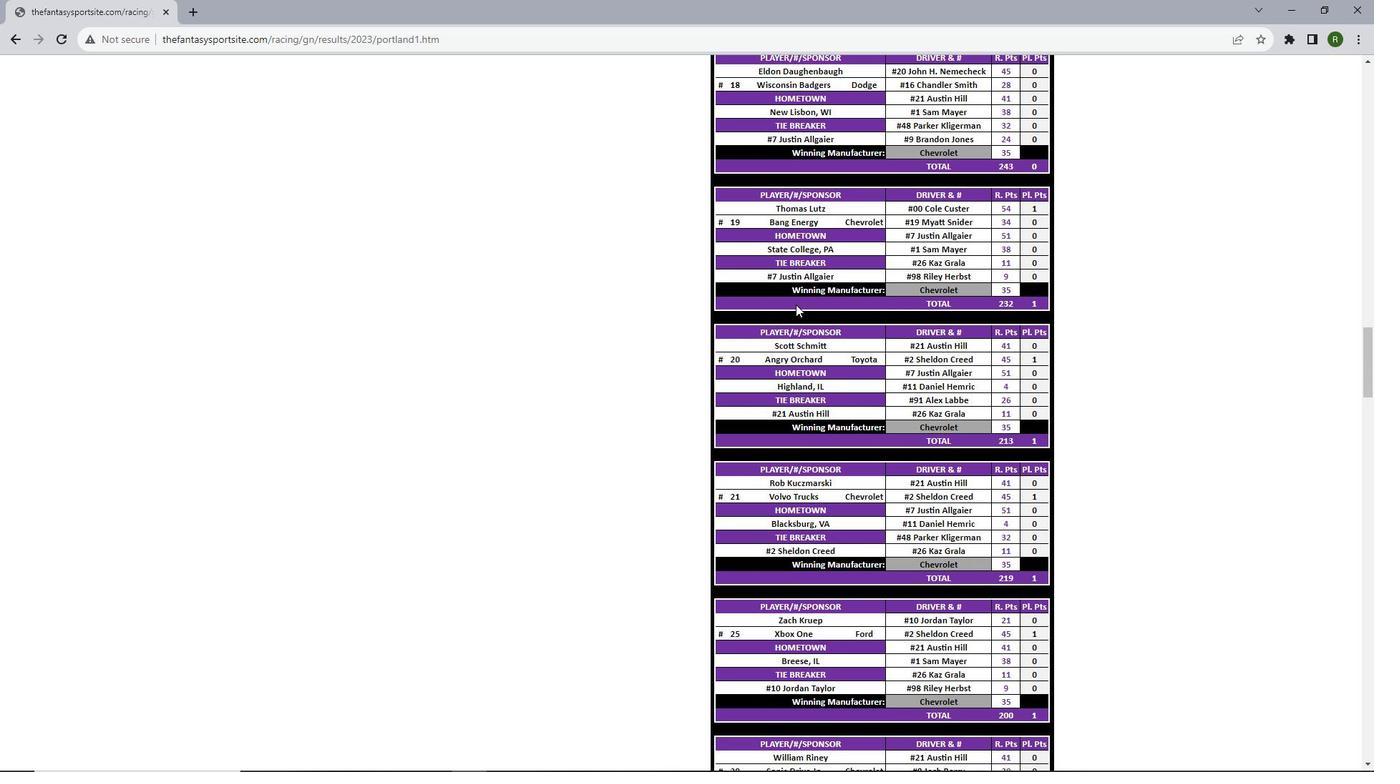 
Action: Mouse scrolled (795, 304) with delta (0, 0)
Screenshot: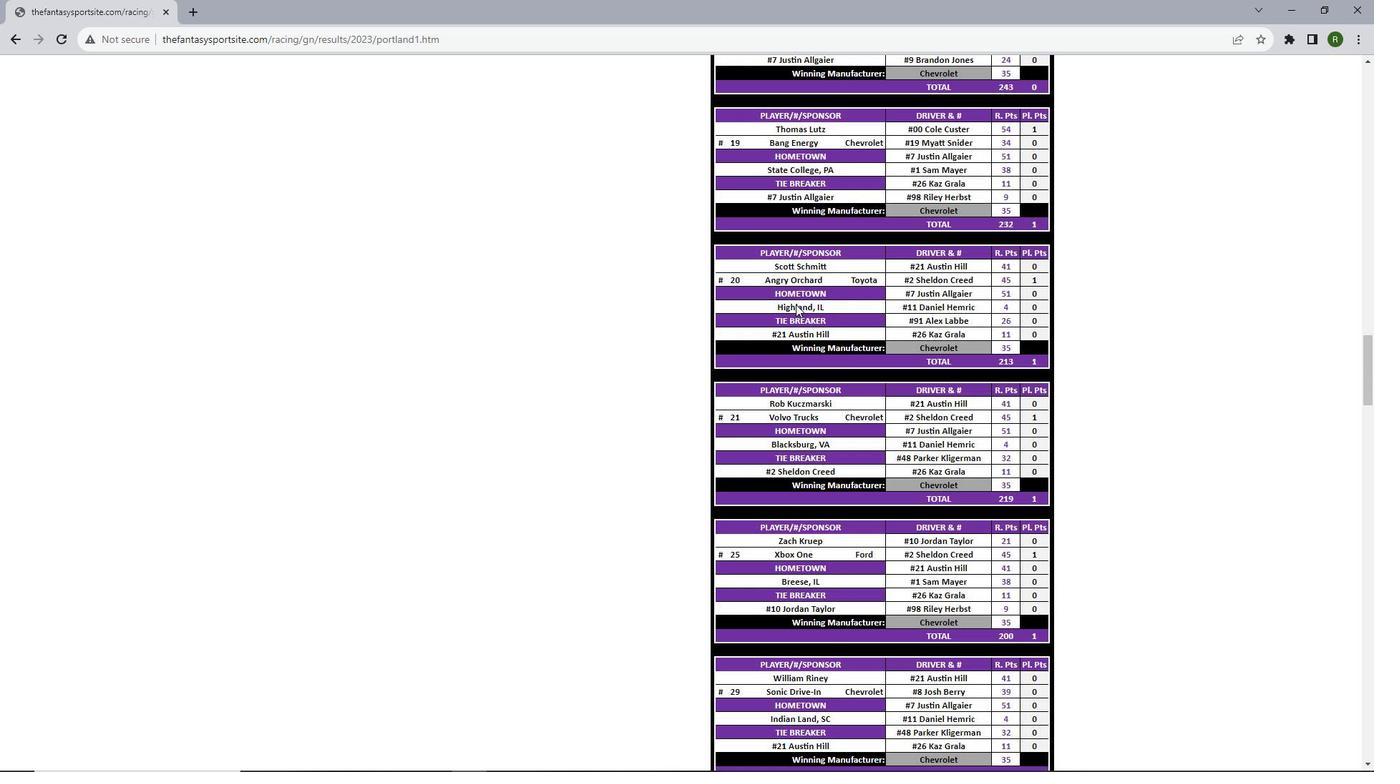 
Action: Mouse scrolled (795, 304) with delta (0, 0)
Screenshot: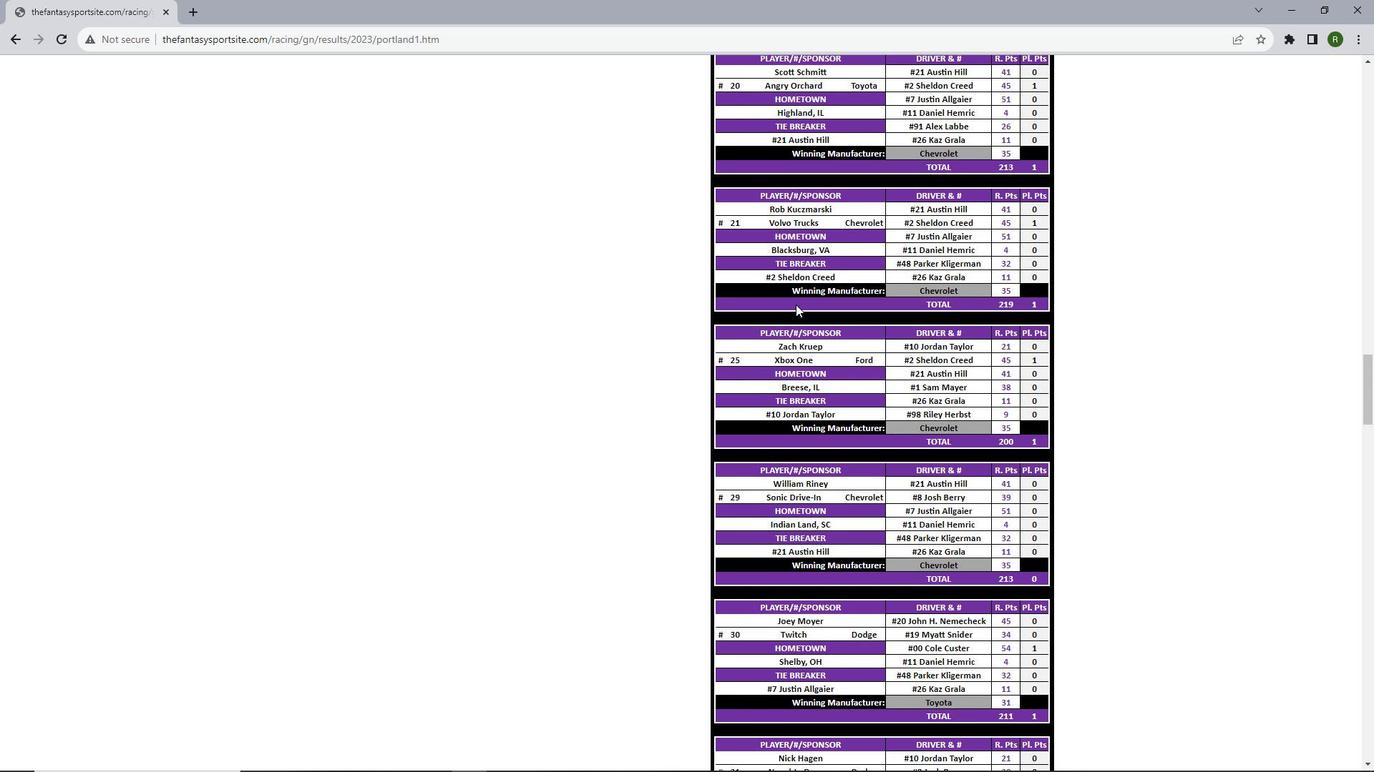 
Action: Mouse scrolled (795, 304) with delta (0, 0)
Screenshot: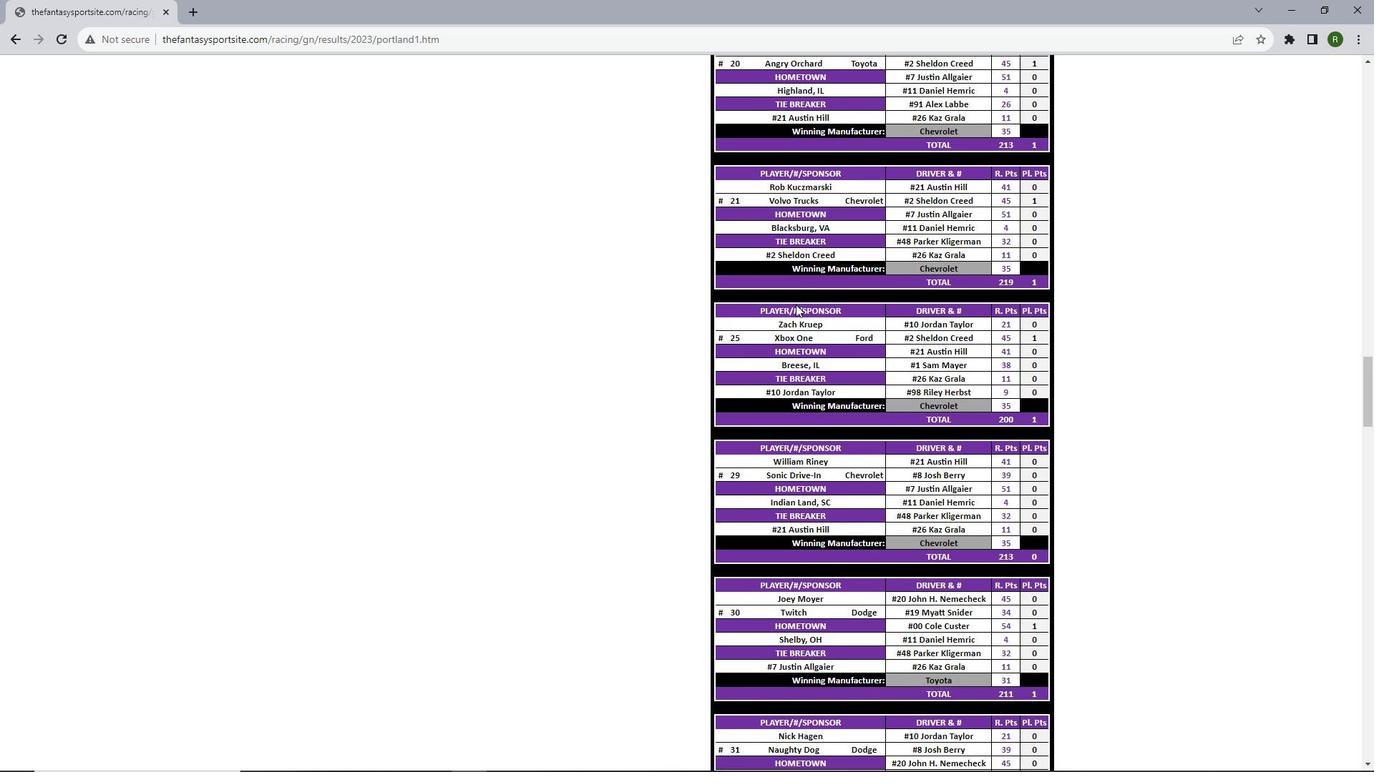 
Action: Mouse scrolled (795, 304) with delta (0, 0)
Screenshot: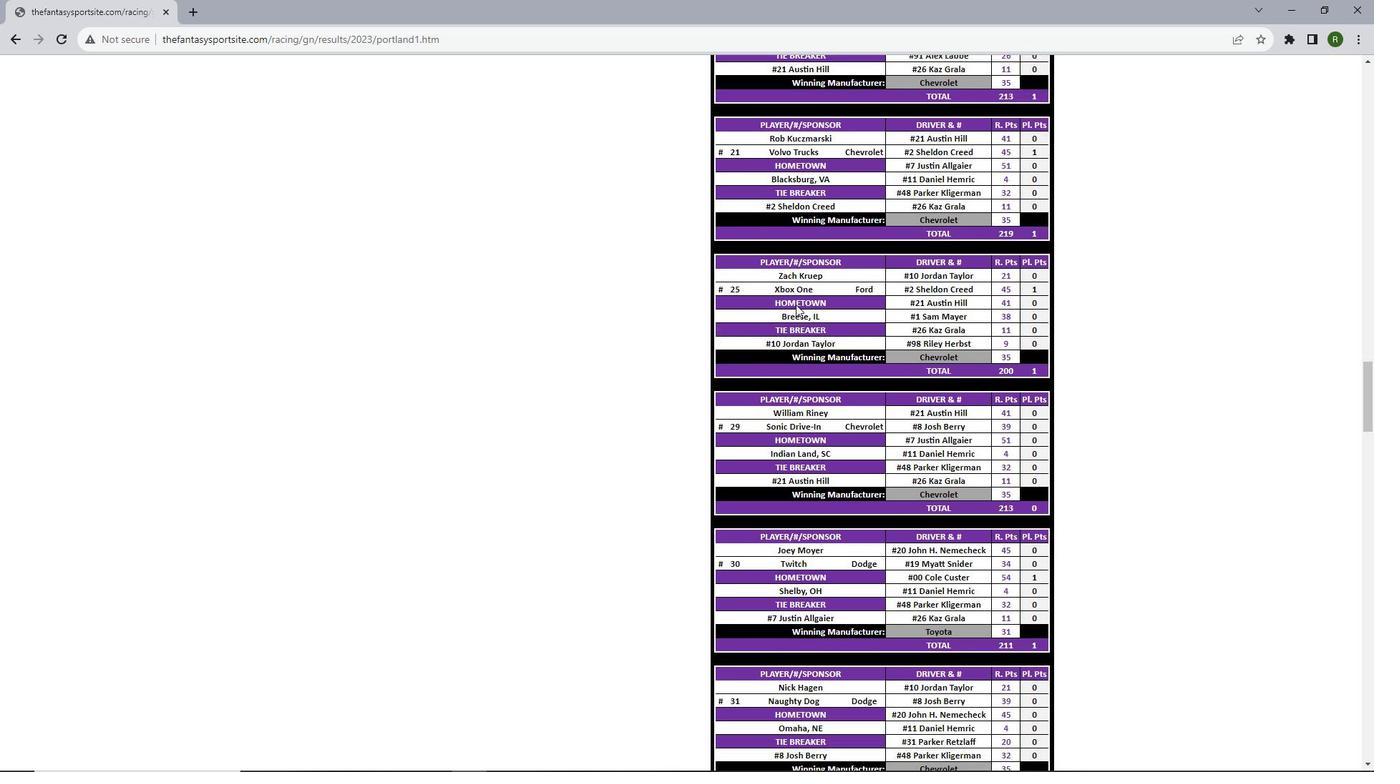 
Action: Mouse scrolled (795, 304) with delta (0, 0)
Screenshot: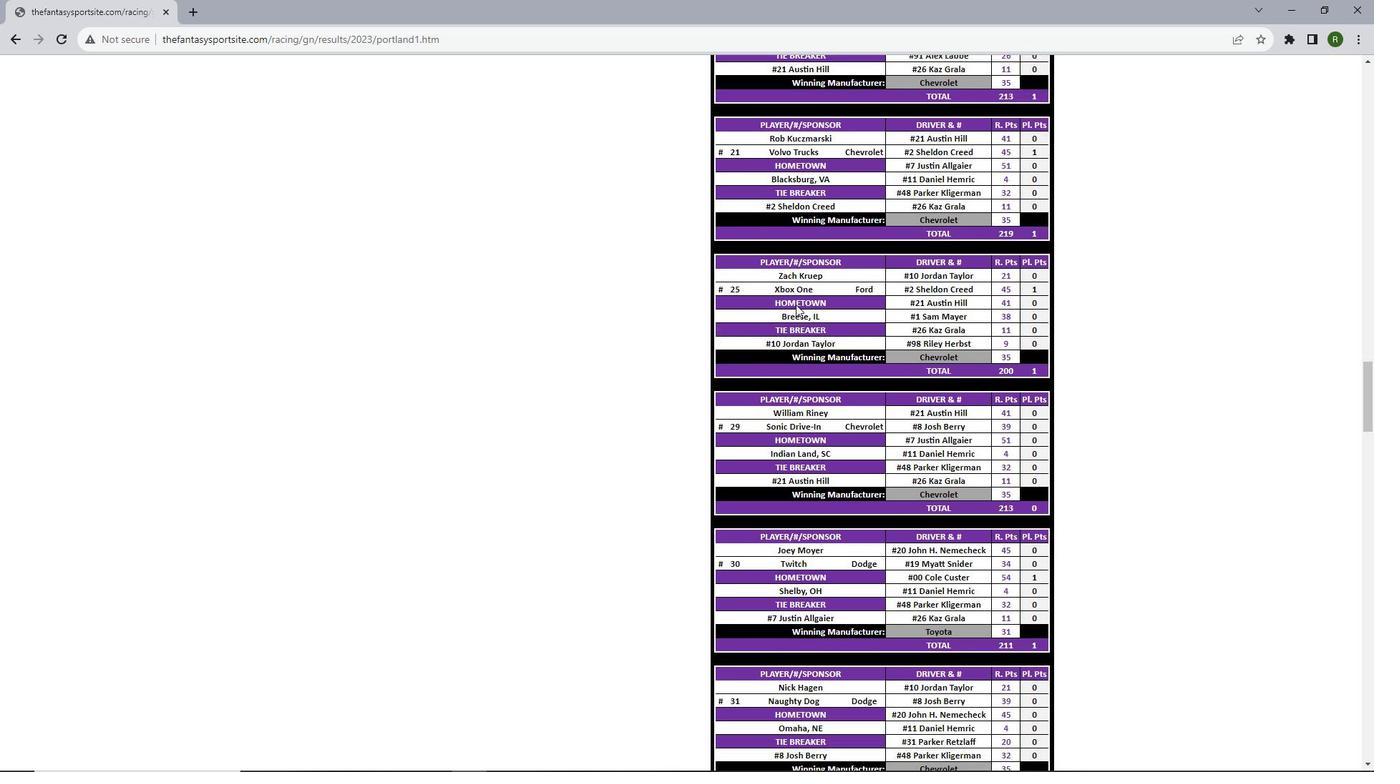 
Action: Mouse scrolled (795, 304) with delta (0, 0)
Screenshot: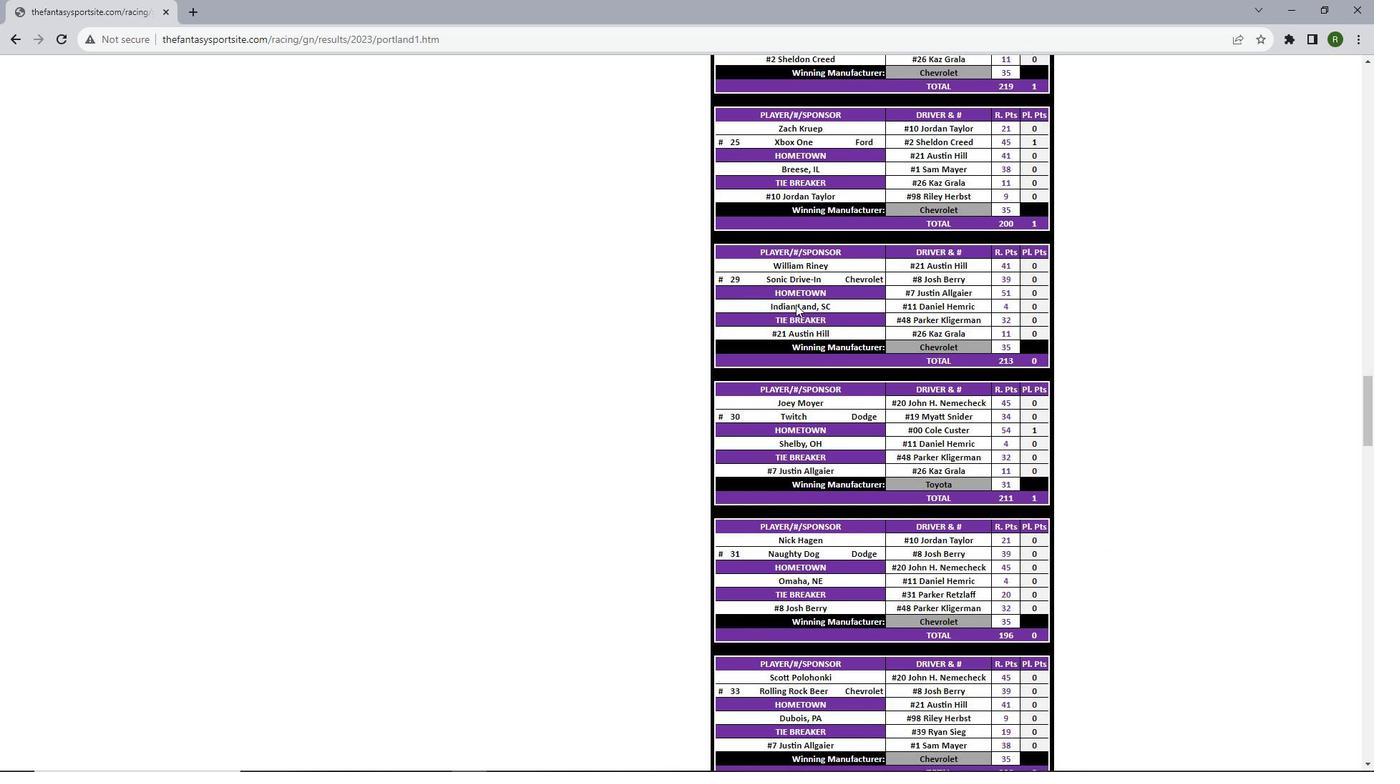 
Action: Mouse scrolled (795, 304) with delta (0, 0)
Screenshot: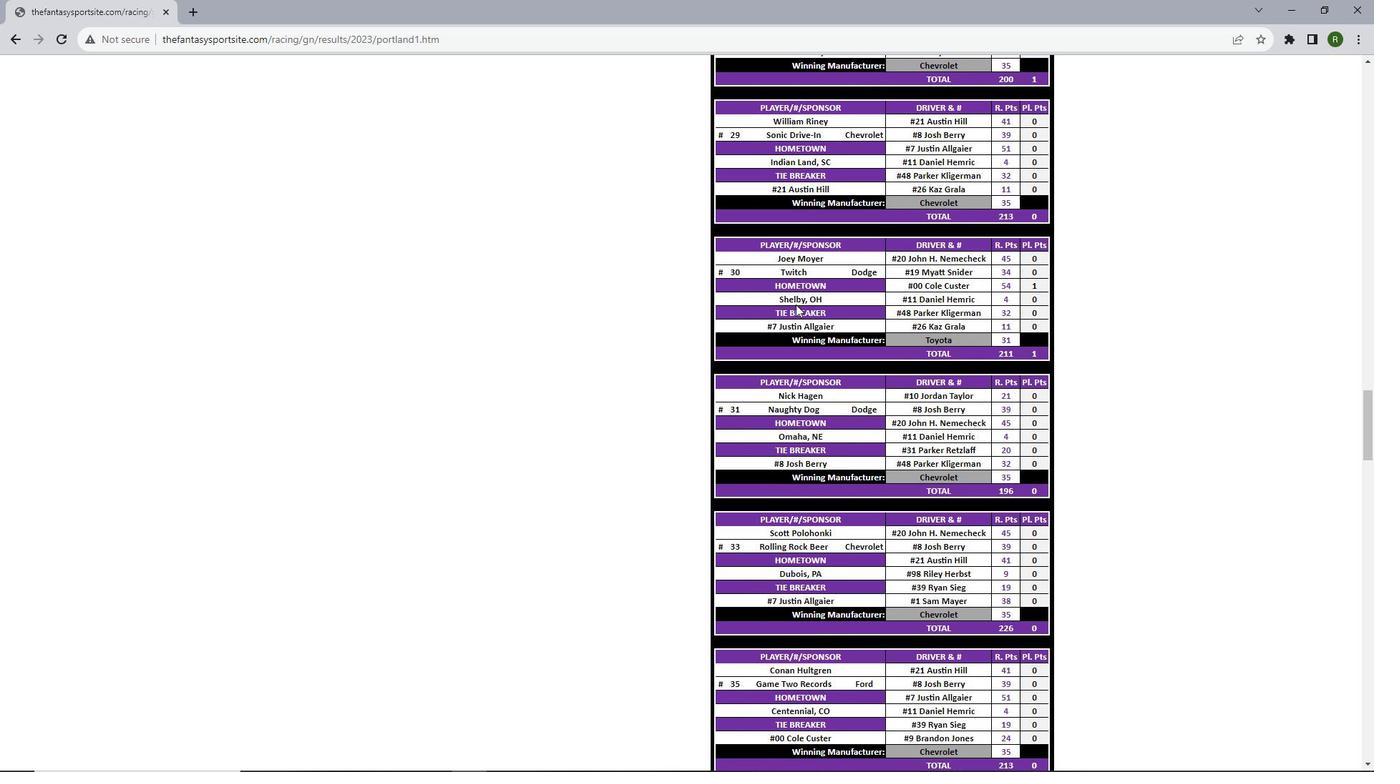 
Action: Mouse scrolled (795, 304) with delta (0, 0)
Screenshot: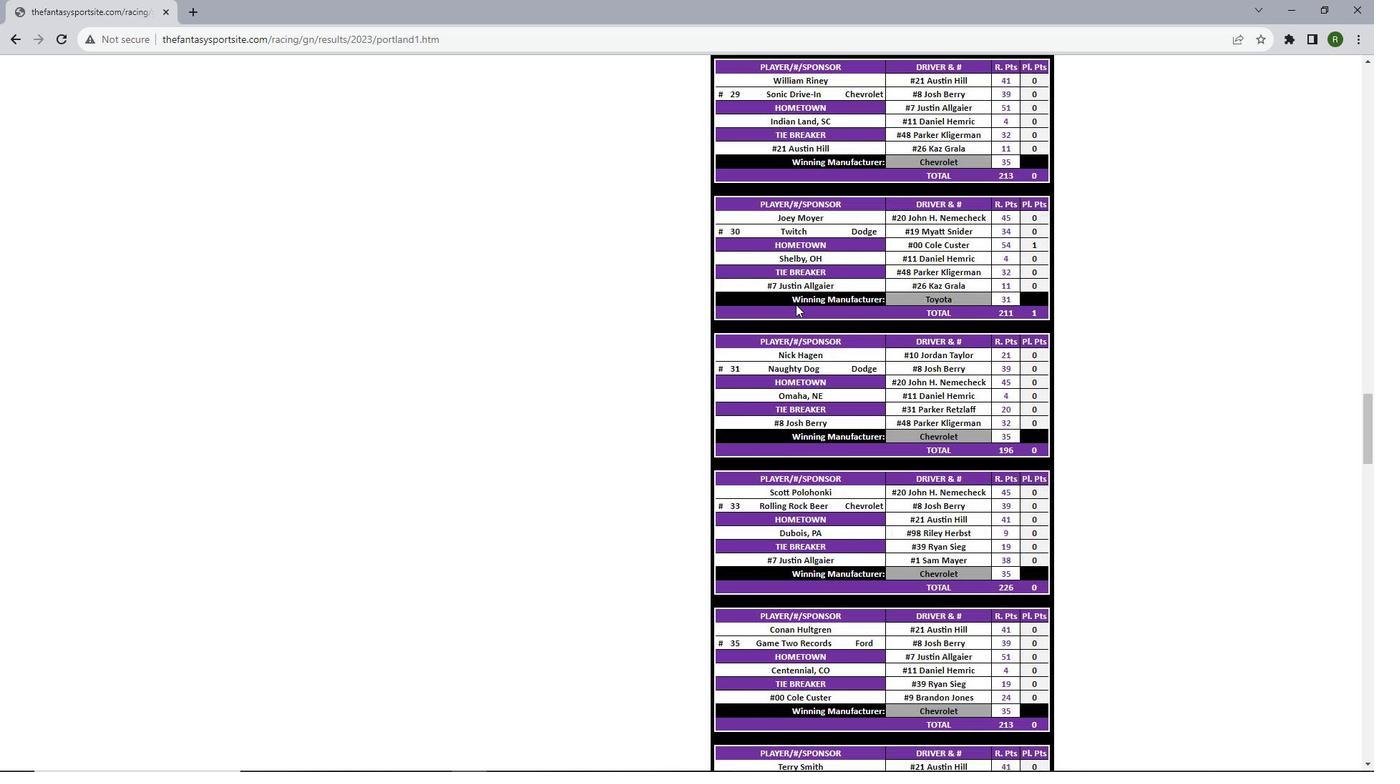 
Action: Mouse scrolled (795, 304) with delta (0, 0)
Screenshot: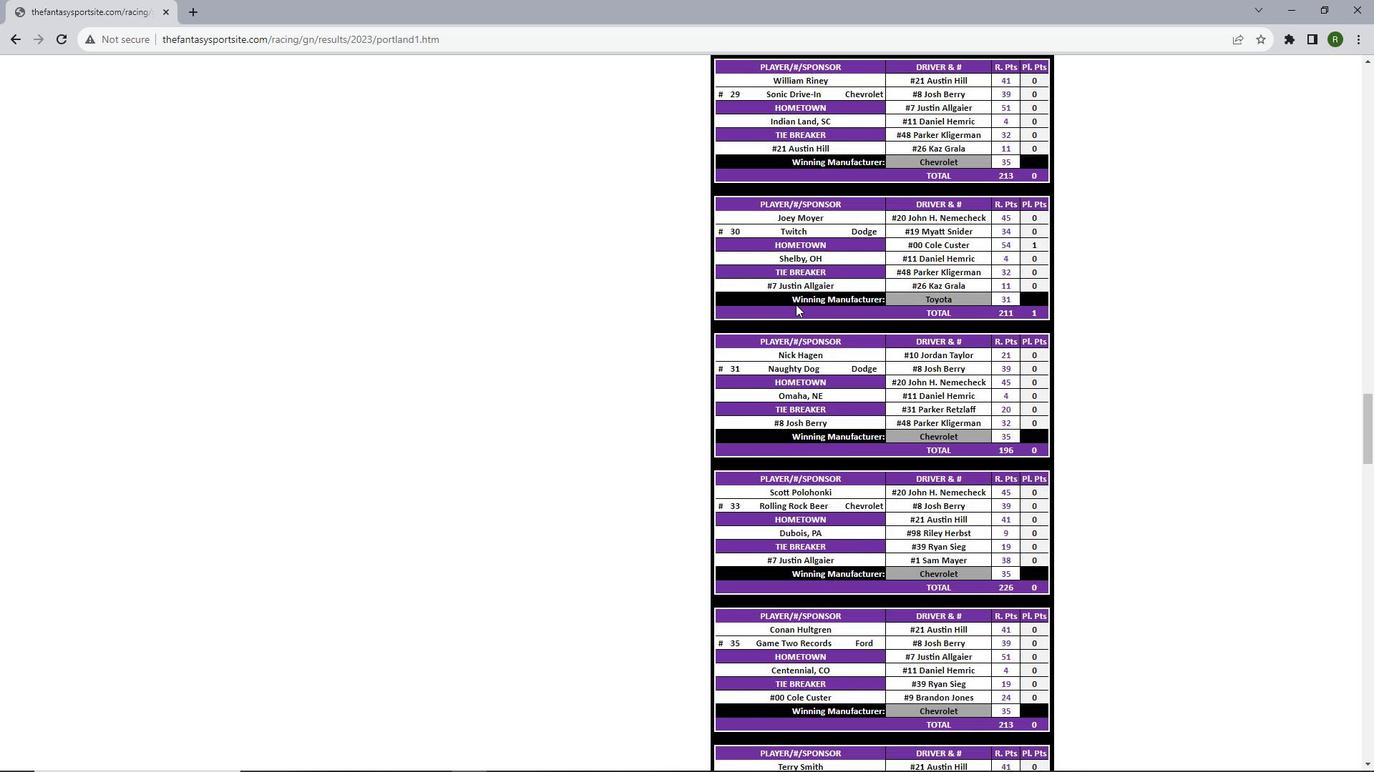 
Action: Mouse scrolled (795, 304) with delta (0, 0)
Screenshot: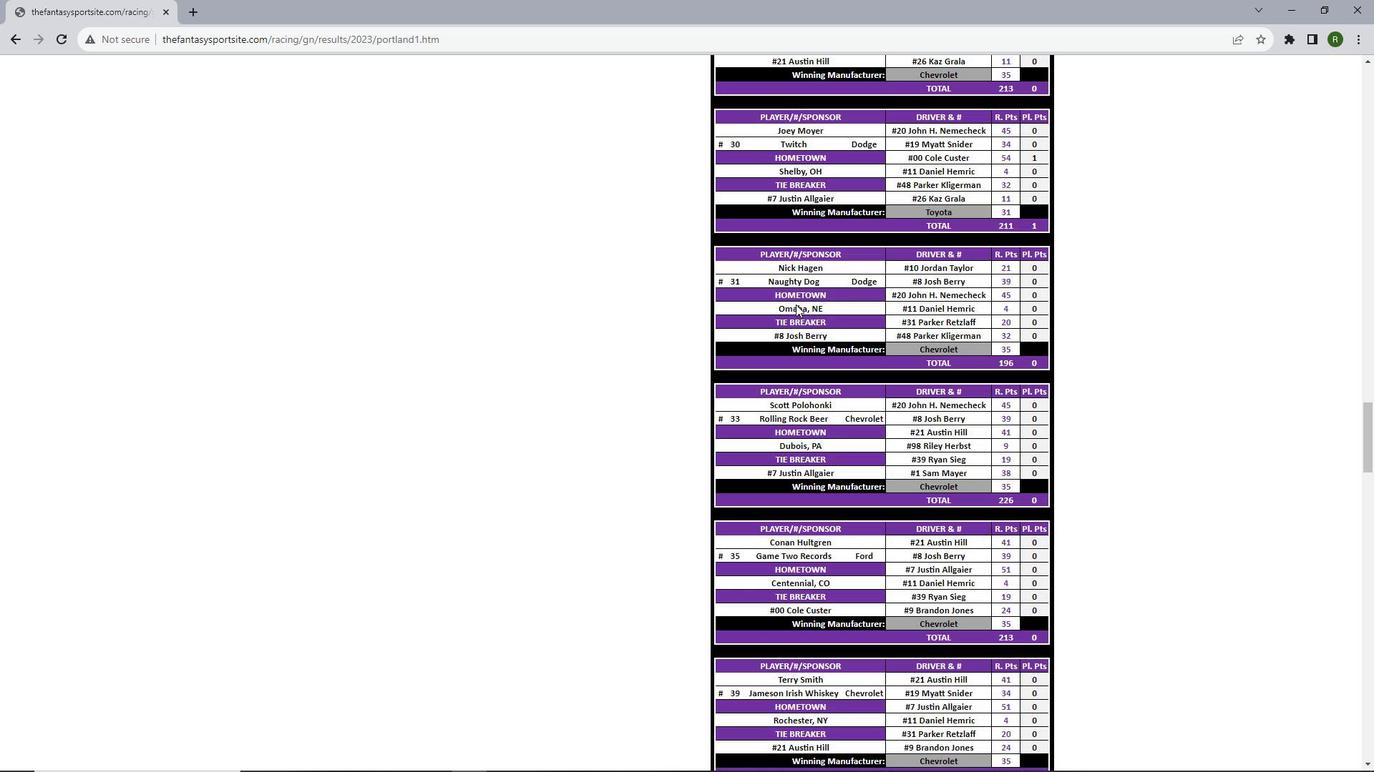 
Action: Mouse scrolled (795, 304) with delta (0, 0)
Screenshot: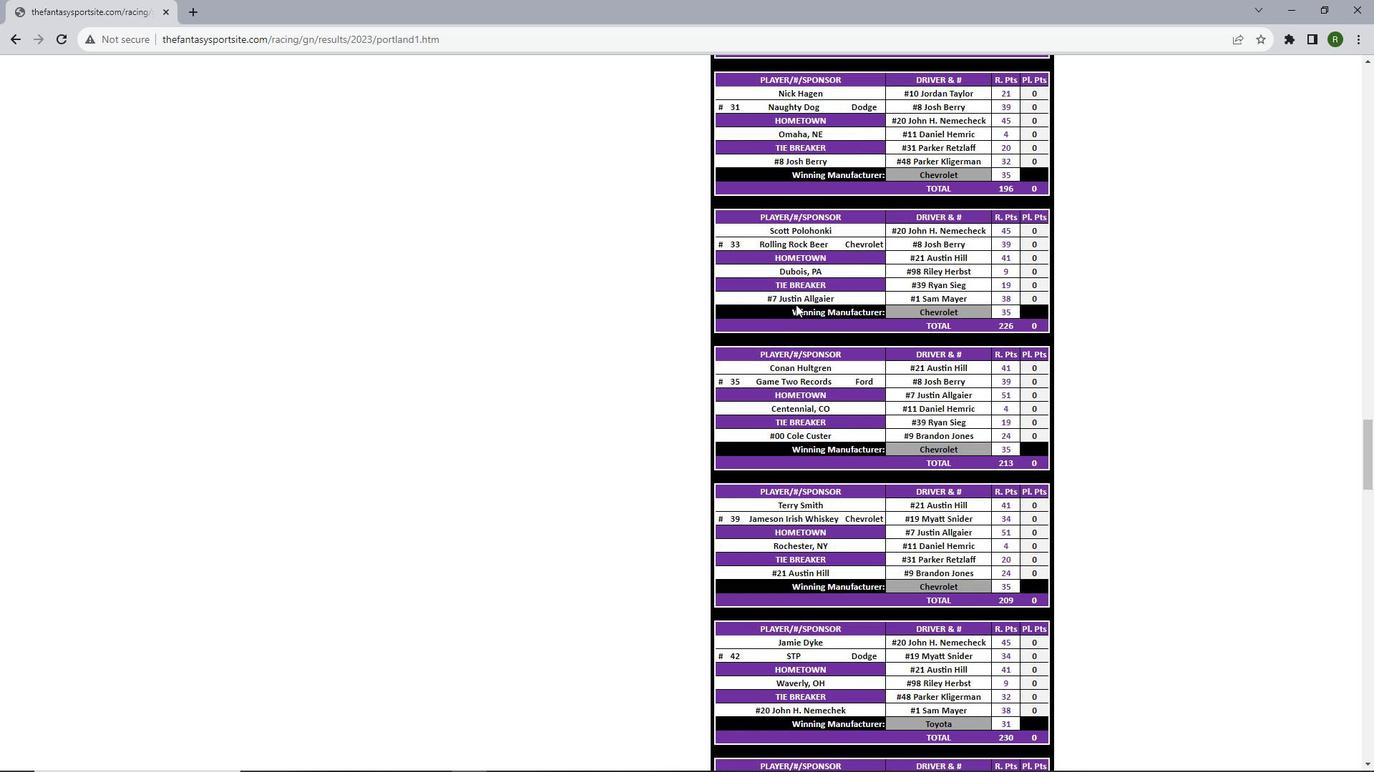 
Action: Mouse scrolled (795, 304) with delta (0, 0)
Screenshot: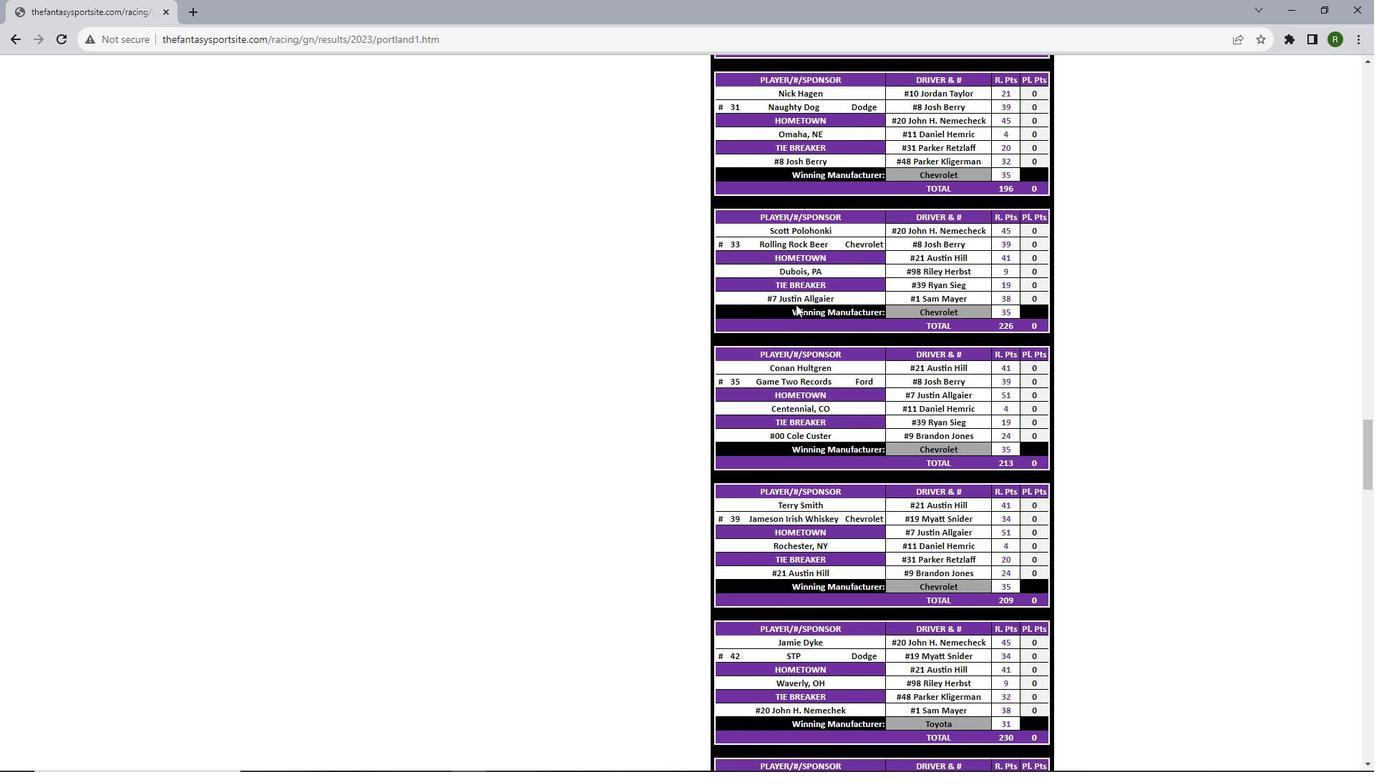 
Action: Mouse scrolled (795, 304) with delta (0, 0)
Screenshot: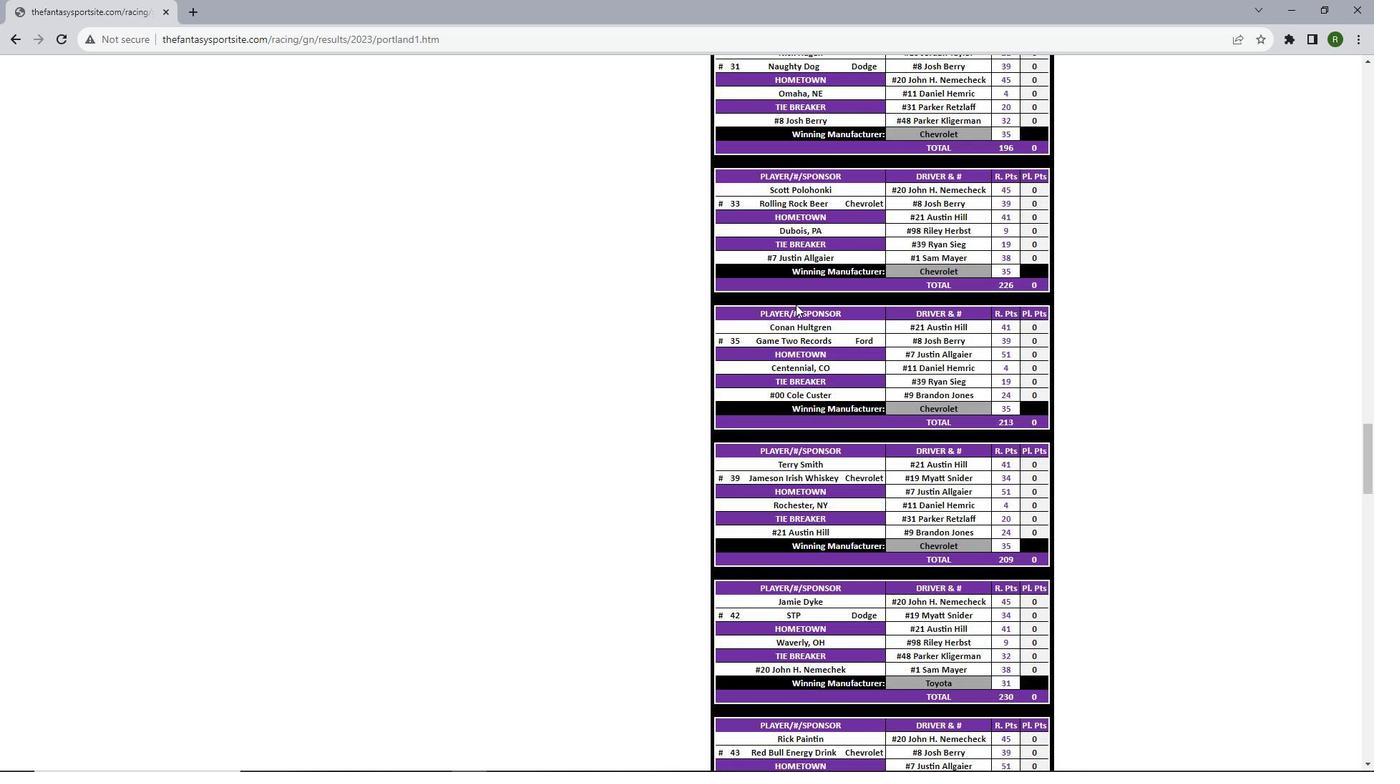 
Action: Mouse scrolled (795, 304) with delta (0, 0)
Screenshot: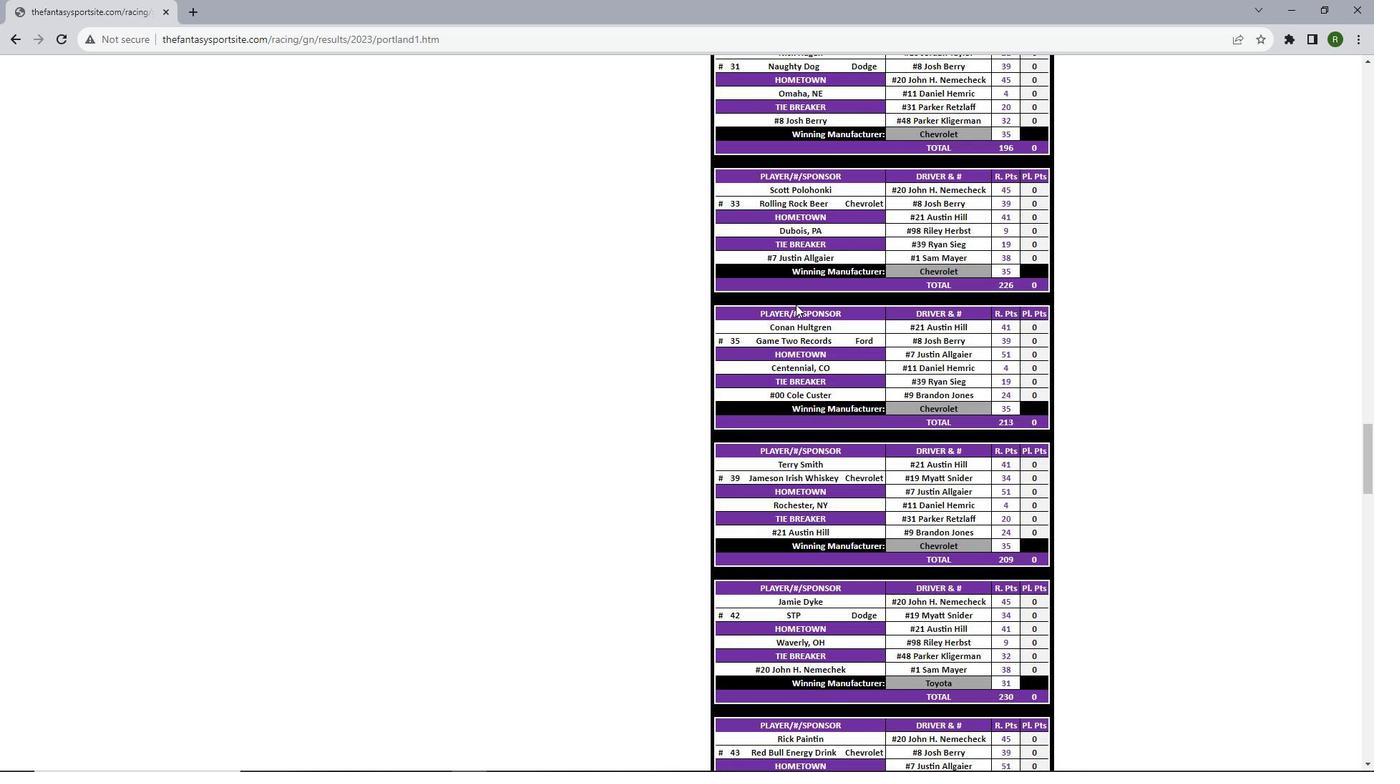 
Action: Mouse scrolled (795, 304) with delta (0, 0)
Screenshot: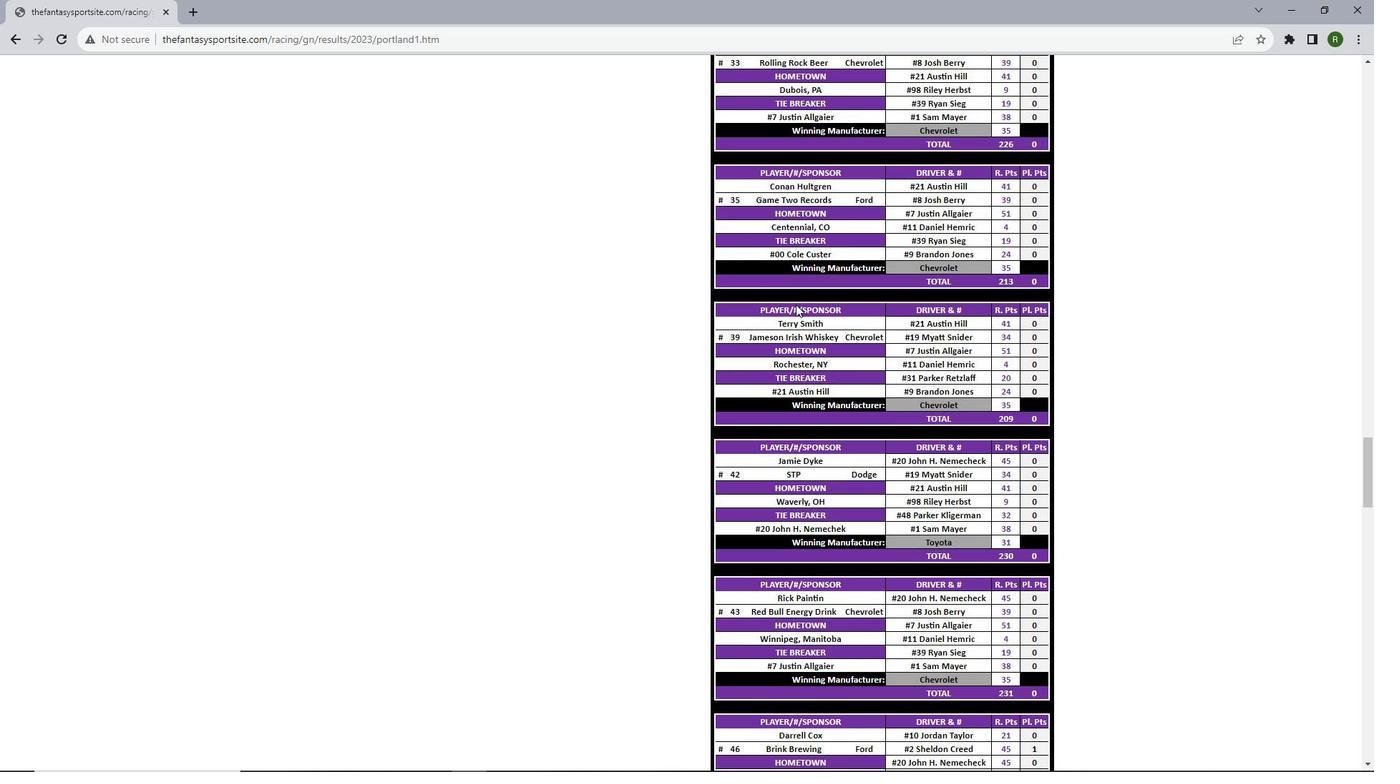 
Action: Mouse scrolled (795, 304) with delta (0, 0)
Screenshot: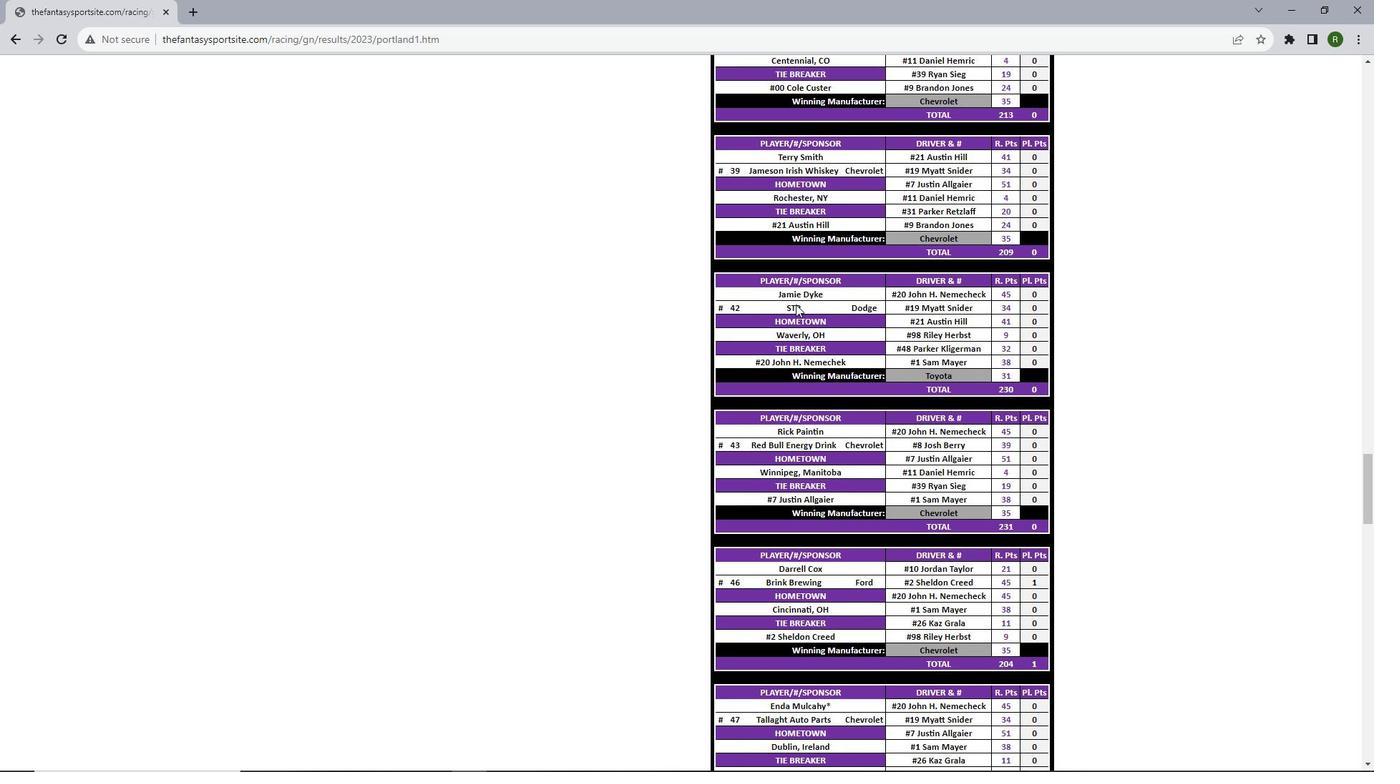 
Action: Mouse scrolled (795, 304) with delta (0, 0)
Screenshot: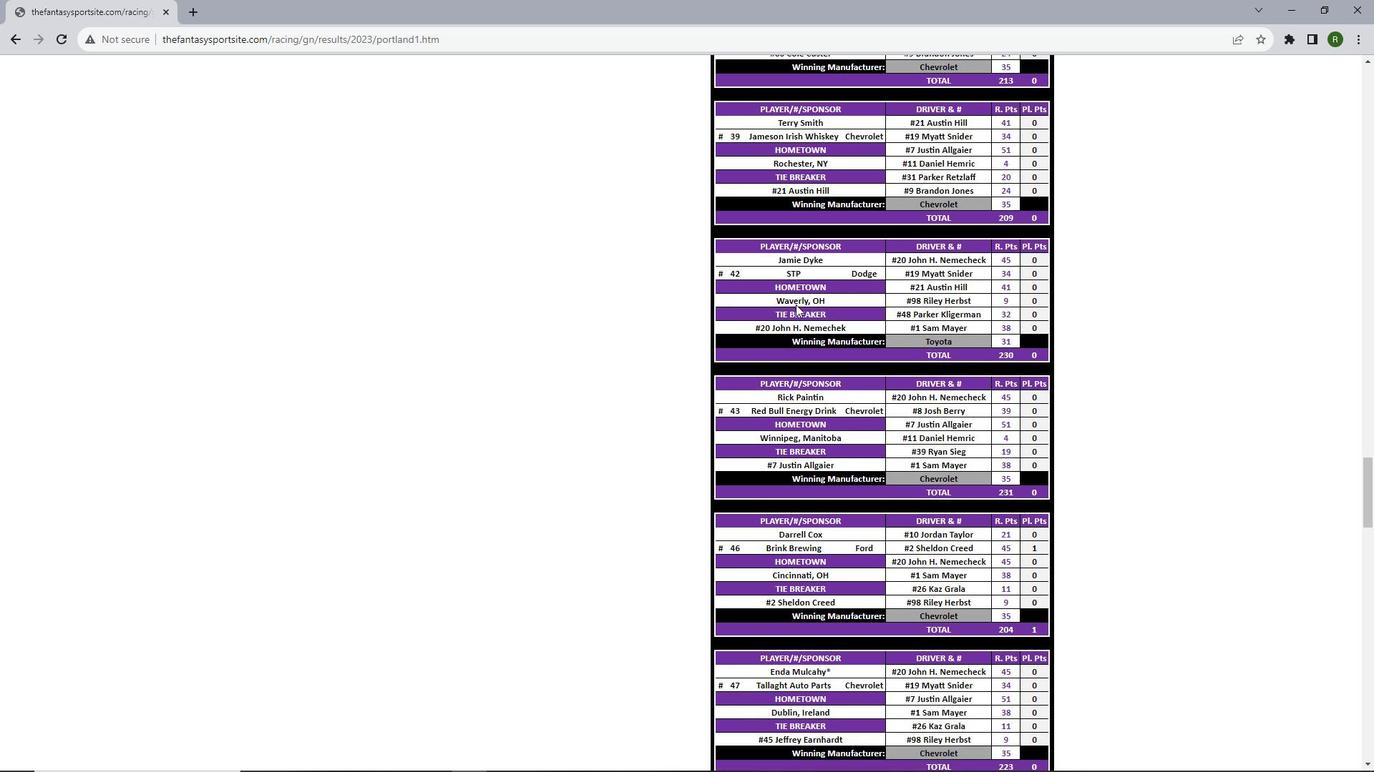 
Action: Mouse scrolled (795, 304) with delta (0, 0)
Screenshot: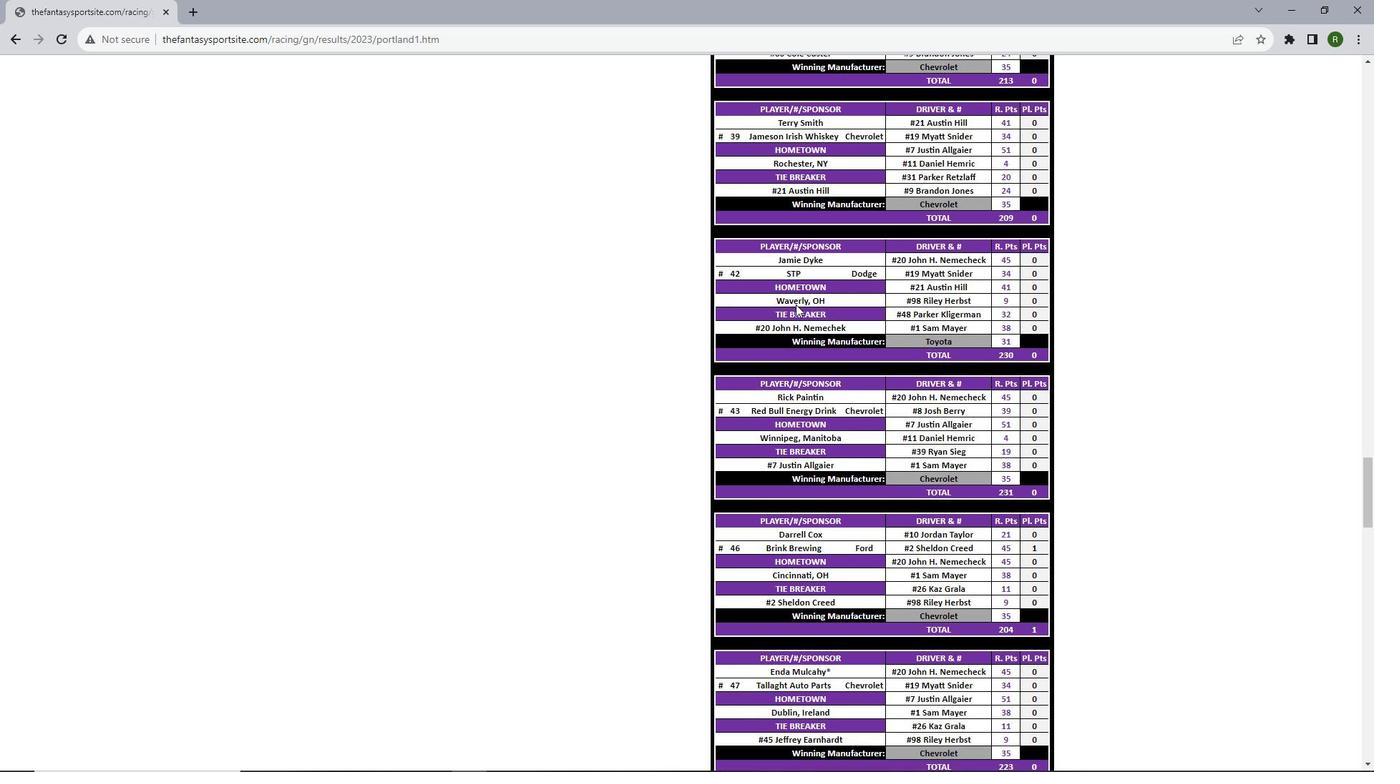 
Action: Mouse scrolled (795, 304) with delta (0, 0)
Screenshot: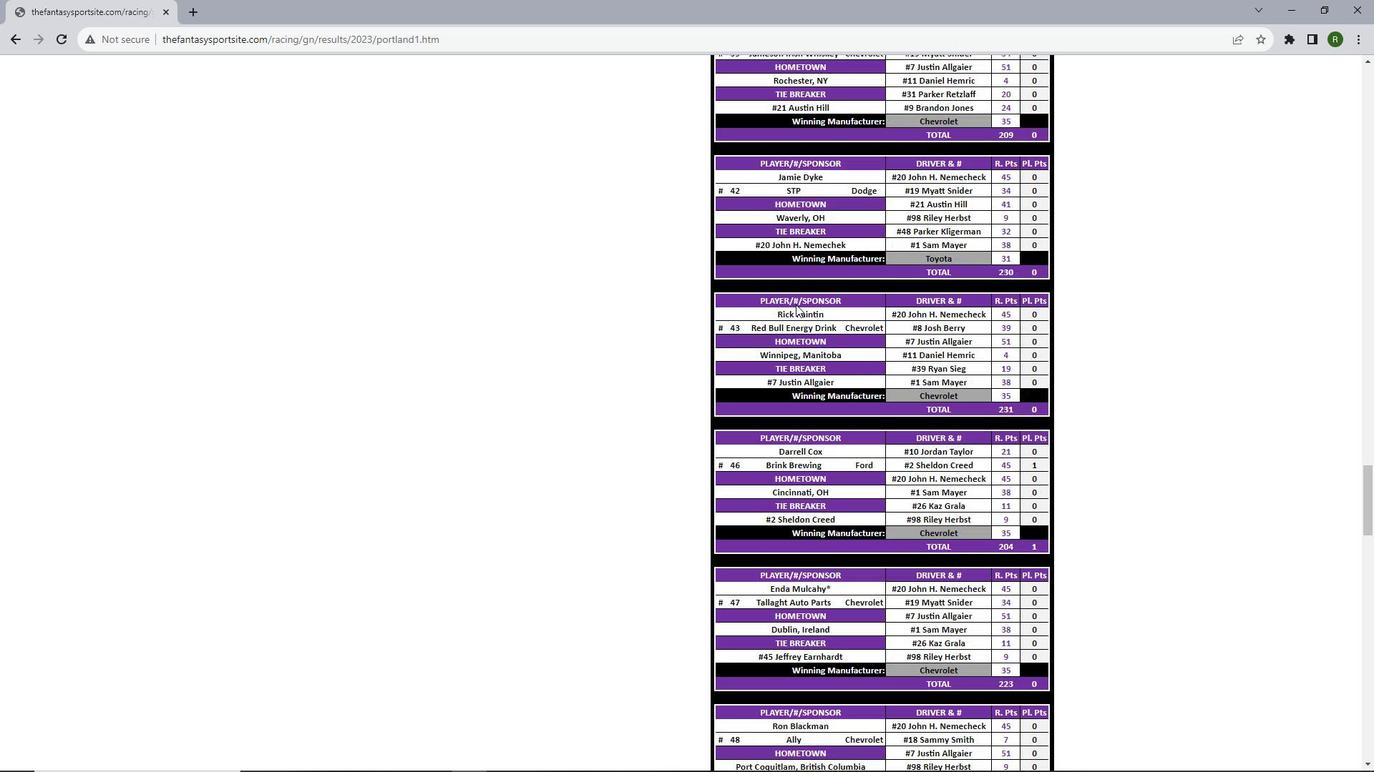 
Action: Mouse moved to (796, 304)
Screenshot: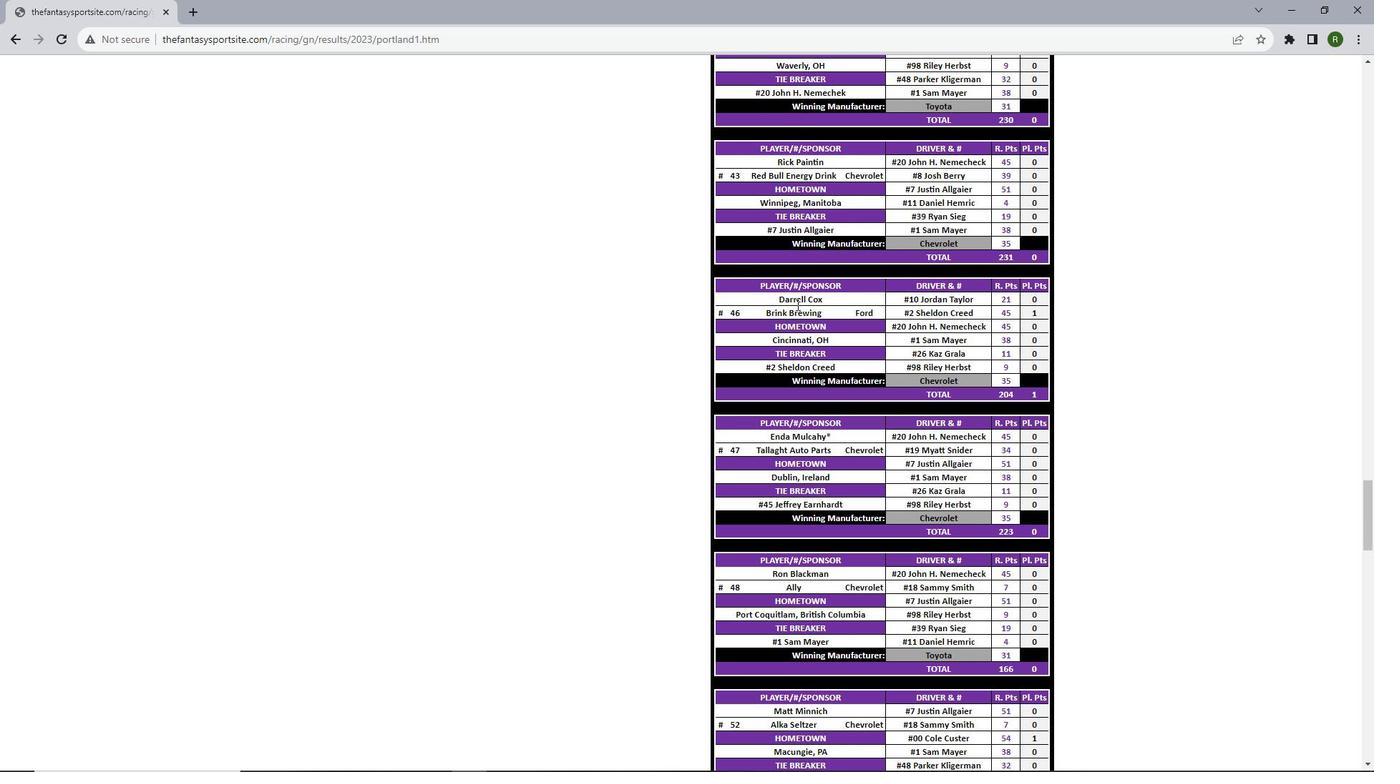 
Action: Mouse scrolled (796, 304) with delta (0, 0)
Screenshot: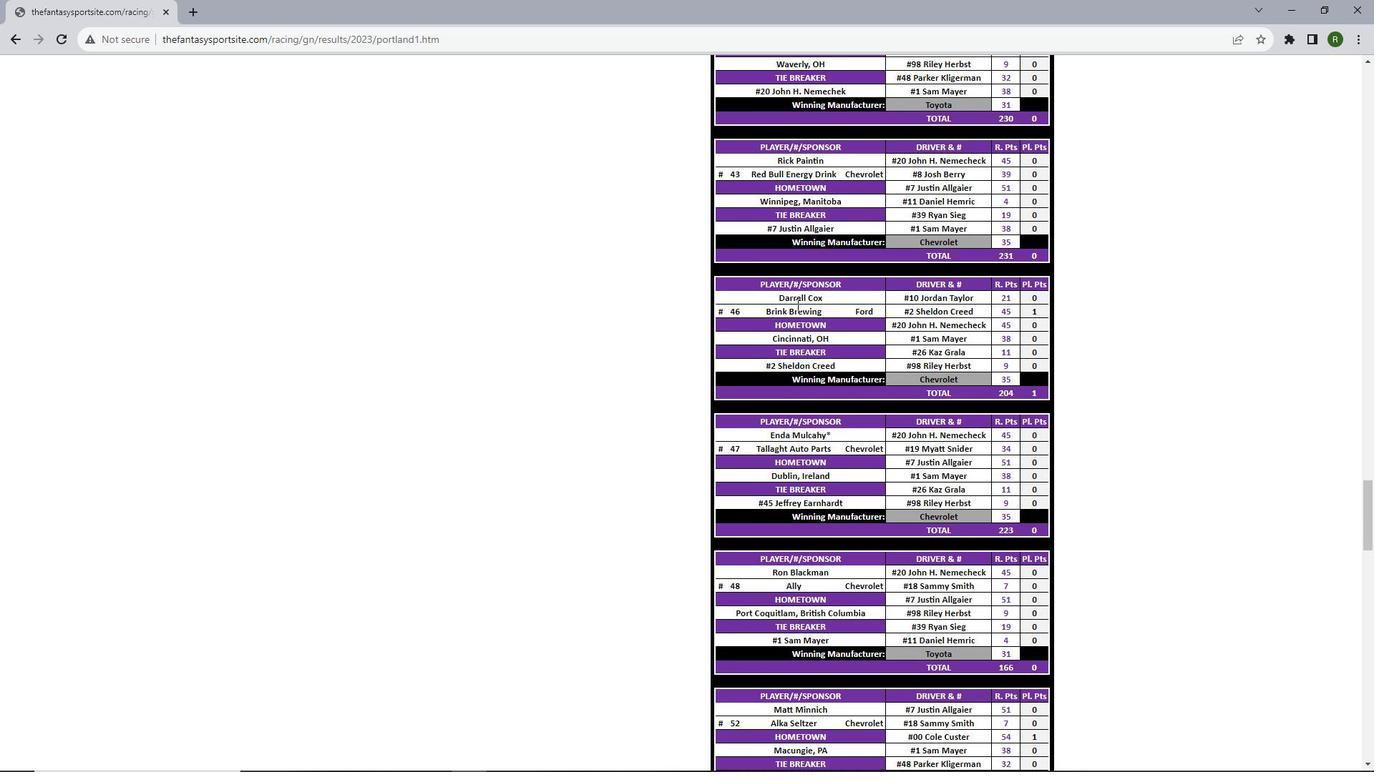 
Action: Mouse scrolled (796, 304) with delta (0, 0)
Screenshot: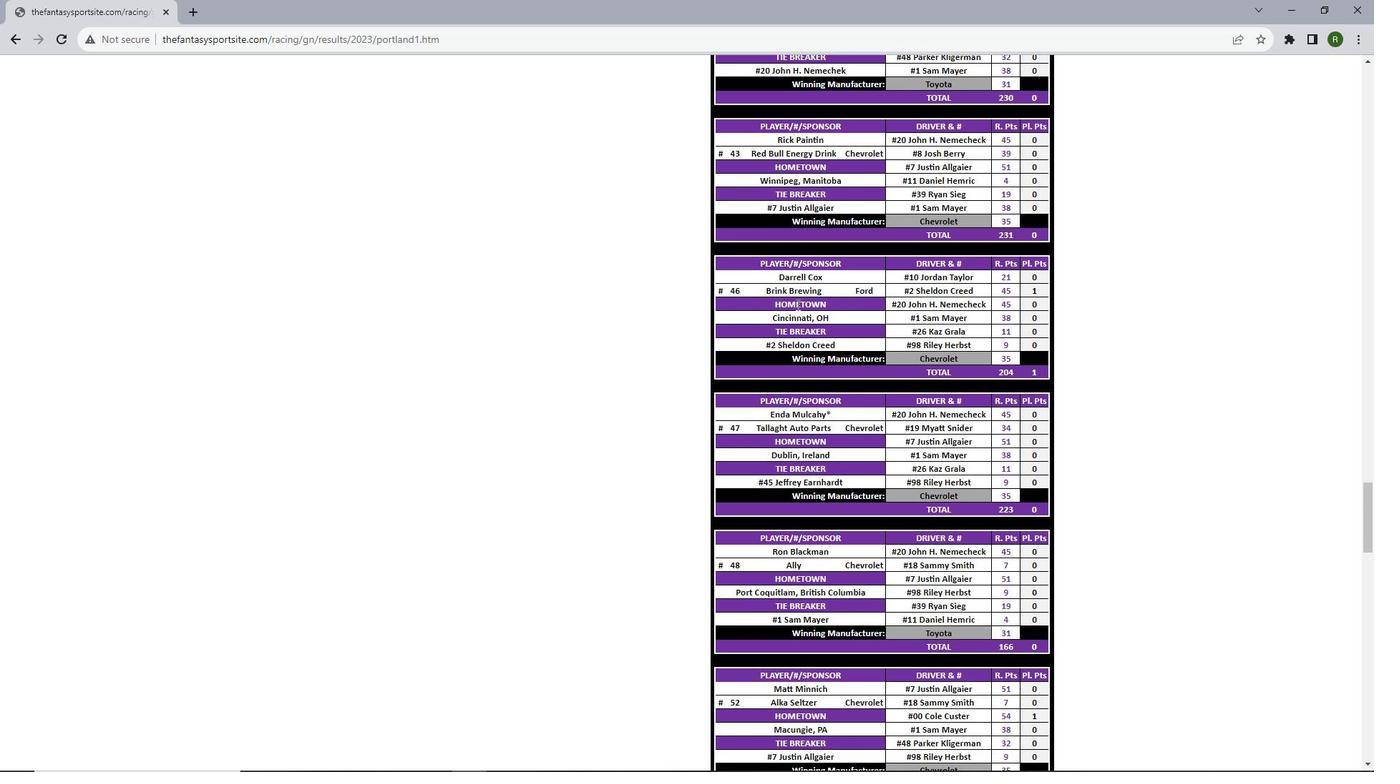 
Action: Mouse scrolled (796, 304) with delta (0, 0)
Screenshot: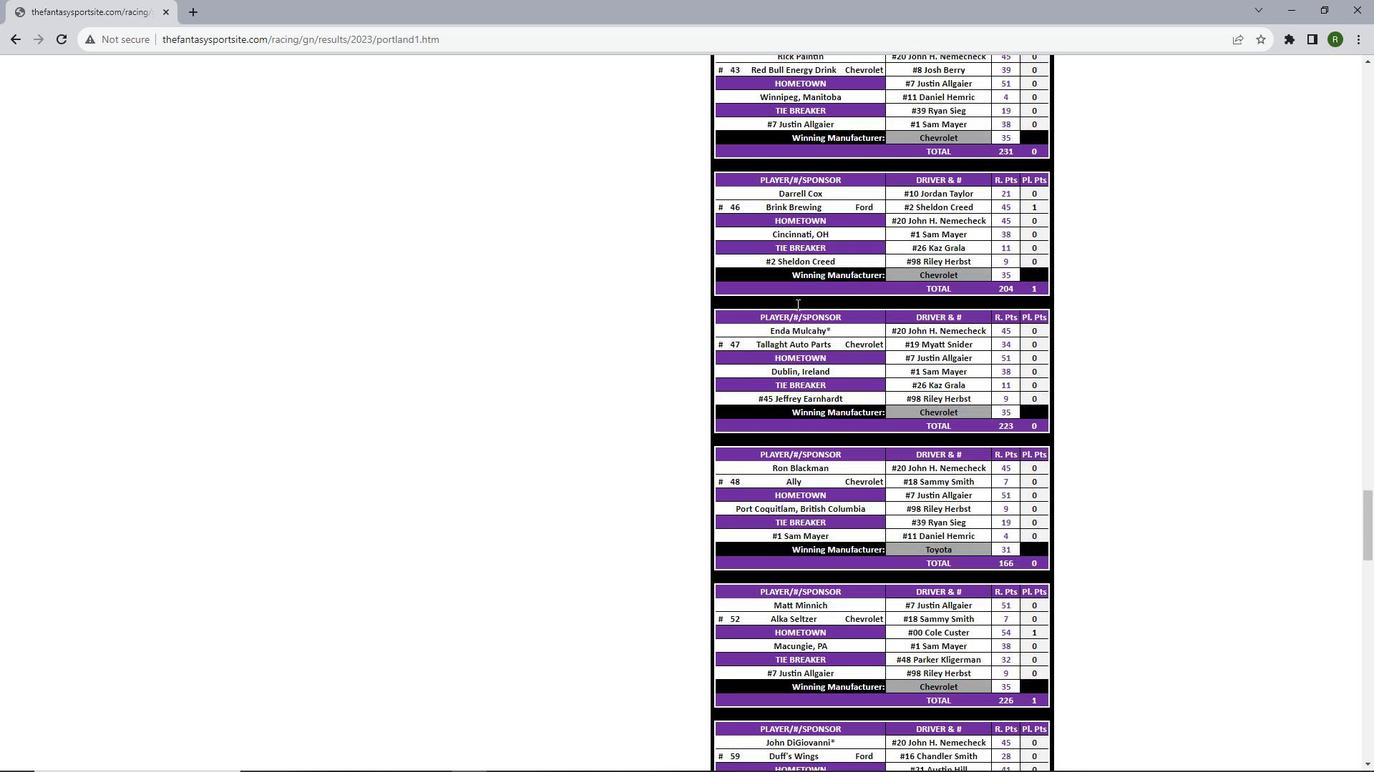 
Action: Mouse scrolled (796, 304) with delta (0, 0)
Screenshot: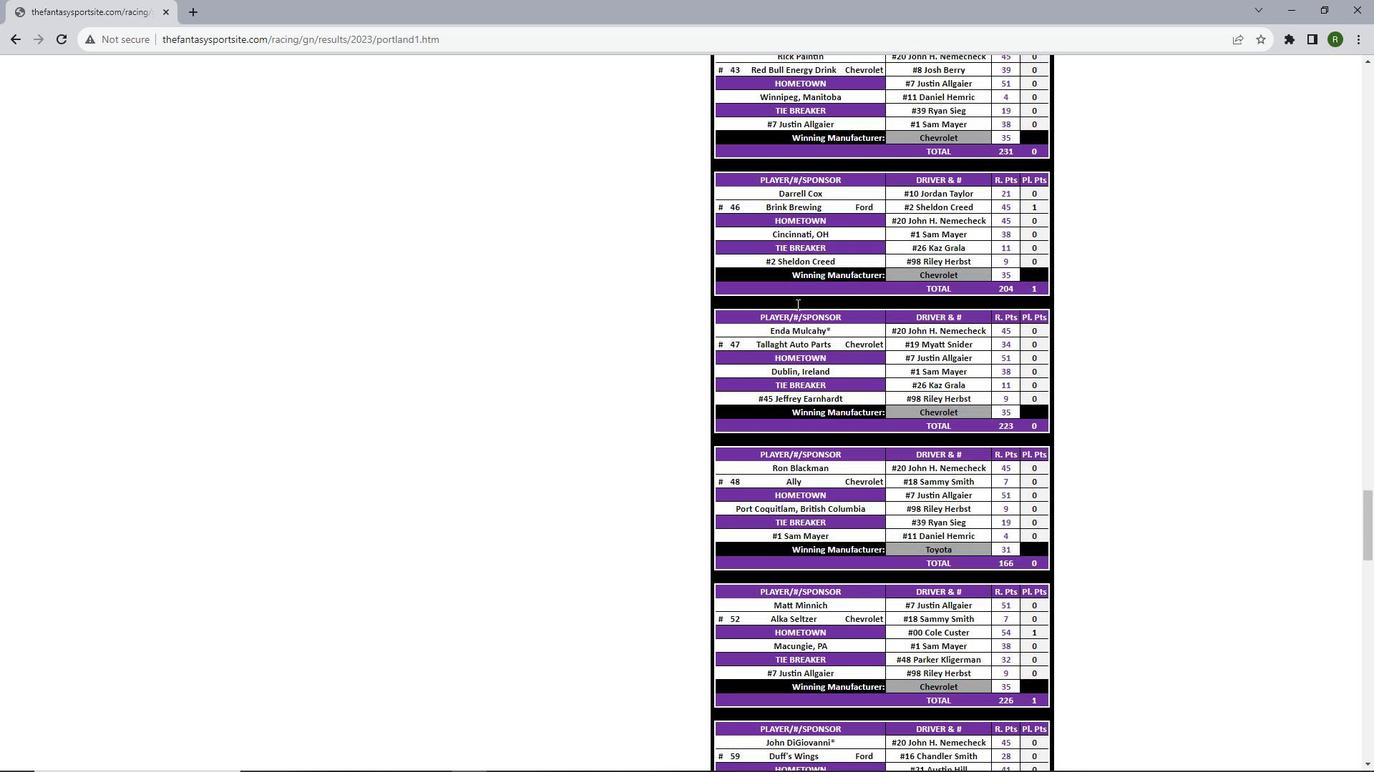 
Action: Mouse scrolled (796, 304) with delta (0, 0)
Screenshot: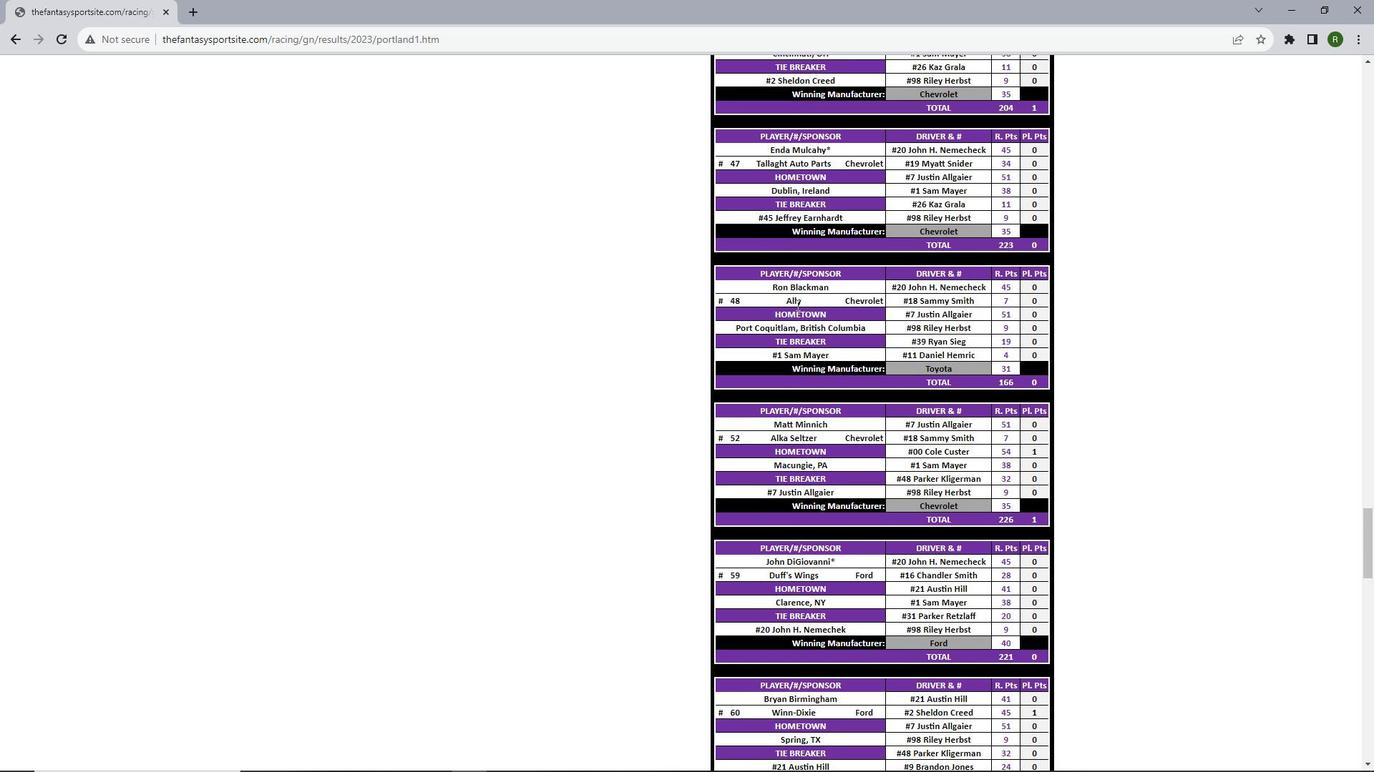 
Action: Mouse scrolled (796, 304) with delta (0, 0)
Screenshot: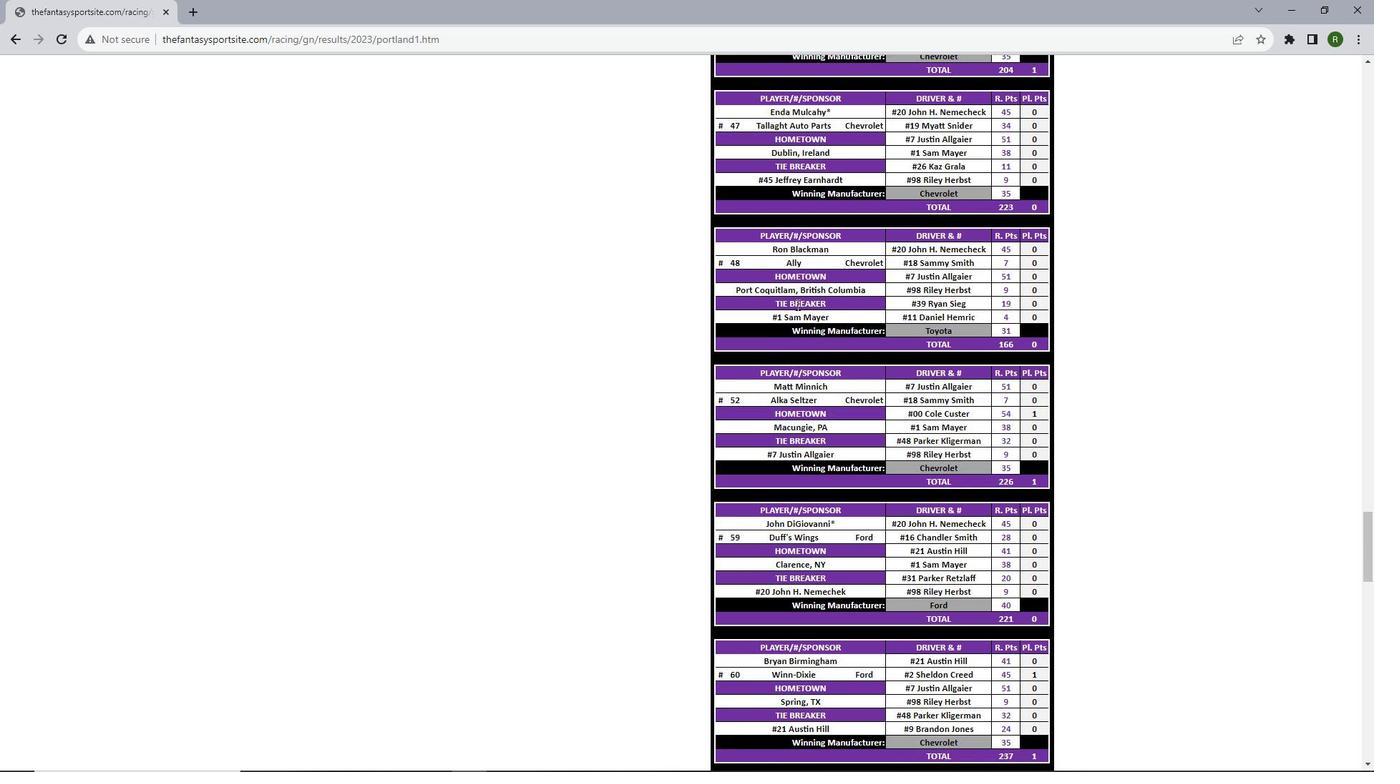 
Action: Mouse scrolled (796, 304) with delta (0, 0)
Screenshot: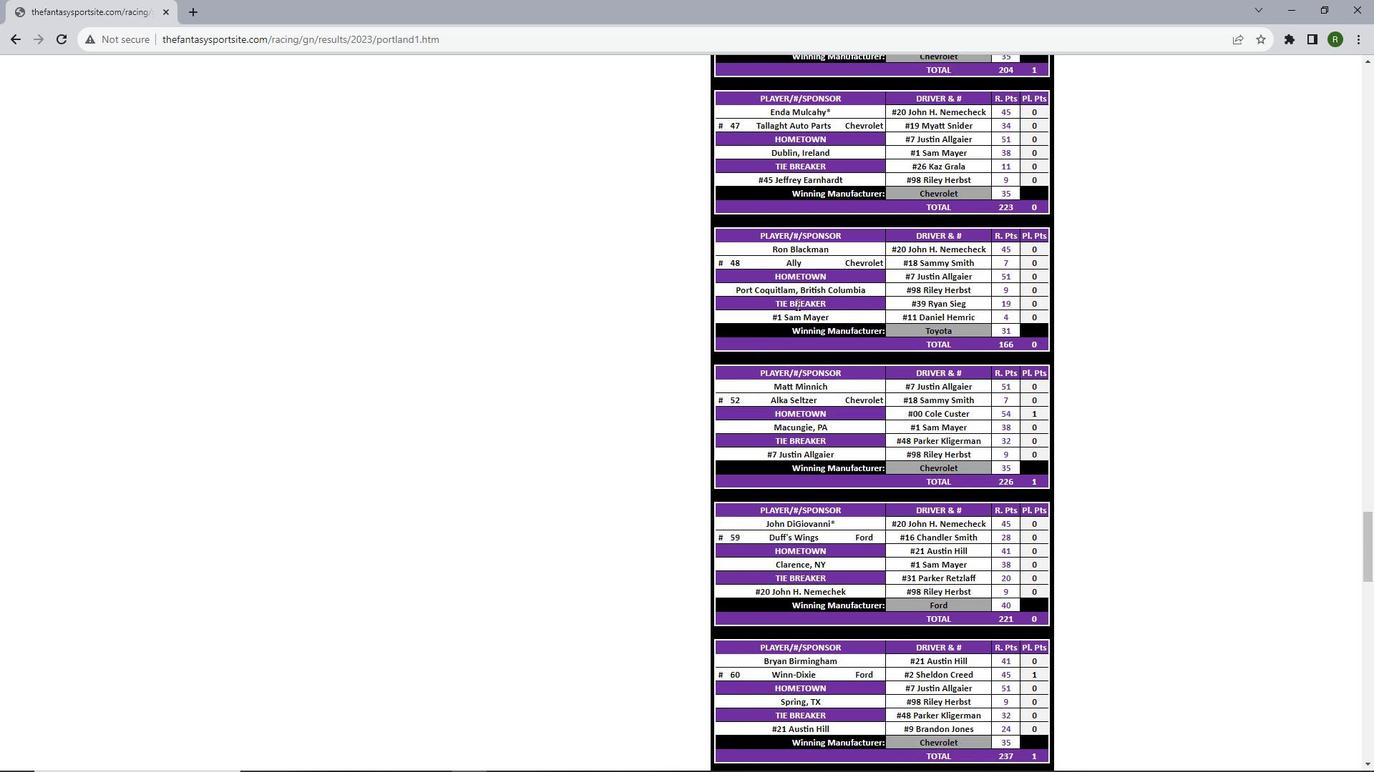 
Action: Mouse scrolled (796, 304) with delta (0, 0)
Screenshot: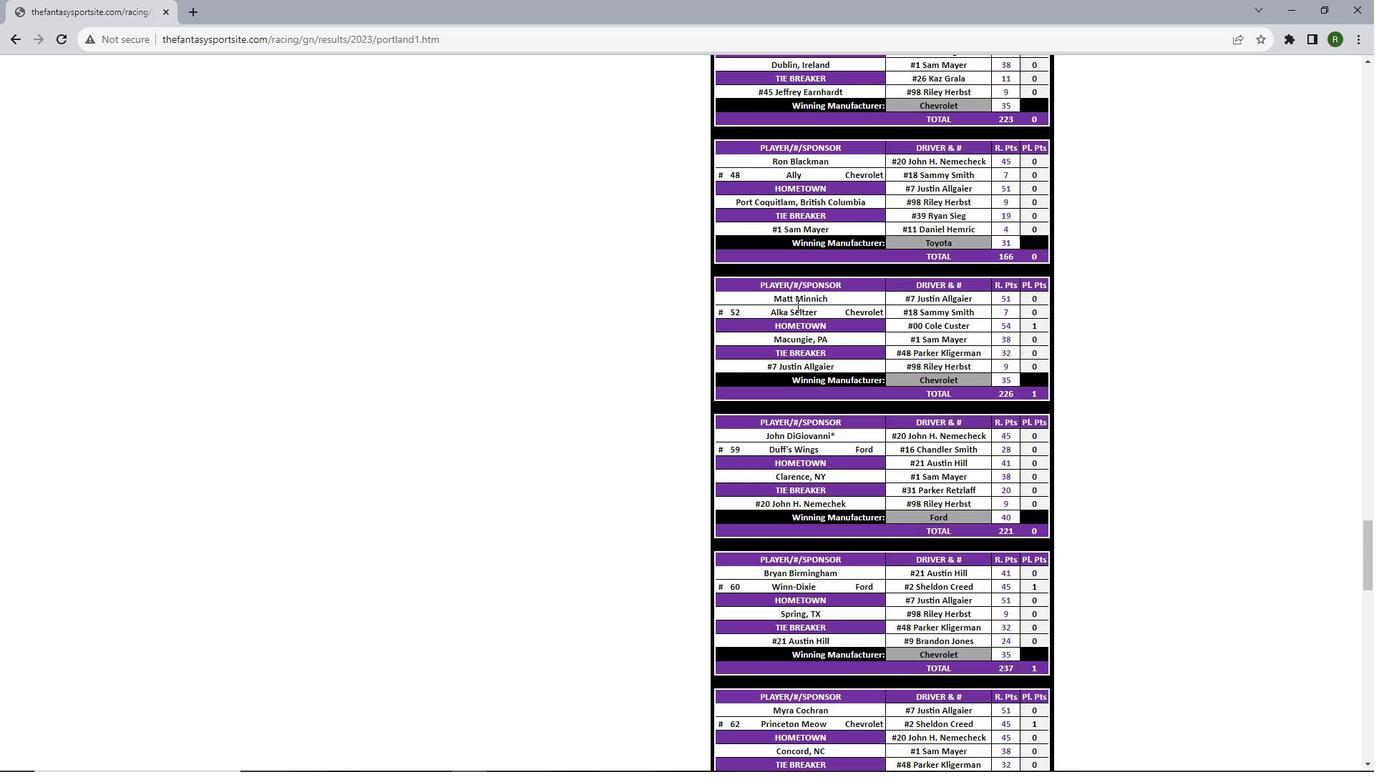 
Action: Mouse scrolled (796, 304) with delta (0, 0)
Screenshot: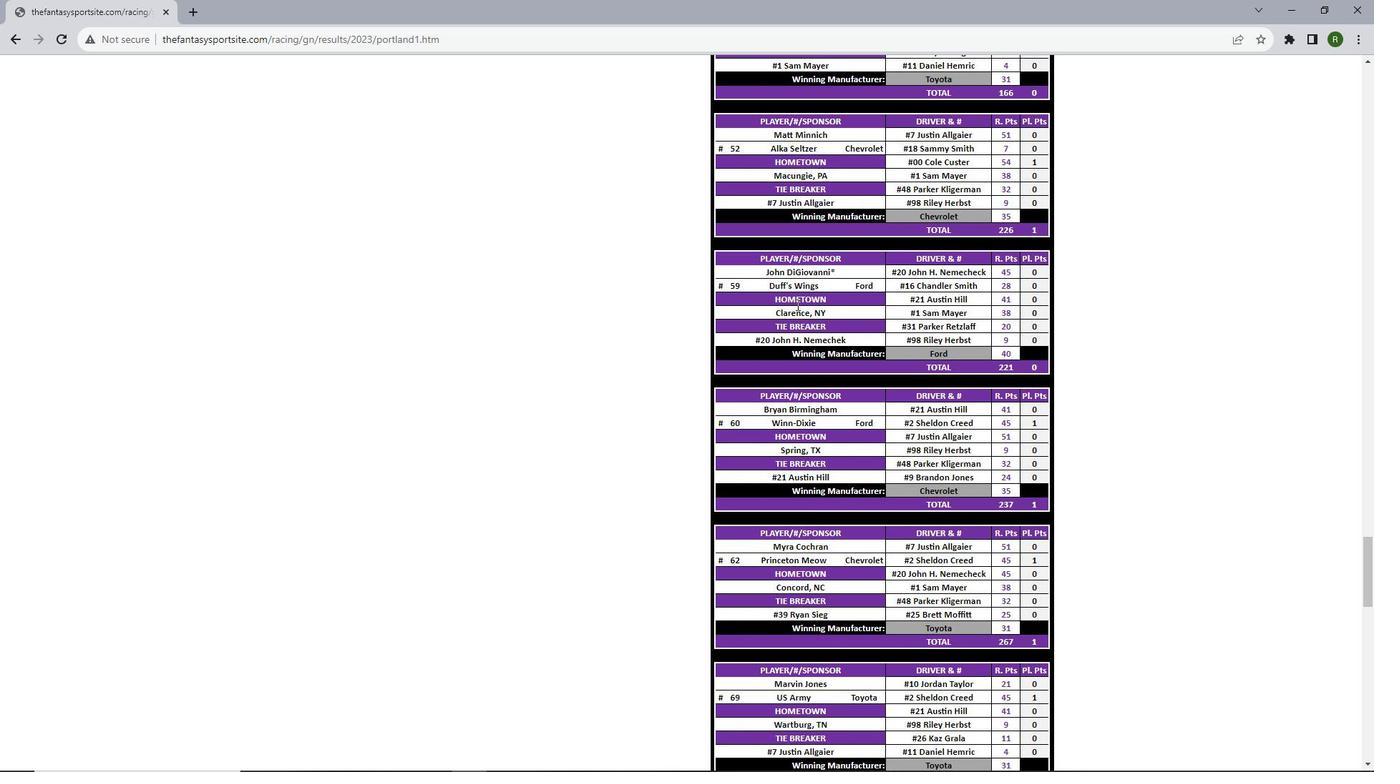 
Action: Mouse scrolled (796, 304) with delta (0, 0)
Screenshot: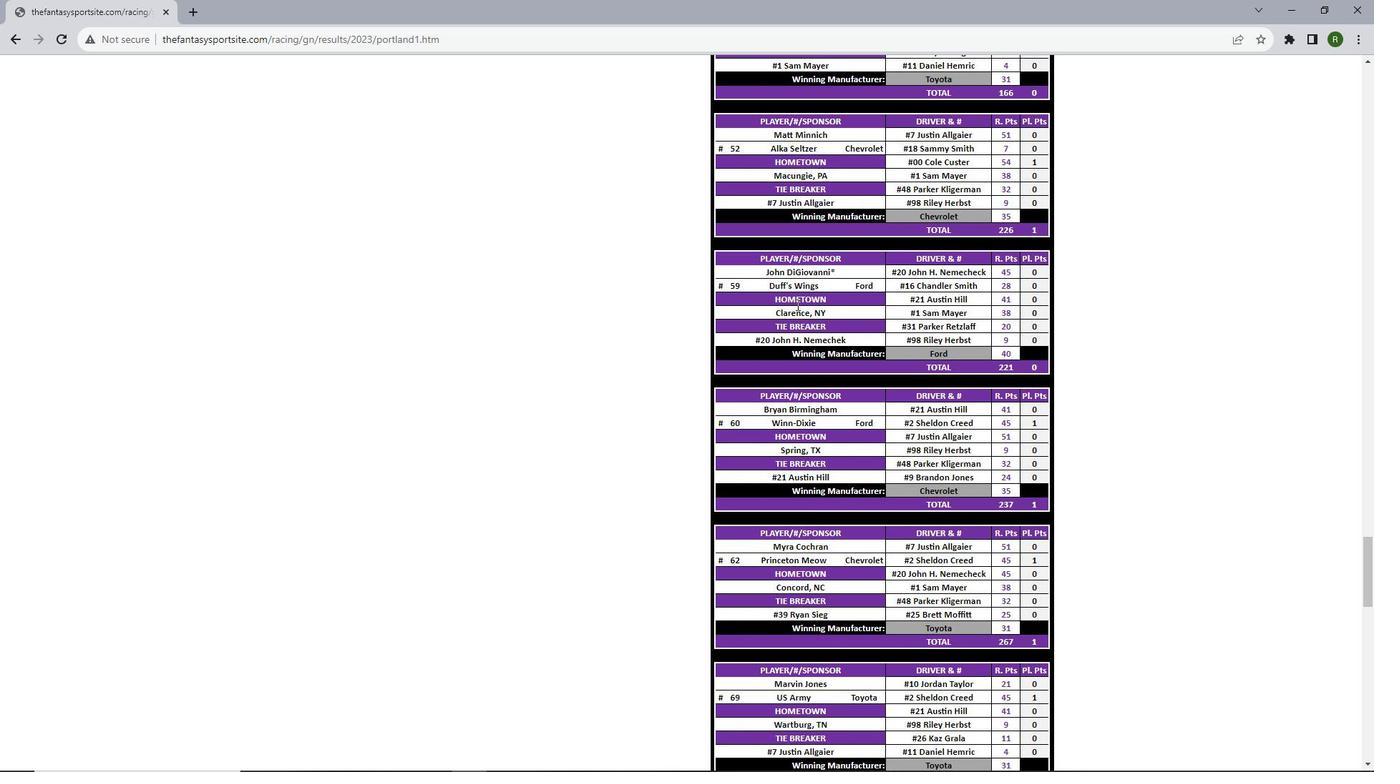 
Action: Mouse scrolled (796, 304) with delta (0, 0)
Screenshot: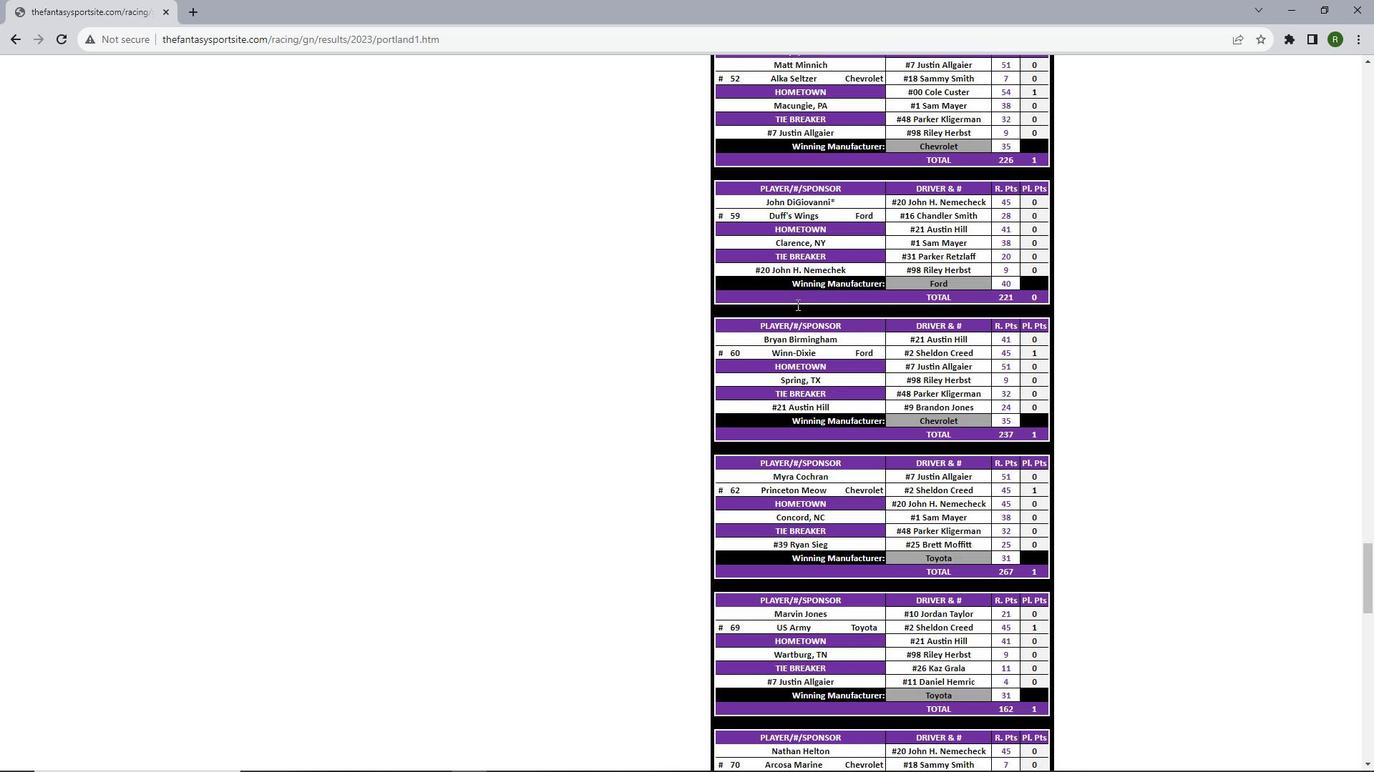 
Action: Mouse scrolled (796, 304) with delta (0, 0)
Screenshot: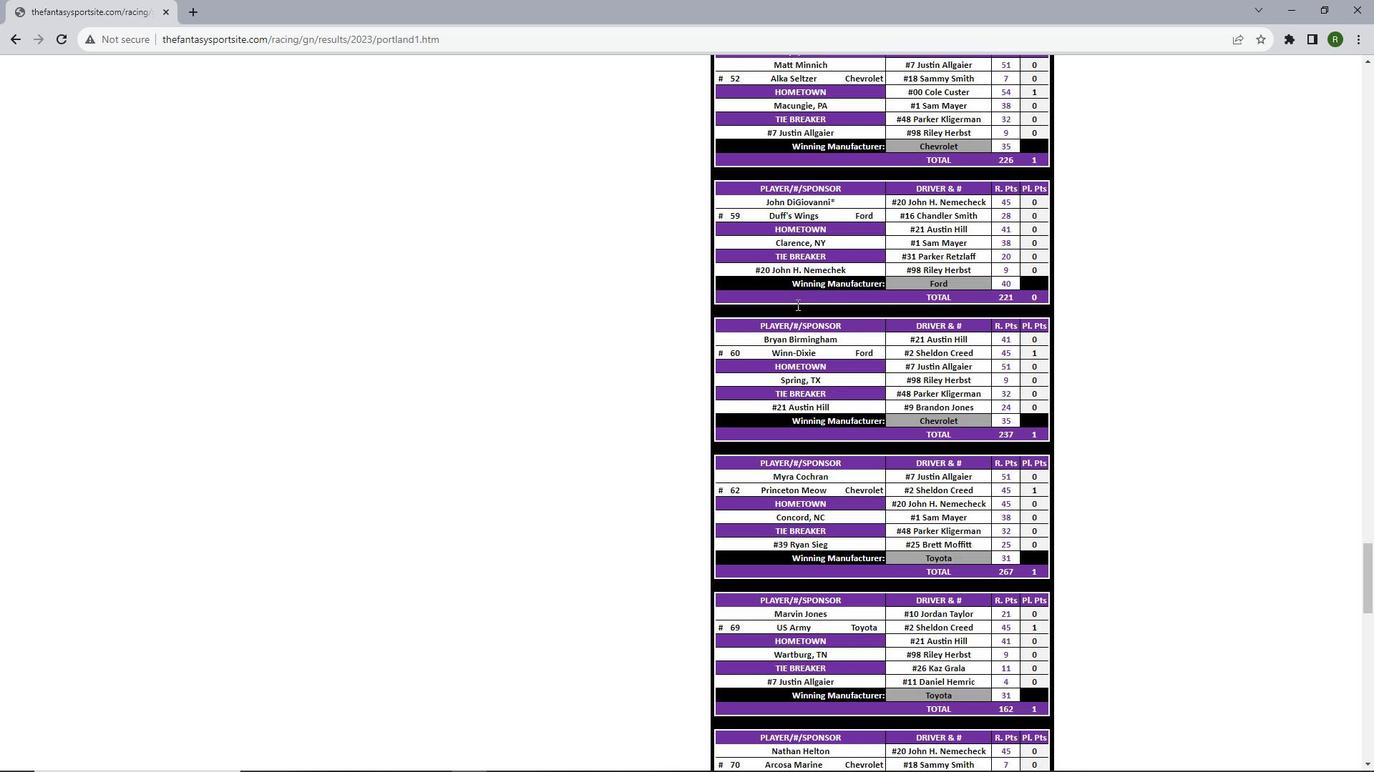 
Action: Mouse moved to (796, 304)
Screenshot: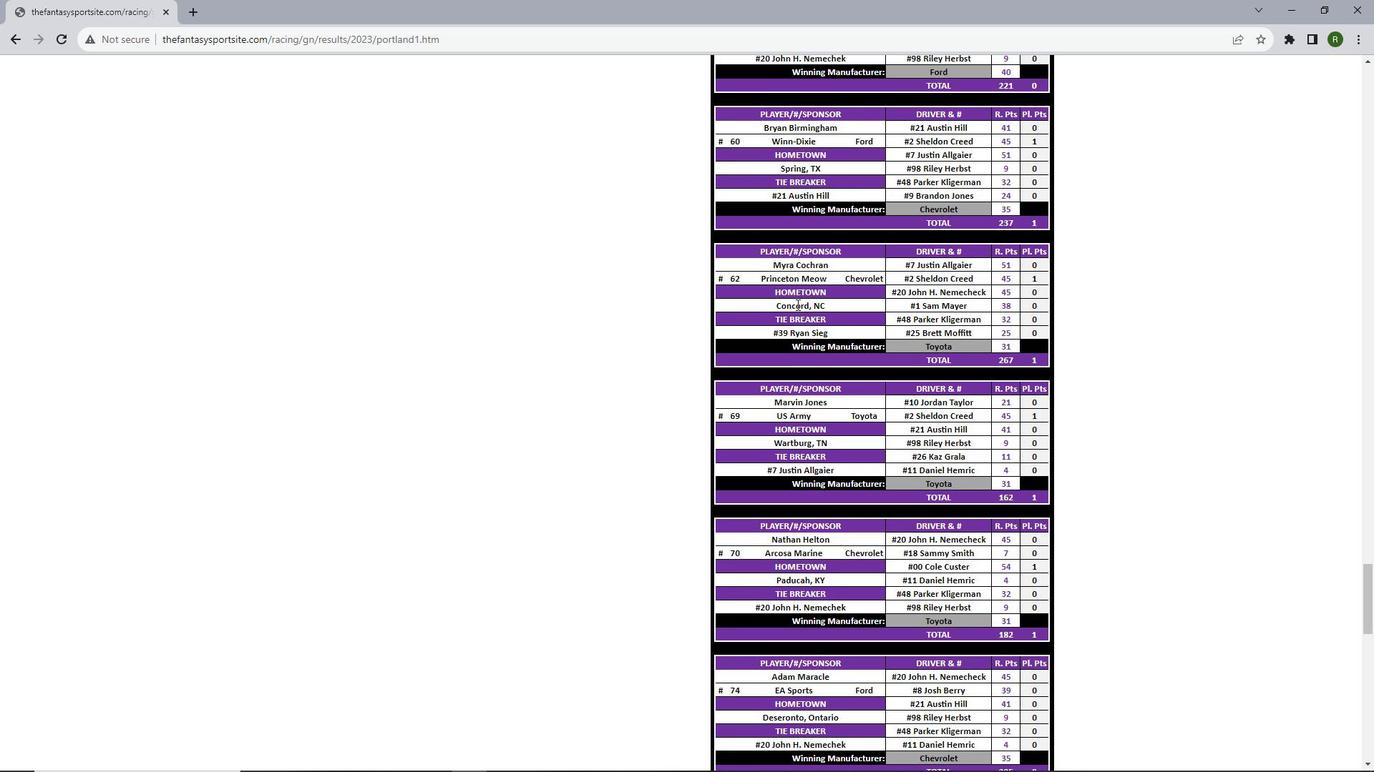 
Action: Mouse scrolled (796, 304) with delta (0, 0)
Screenshot: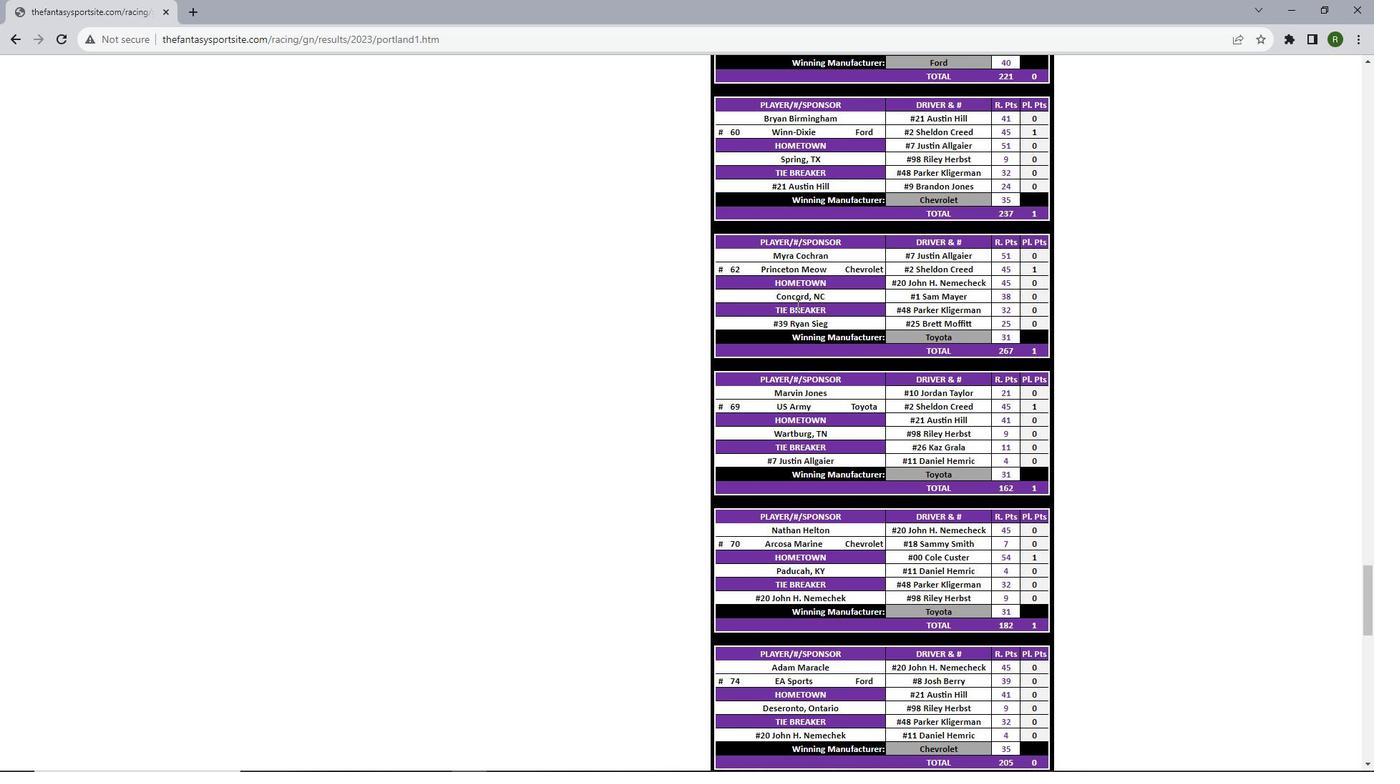 
Action: Mouse scrolled (796, 304) with delta (0, 0)
Screenshot: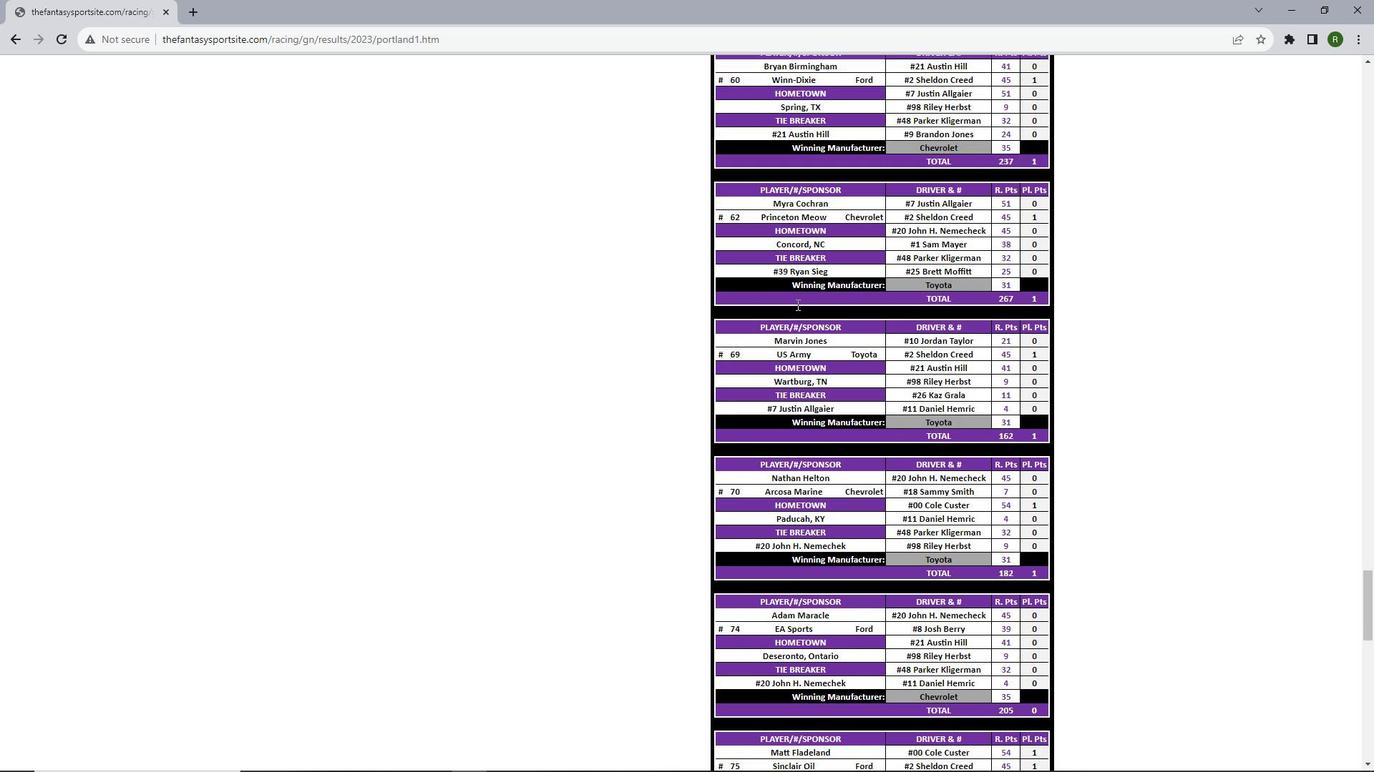 
Action: Mouse scrolled (796, 304) with delta (0, 0)
Screenshot: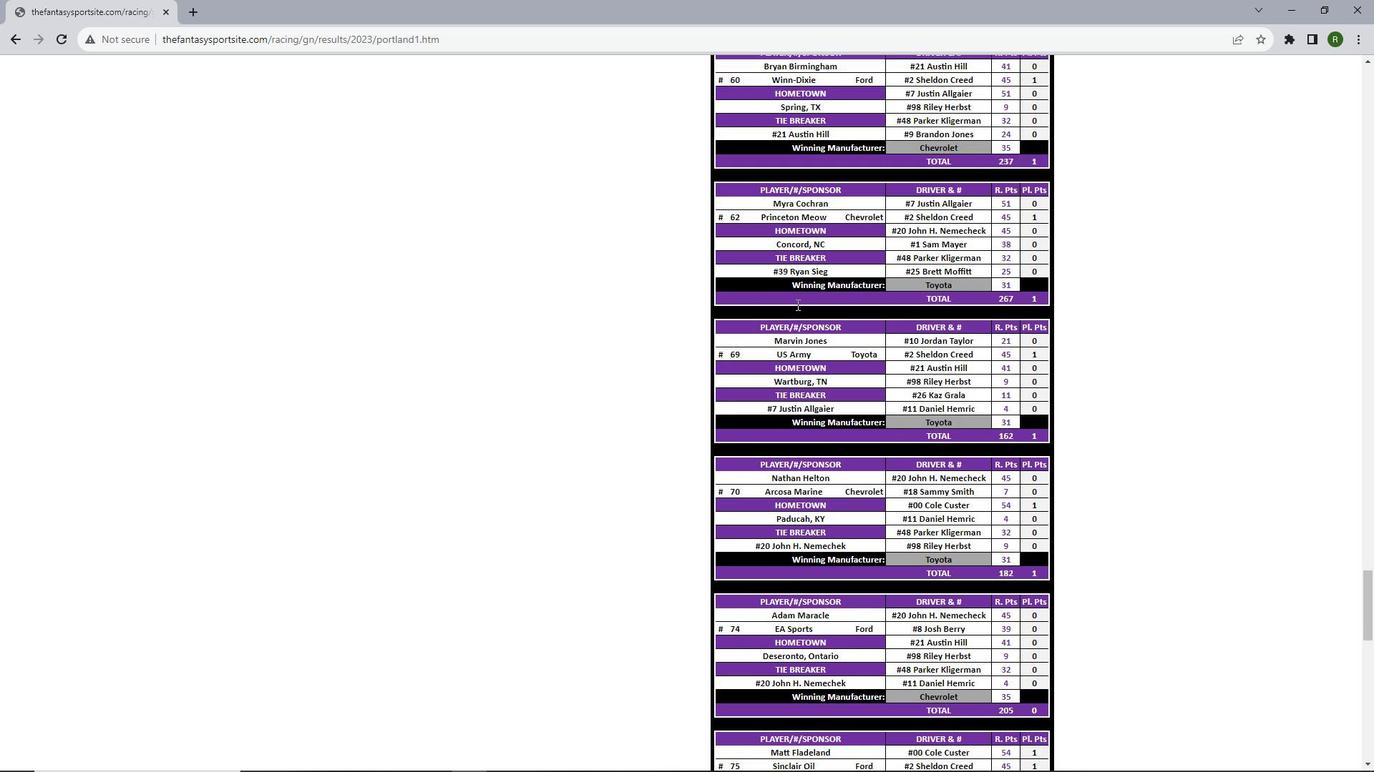 
Action: Mouse scrolled (796, 304) with delta (0, 0)
Screenshot: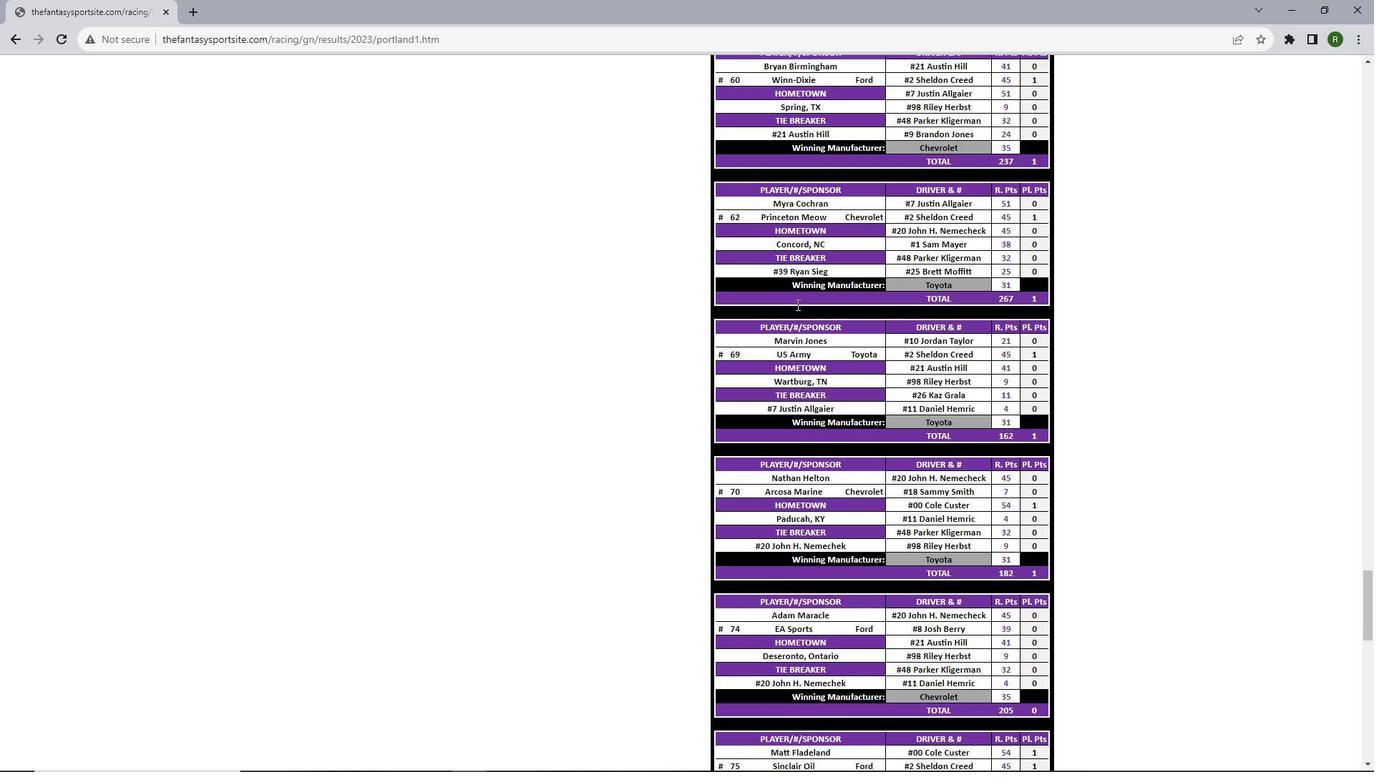 
Action: Mouse scrolled (796, 304) with delta (0, 0)
Screenshot: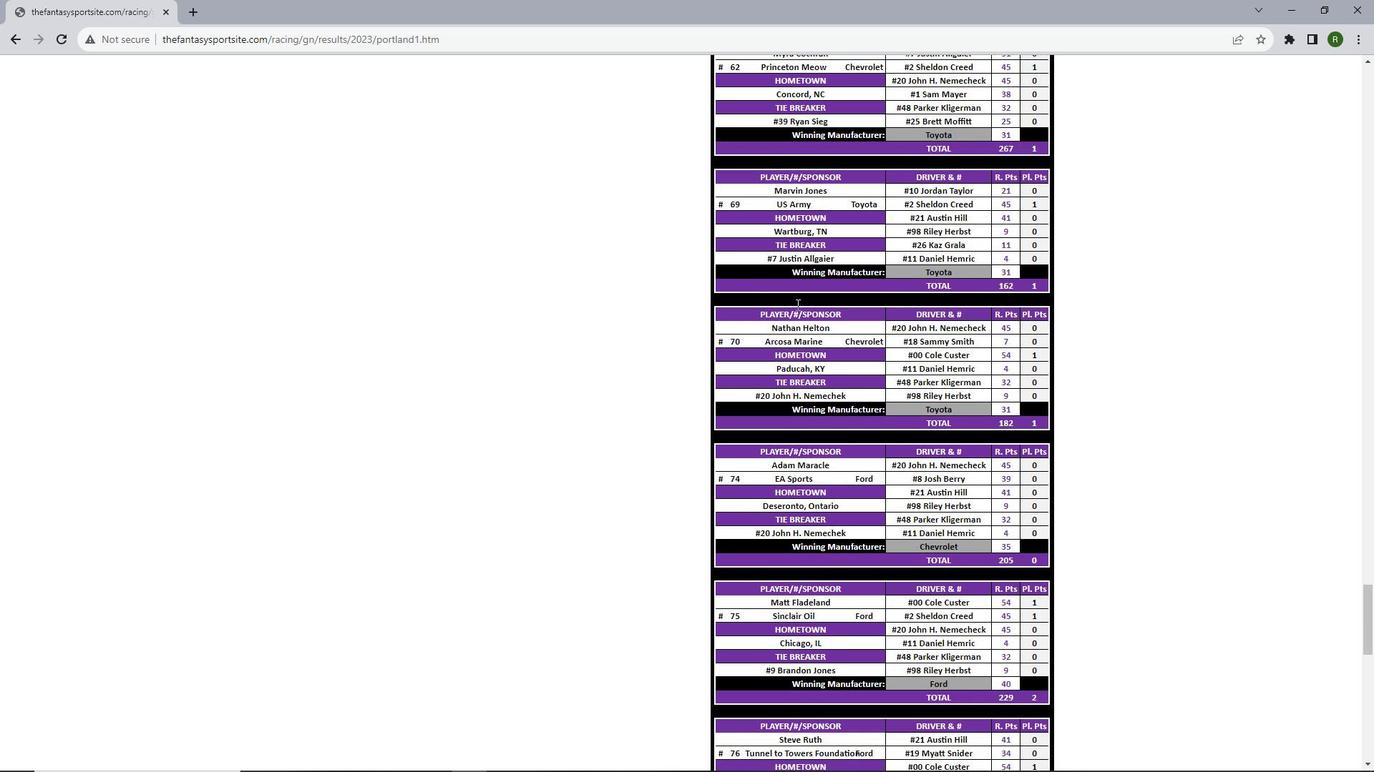 
Action: Mouse scrolled (796, 304) with delta (0, 0)
Screenshot: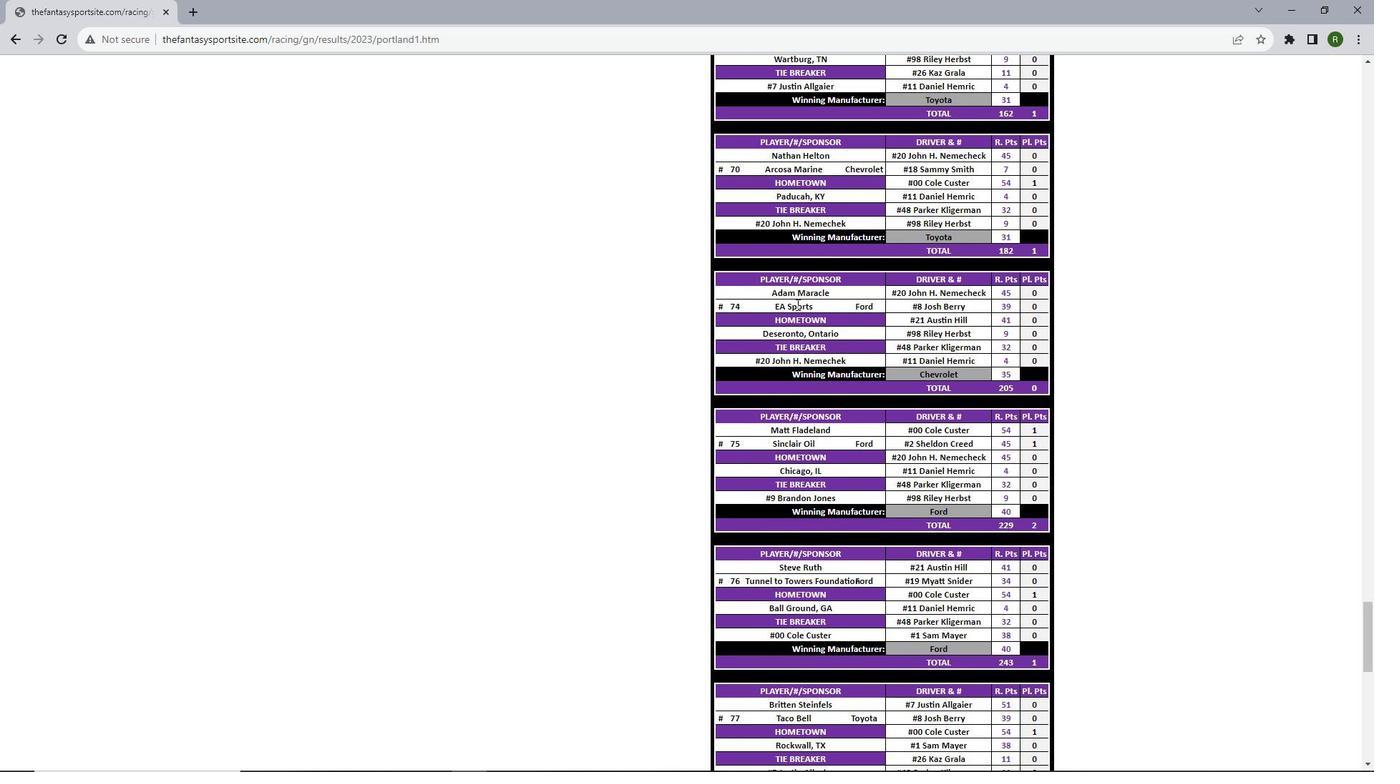 
Action: Mouse scrolled (796, 304) with delta (0, 0)
Screenshot: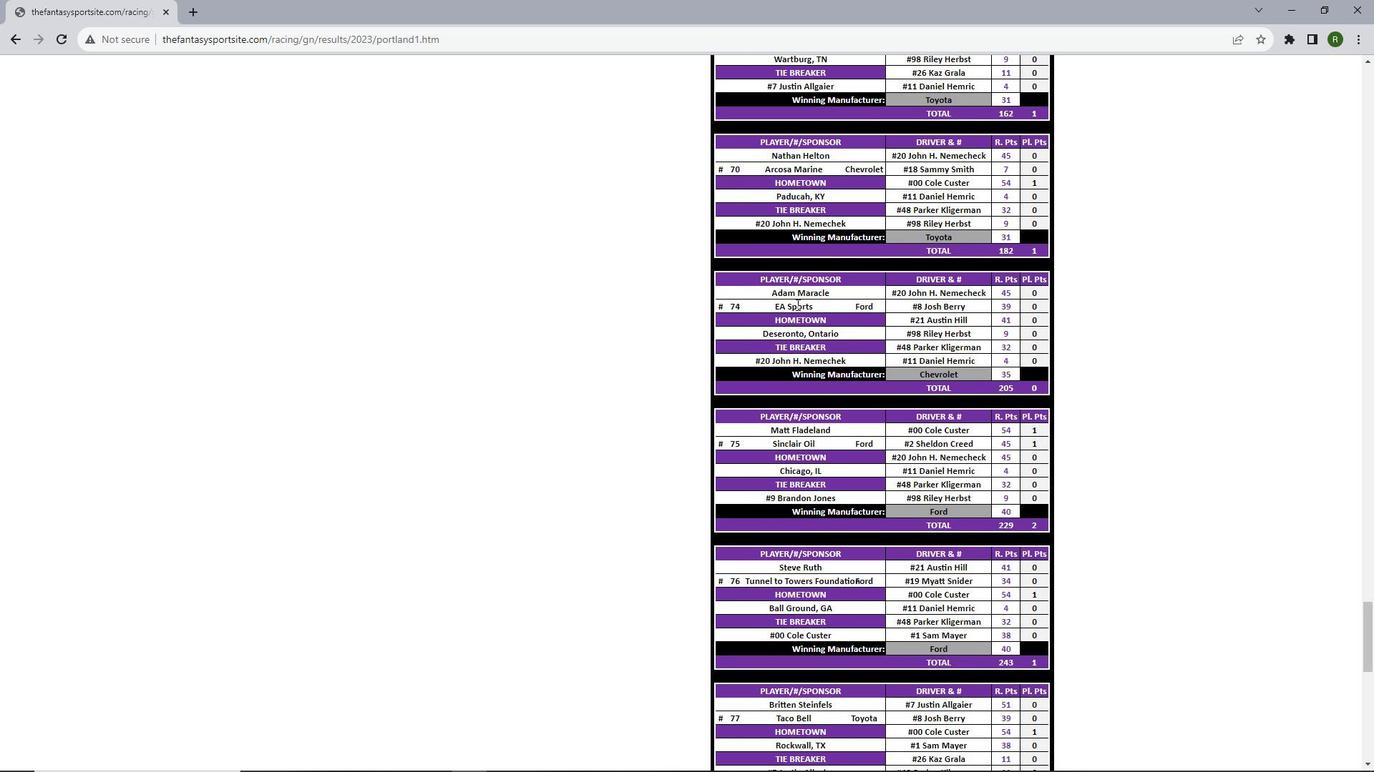 
Action: Mouse scrolled (796, 304) with delta (0, 0)
Screenshot: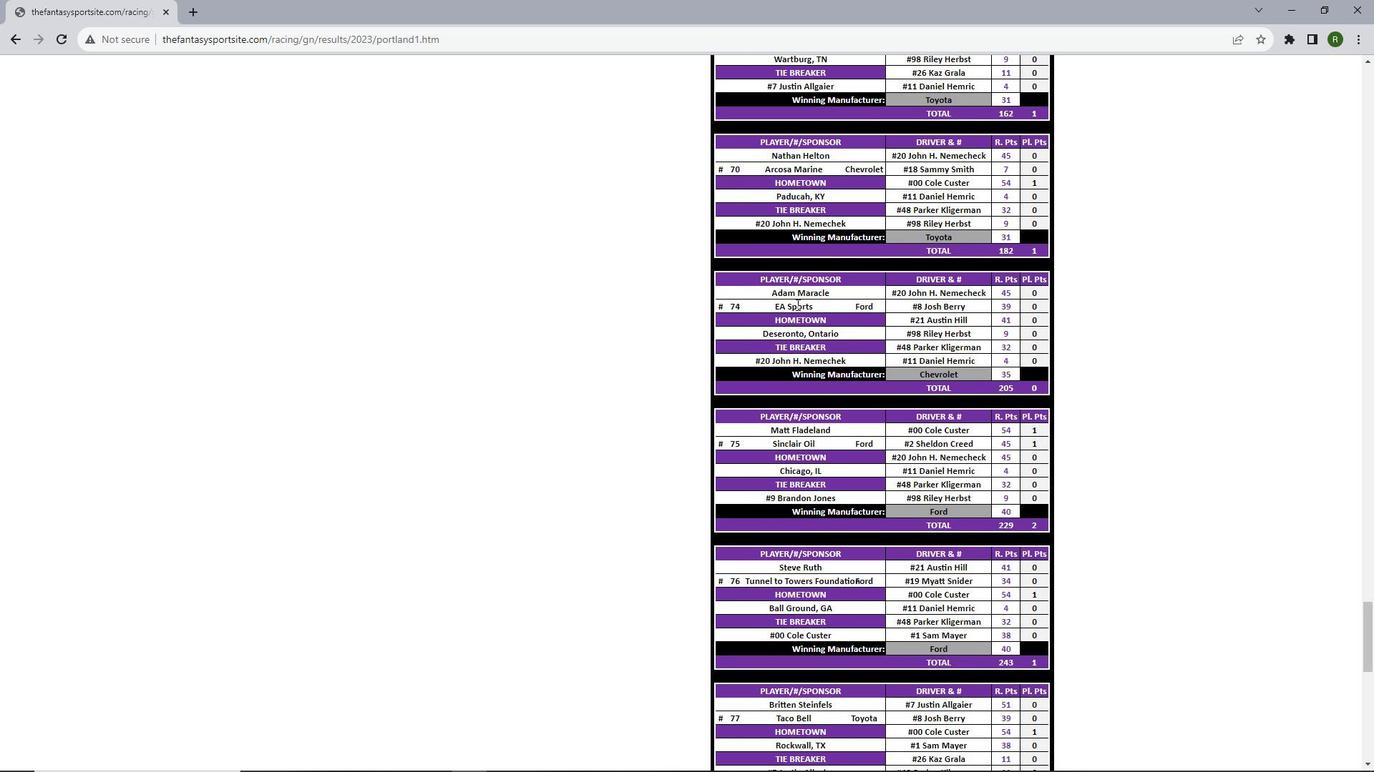 
Action: Mouse scrolled (796, 304) with delta (0, 0)
Screenshot: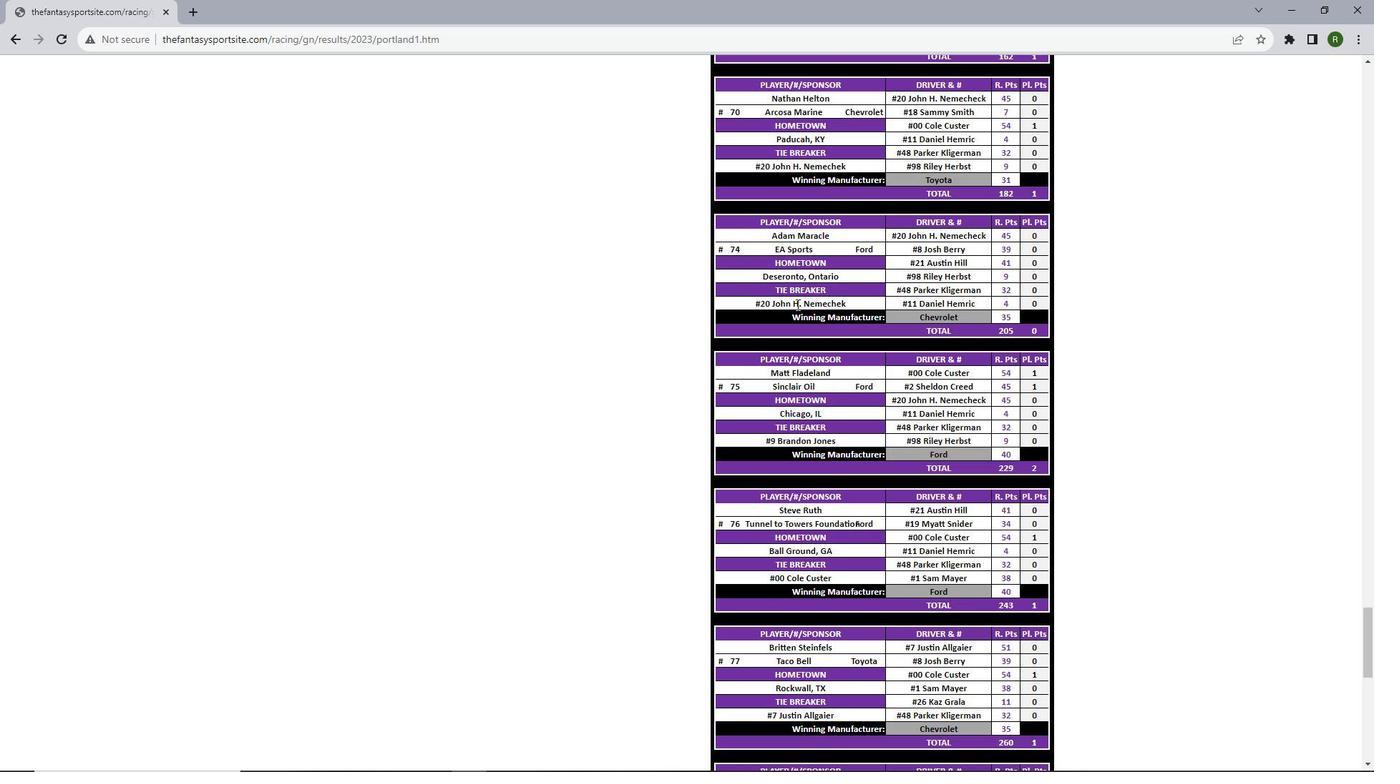 
Action: Mouse scrolled (796, 304) with delta (0, 0)
Screenshot: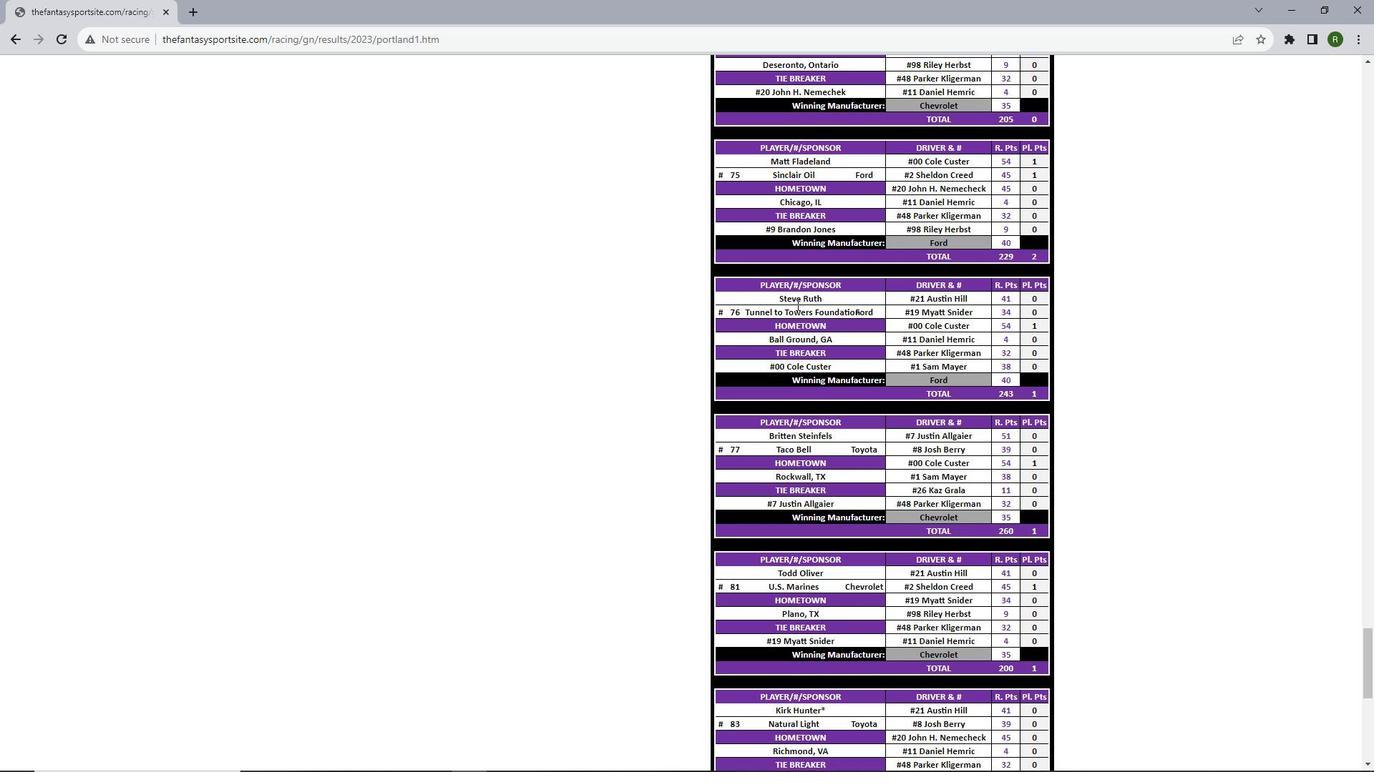 
Action: Mouse scrolled (796, 304) with delta (0, 0)
Screenshot: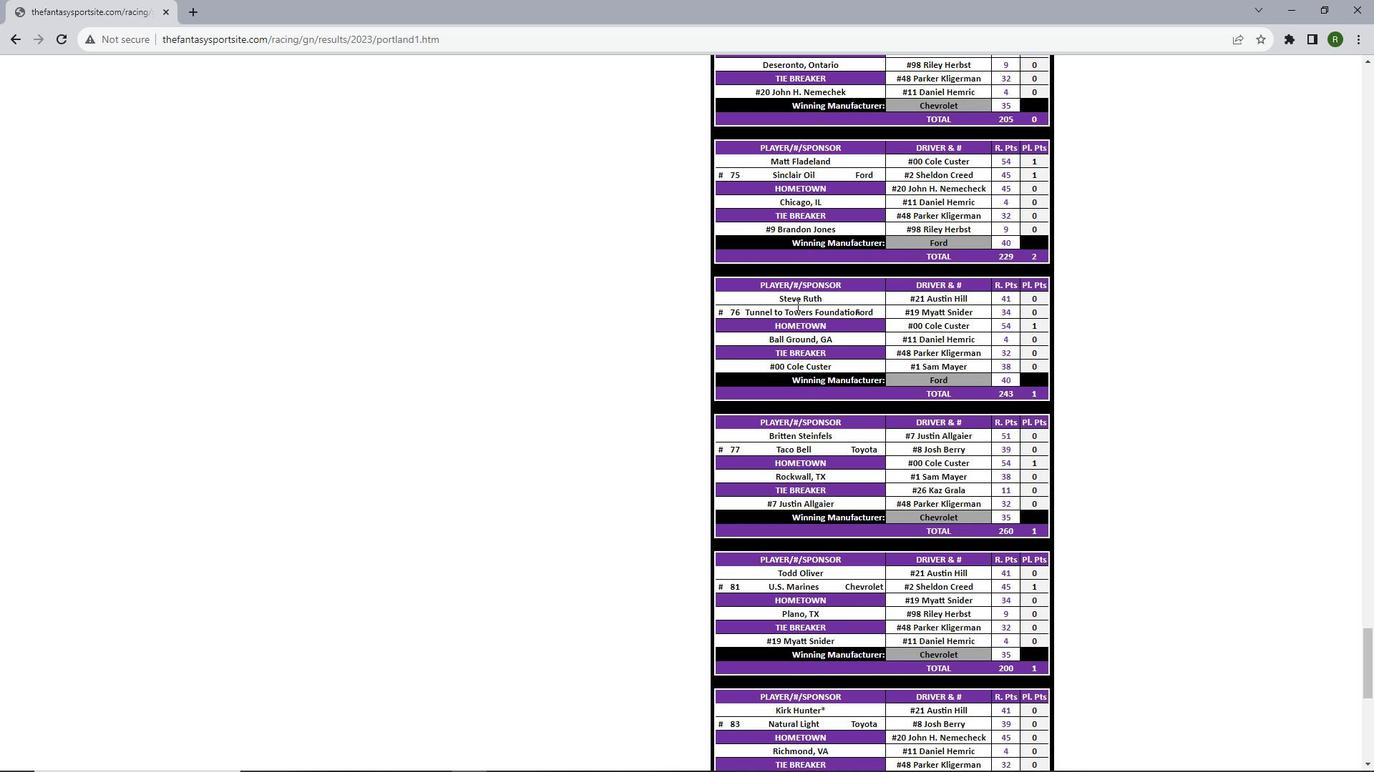 
Action: Mouse scrolled (796, 304) with delta (0, 0)
Screenshot: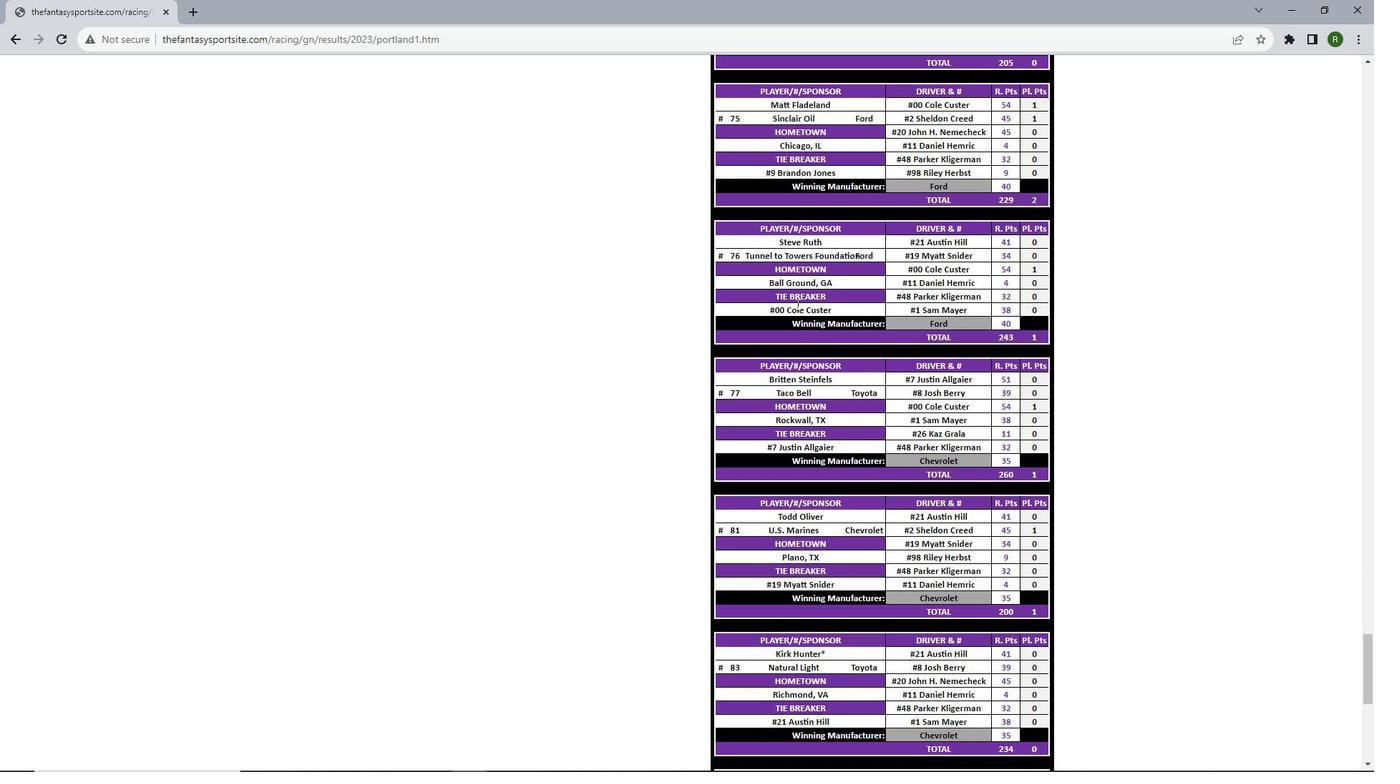 
Action: Mouse scrolled (796, 304) with delta (0, 0)
Screenshot: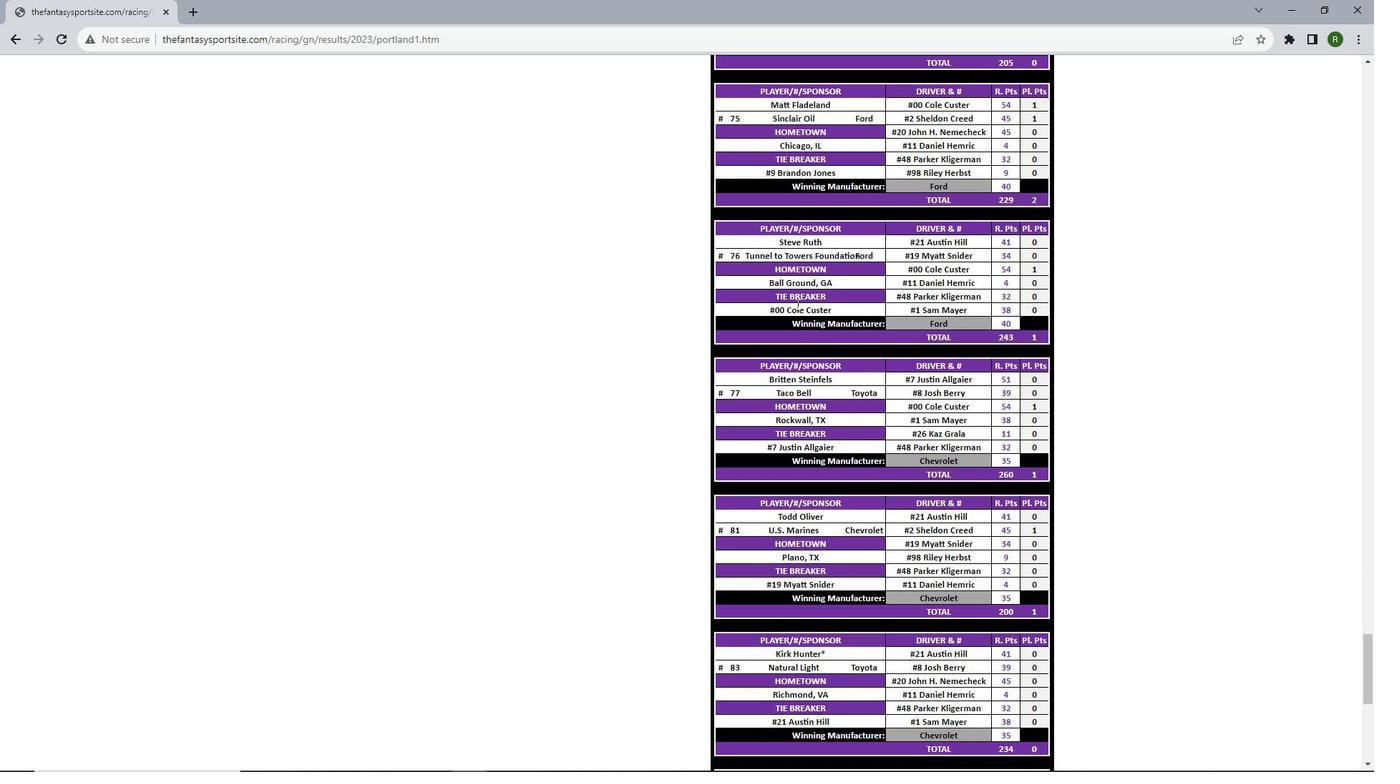 
Action: Mouse scrolled (796, 304) with delta (0, 0)
Screenshot: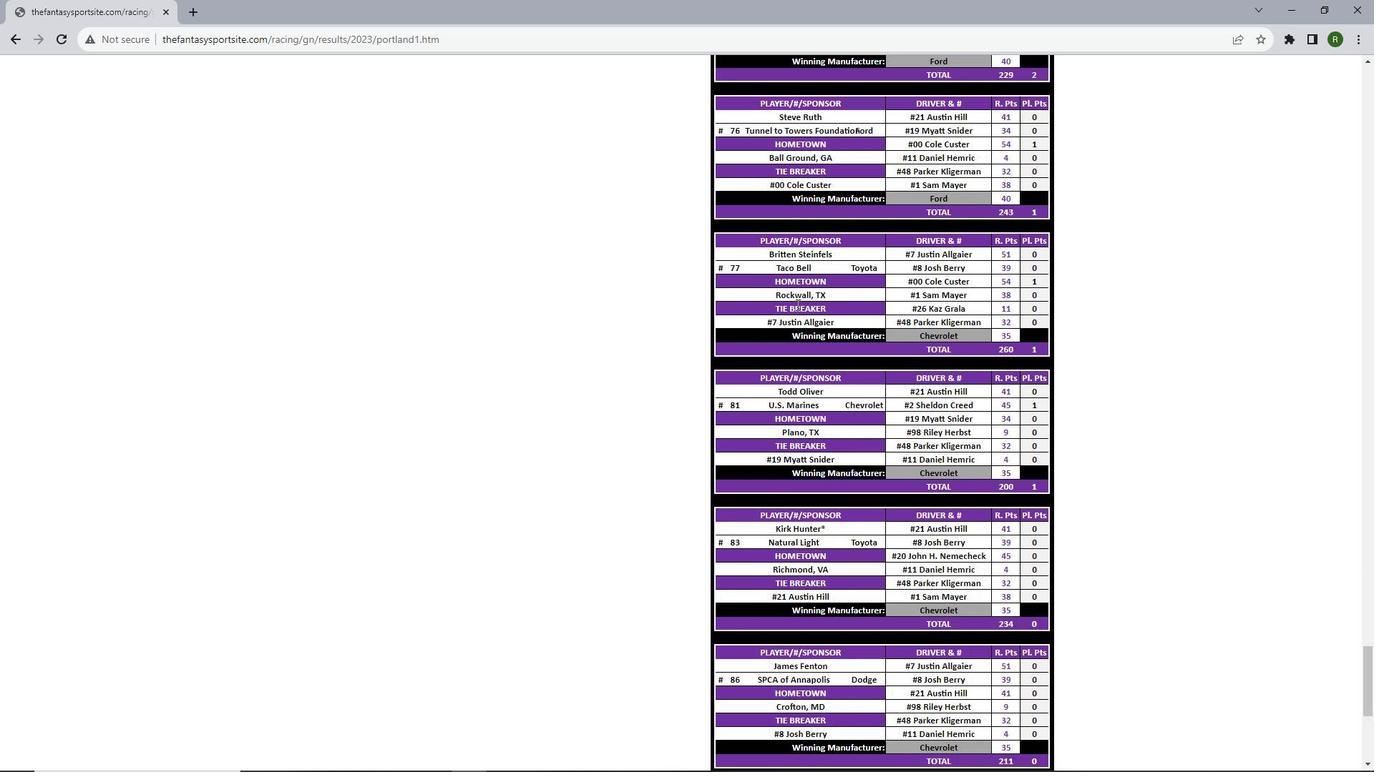 
Action: Mouse scrolled (796, 304) with delta (0, 0)
Screenshot: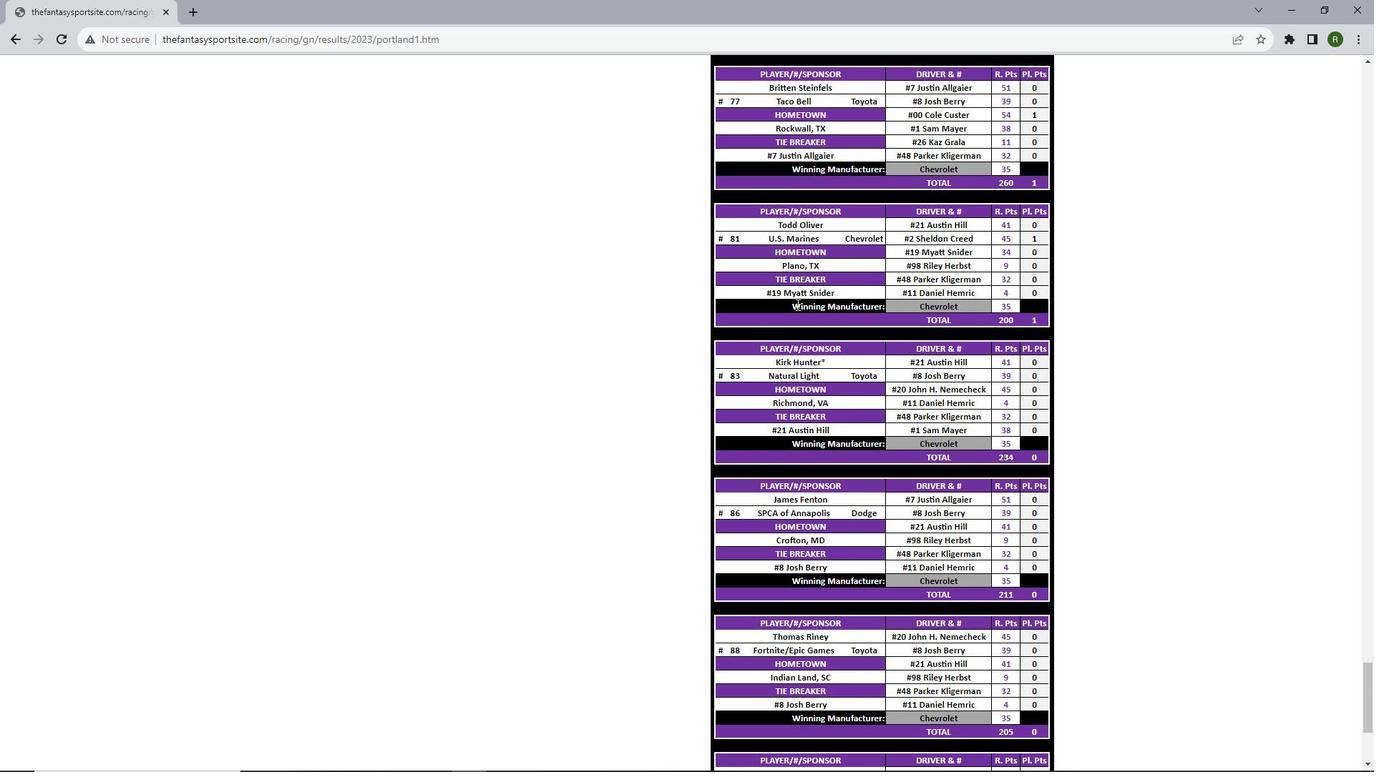 
Action: Mouse scrolled (796, 304) with delta (0, 0)
Screenshot: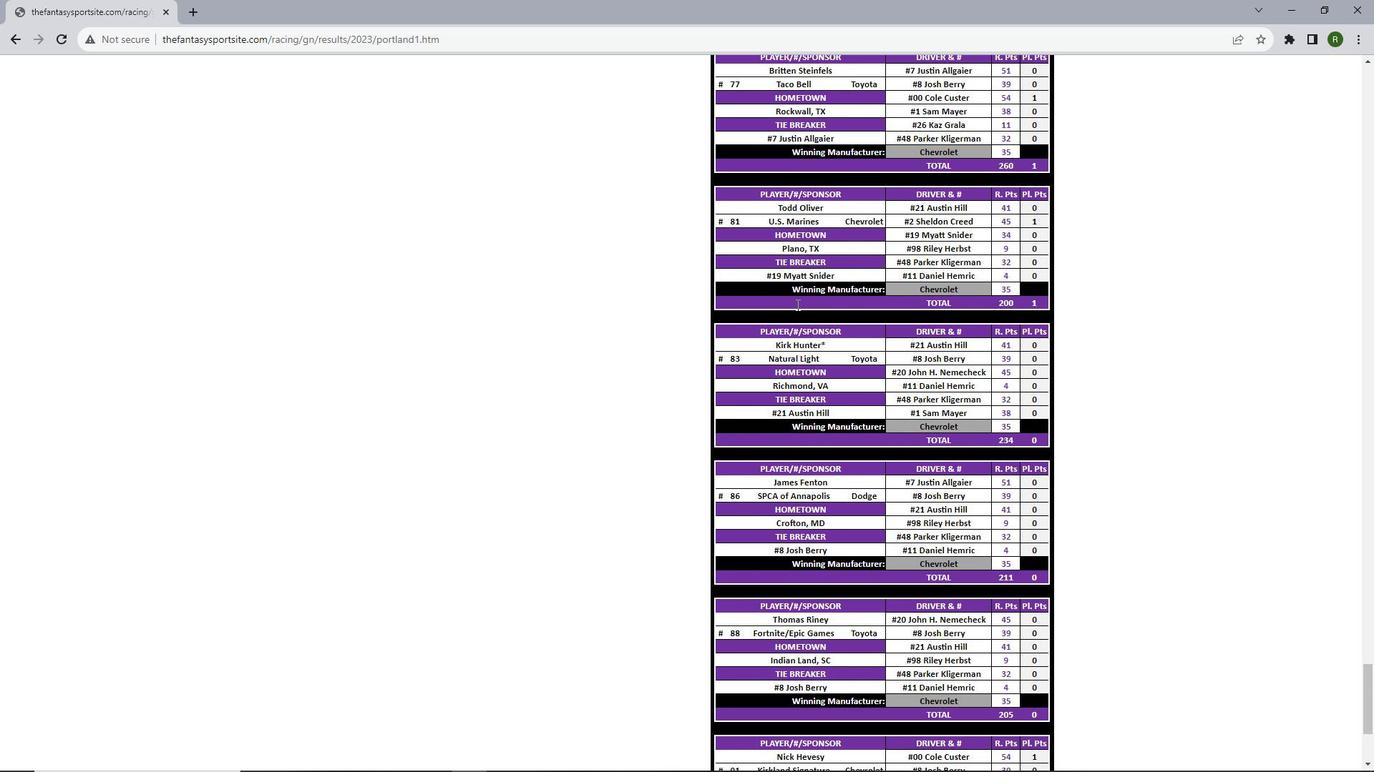 
Action: Mouse scrolled (796, 304) with delta (0, 0)
Screenshot: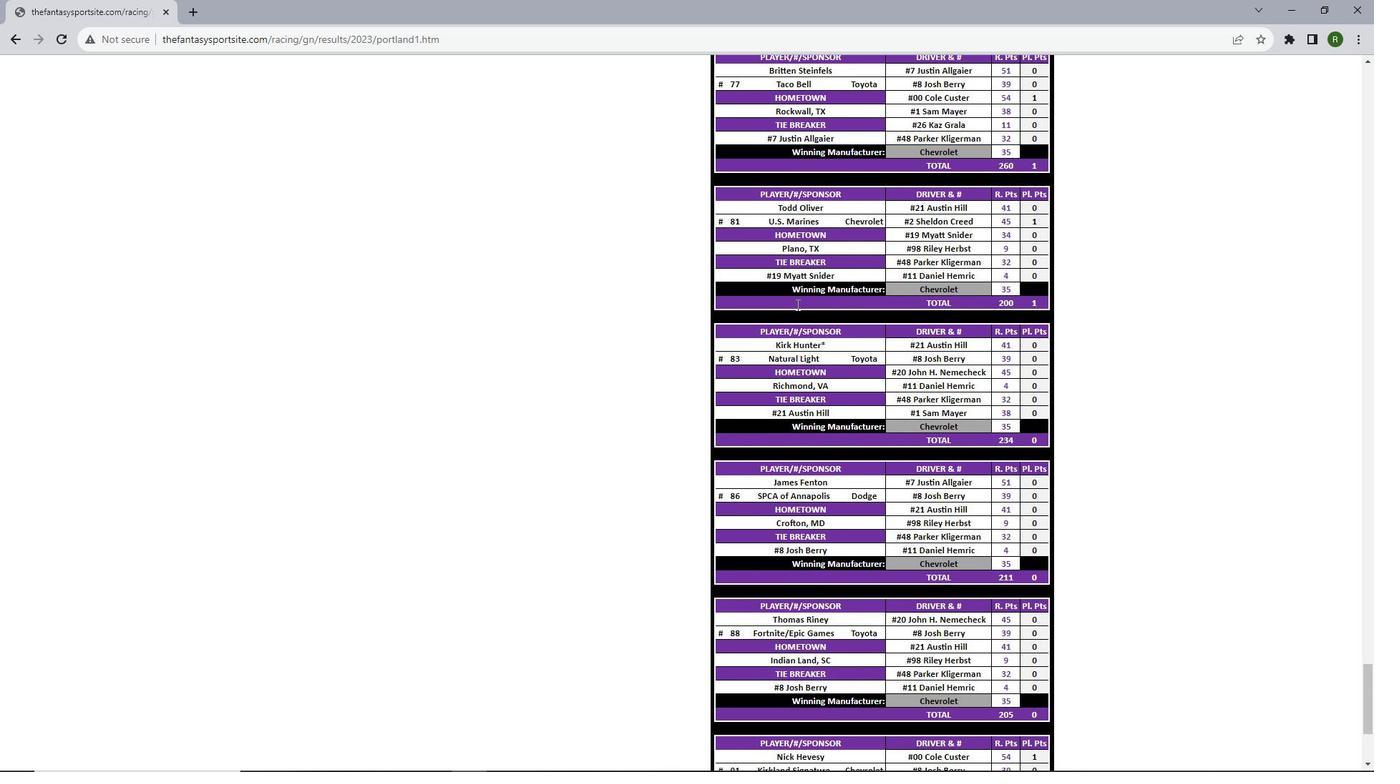 
Action: Mouse scrolled (796, 304) with delta (0, 0)
Screenshot: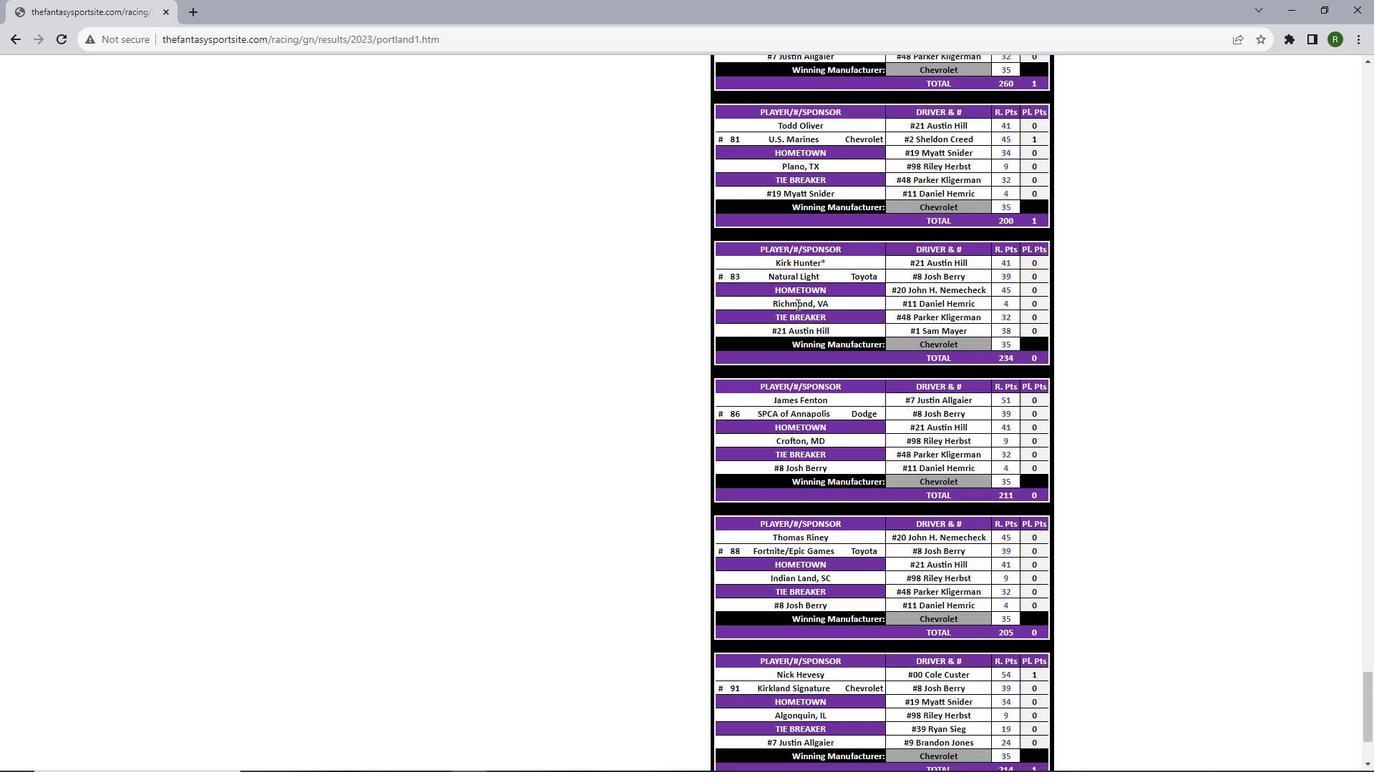 
Action: Mouse scrolled (796, 304) with delta (0, 0)
Screenshot: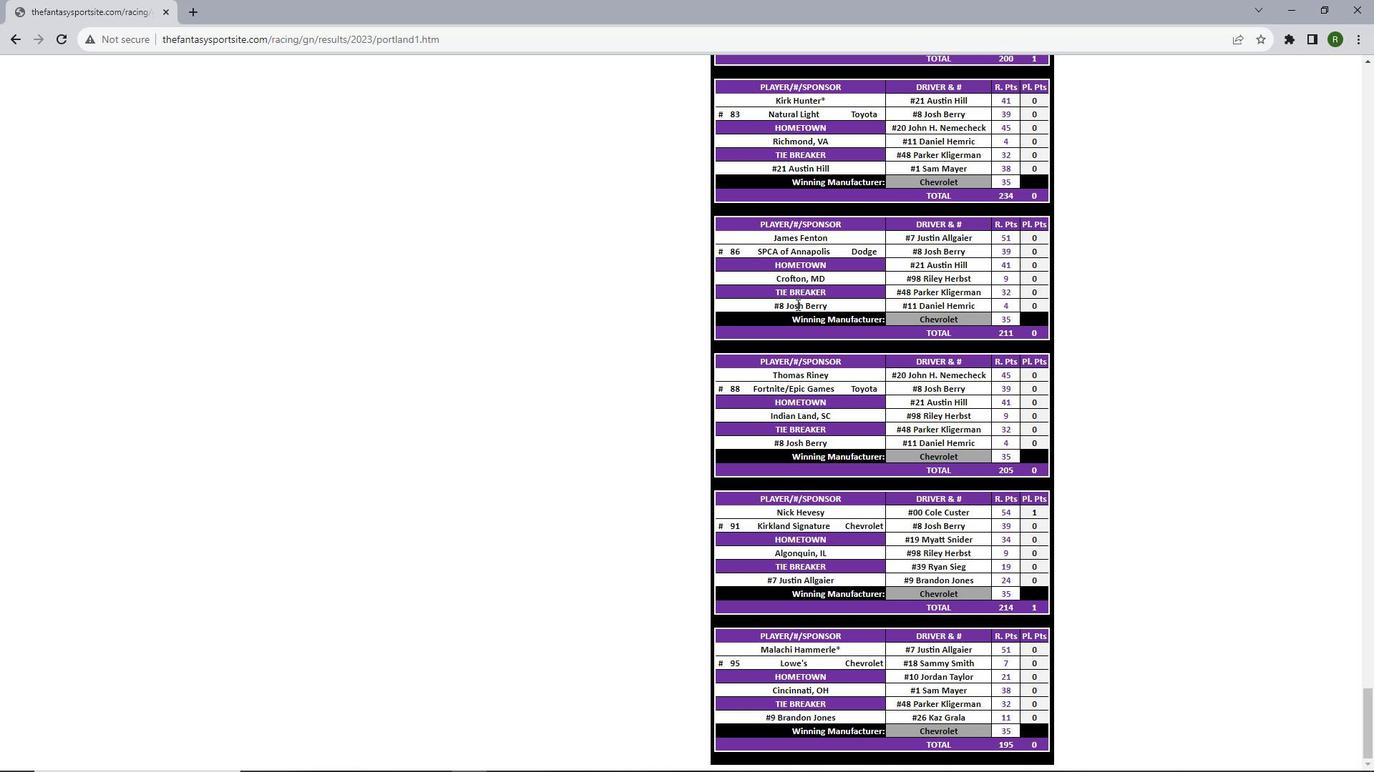 
Action: Mouse scrolled (796, 304) with delta (0, 0)
Screenshot: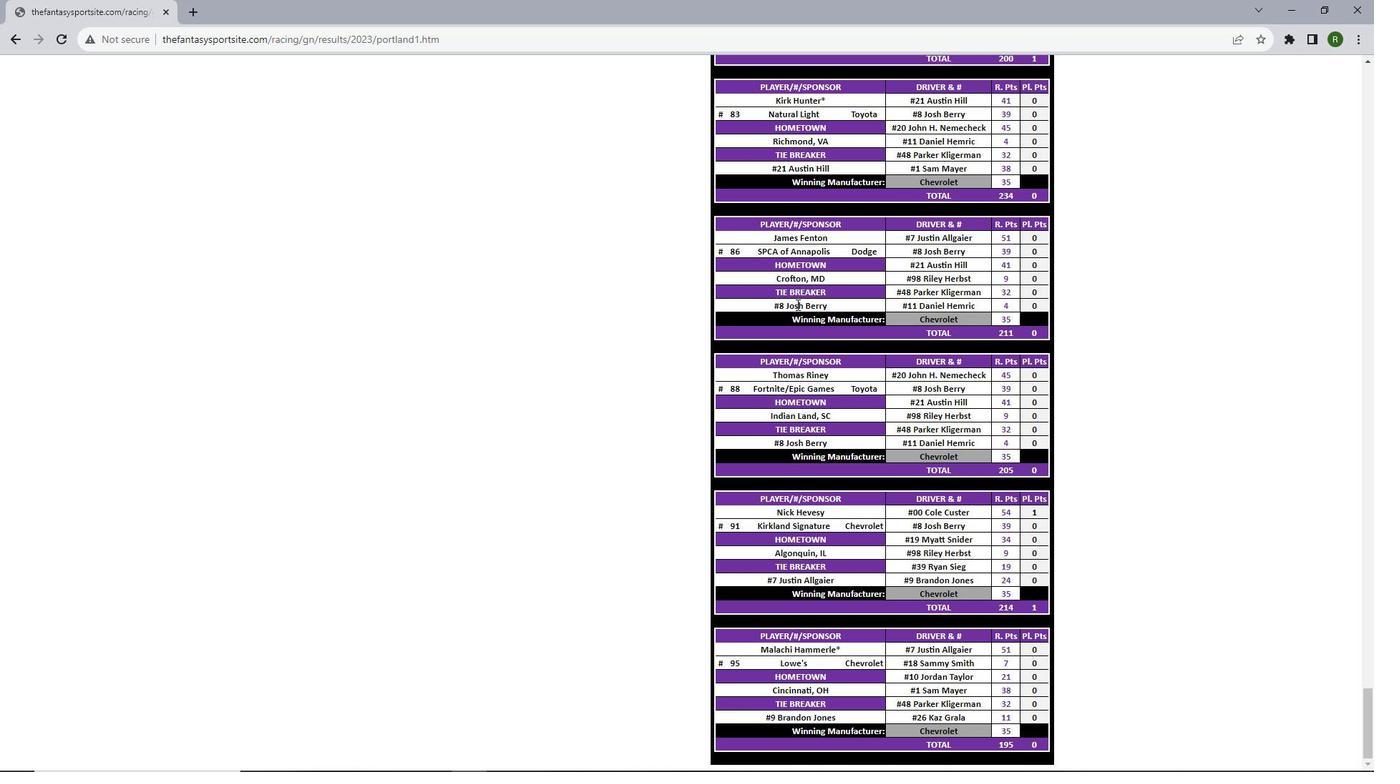 
Action: Mouse scrolled (796, 304) with delta (0, 0)
Screenshot: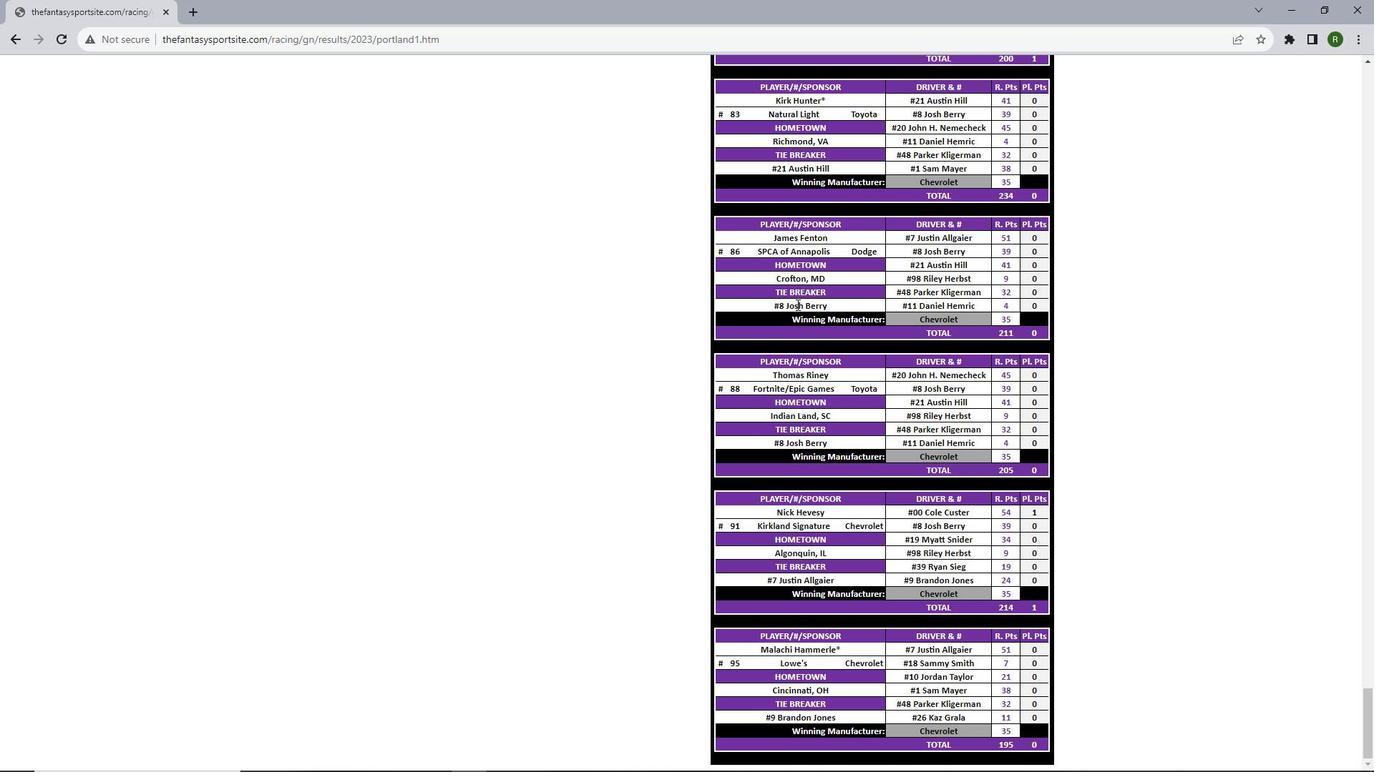 
Action: Mouse scrolled (796, 304) with delta (0, 0)
Screenshot: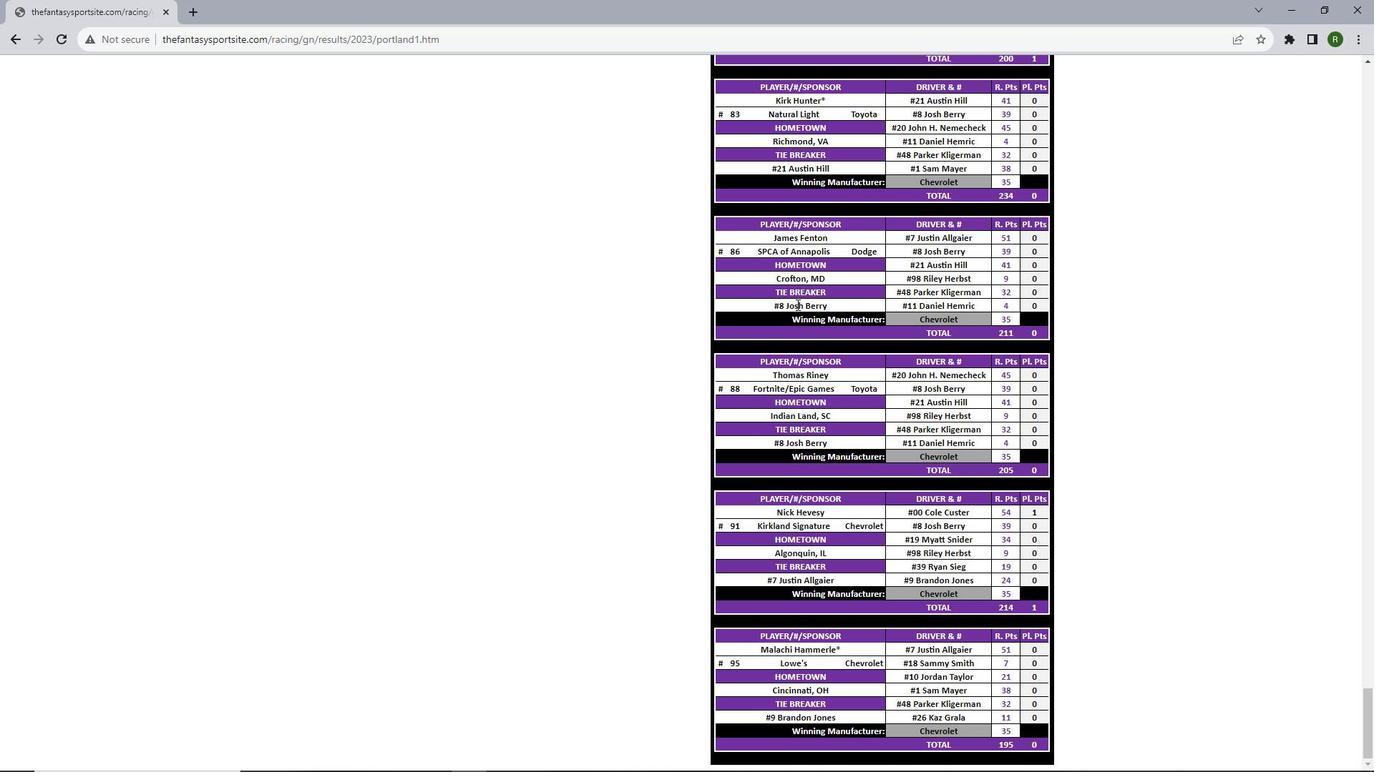 
Action: Mouse scrolled (796, 304) with delta (0, 0)
Screenshot: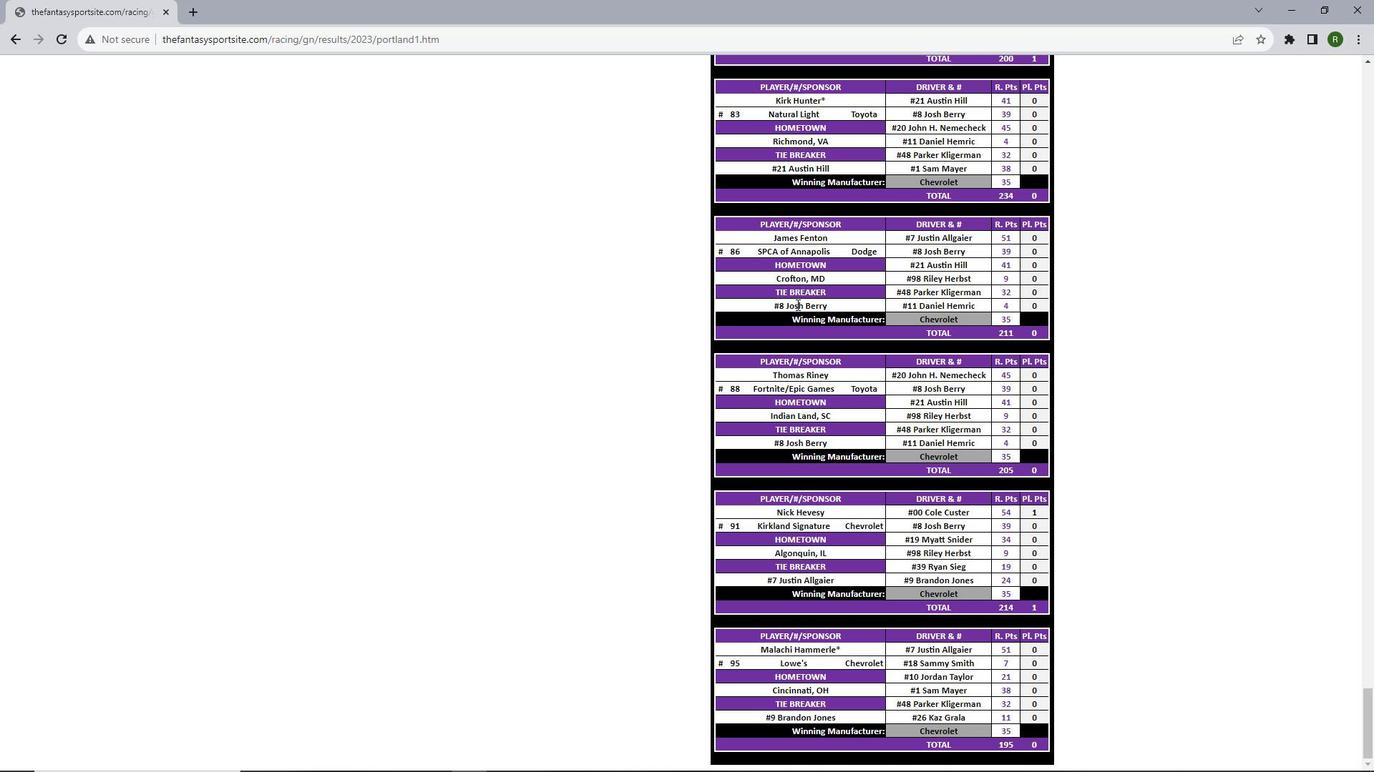 
Action: Mouse scrolled (796, 304) with delta (0, 0)
Screenshot: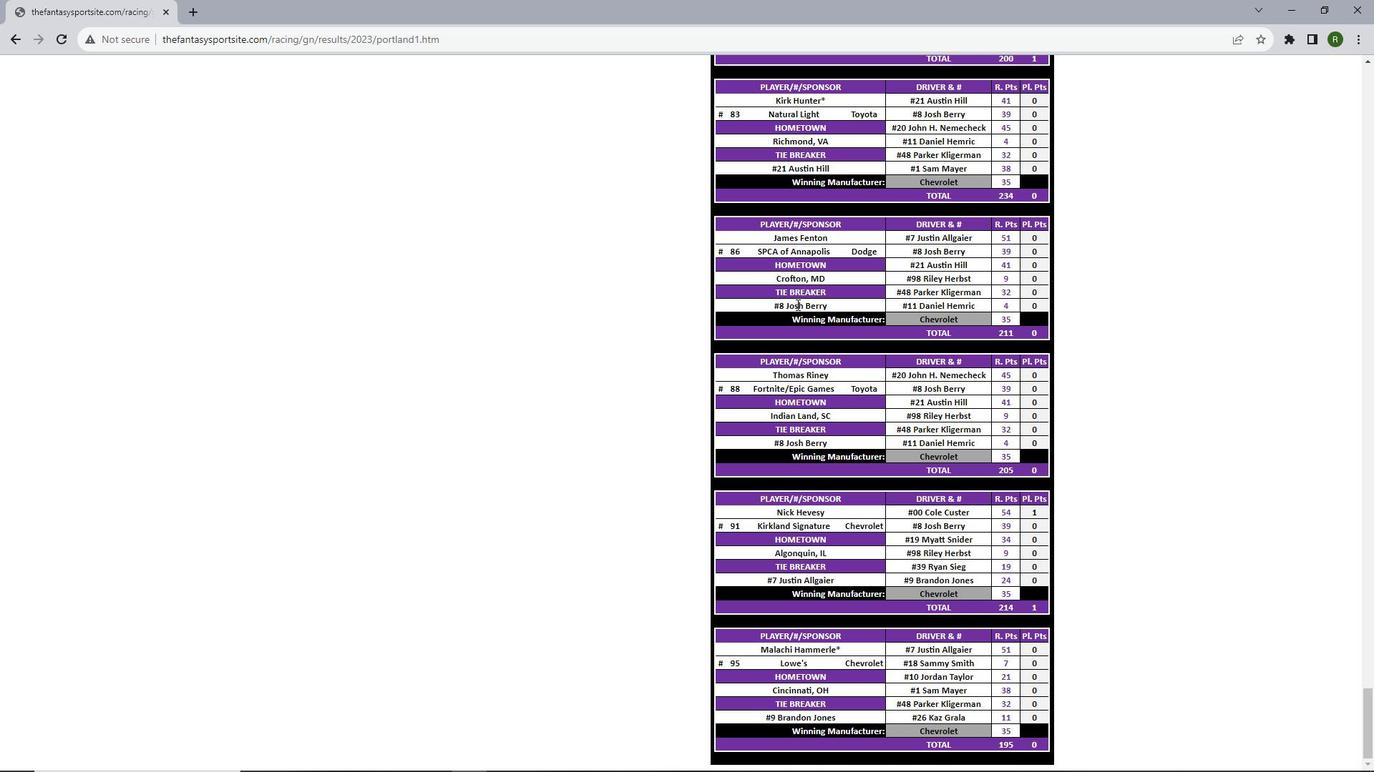 
Action: Mouse scrolled (796, 304) with delta (0, 0)
Screenshot: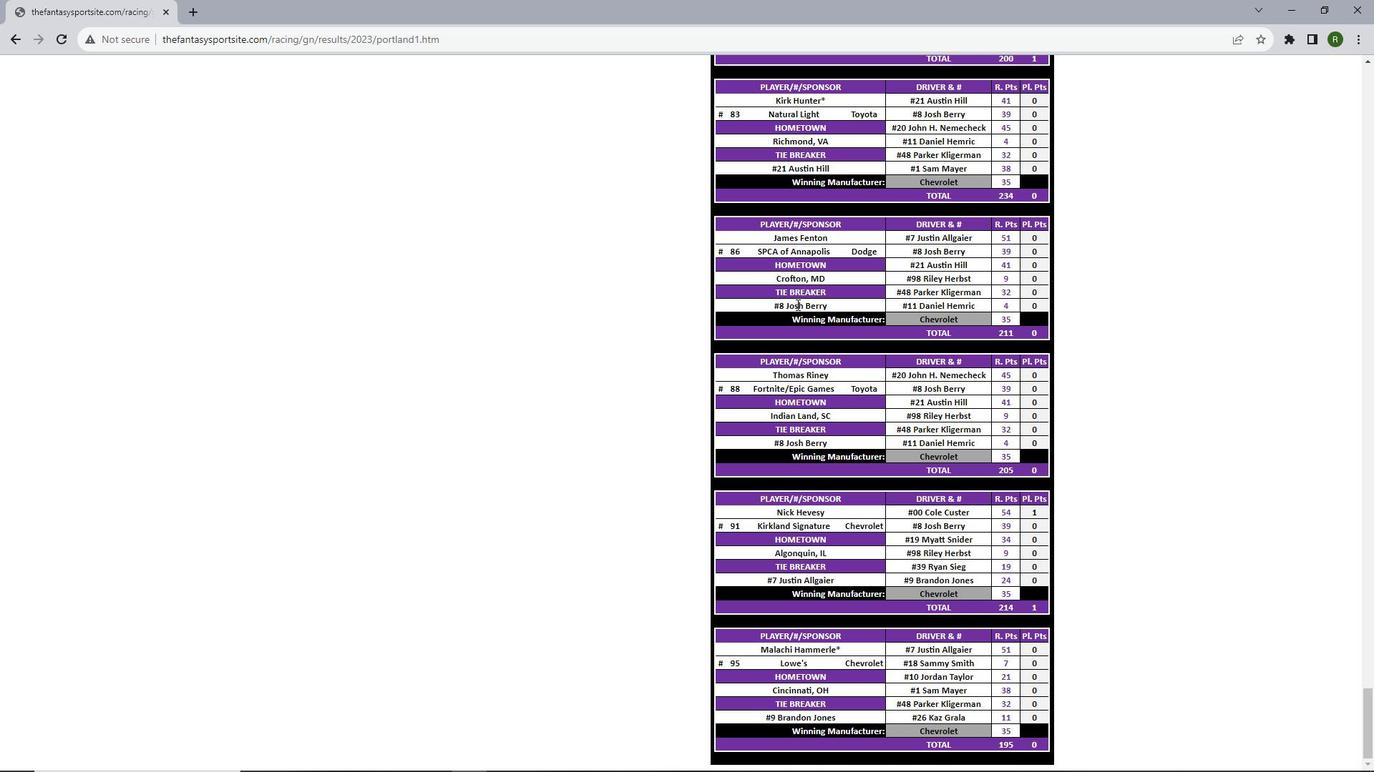 
Action: Mouse scrolled (796, 304) with delta (0, 0)
Screenshot: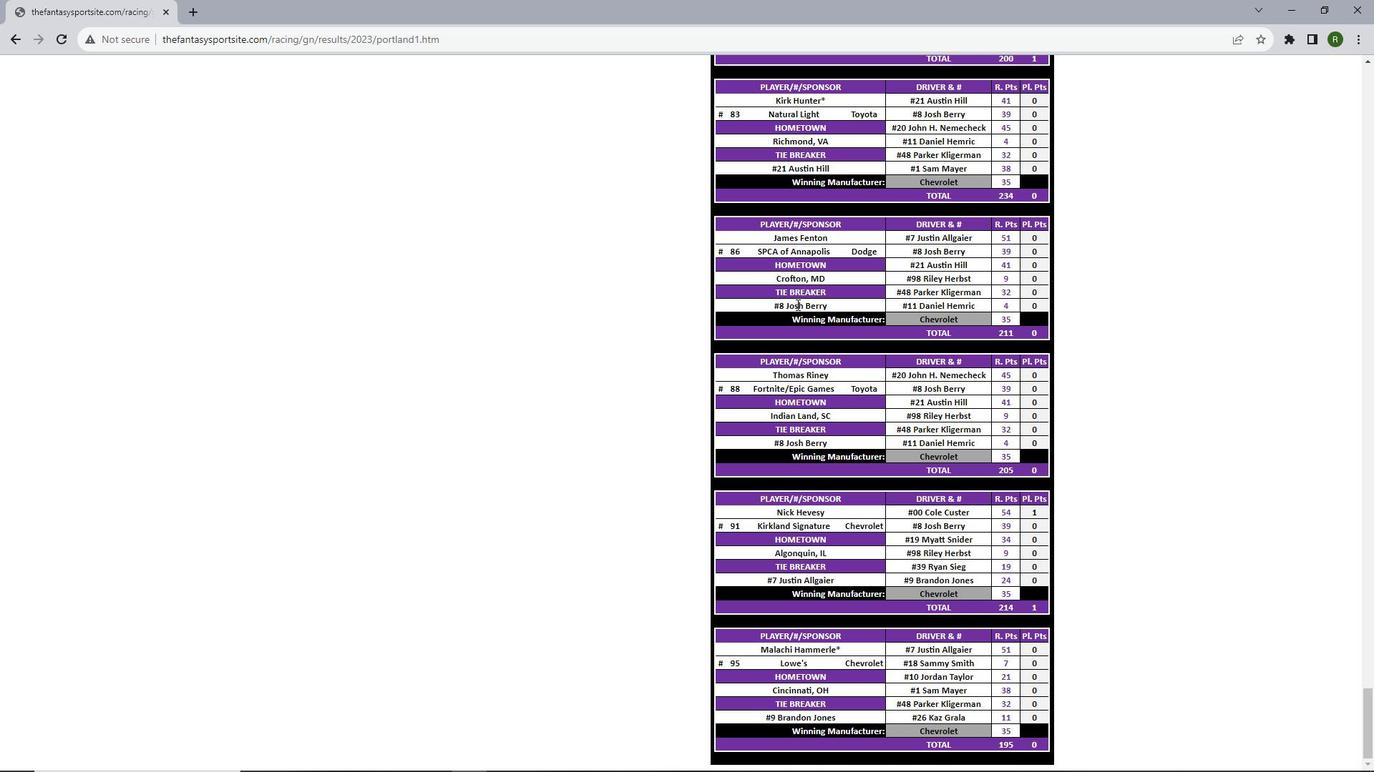 
Action: Mouse scrolled (796, 304) with delta (0, 0)
Screenshot: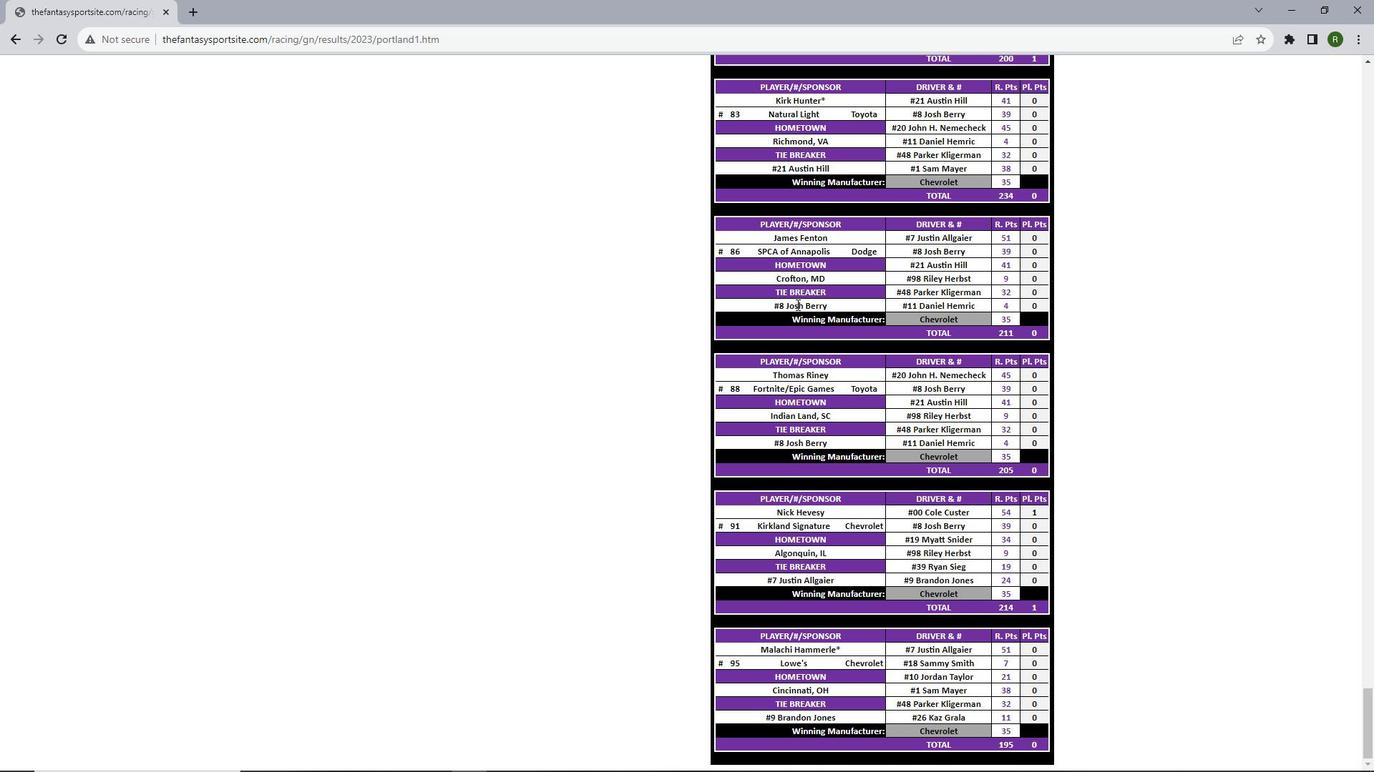 
